 Task: Research Airbnb options in Piatykhatky, Ukraine from 1st December, 2023 to 9th December, 2023 for 5 adults.3 bedrooms having 3 beds and 3 bathrooms. Property type can be house. Booking option can be shelf check-in. Look for 4 properties as per requirement.
Action: Mouse moved to (602, 135)
Screenshot: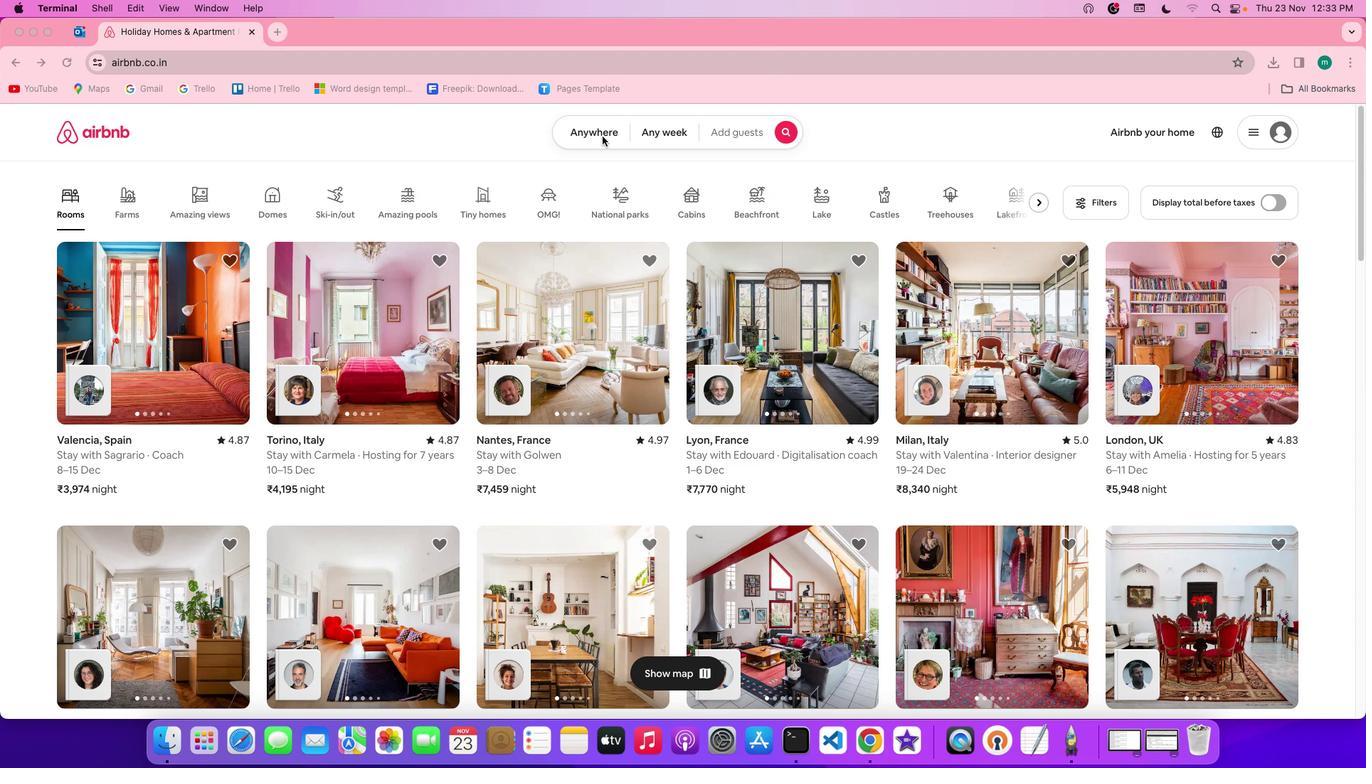 
Action: Mouse pressed left at (602, 135)
Screenshot: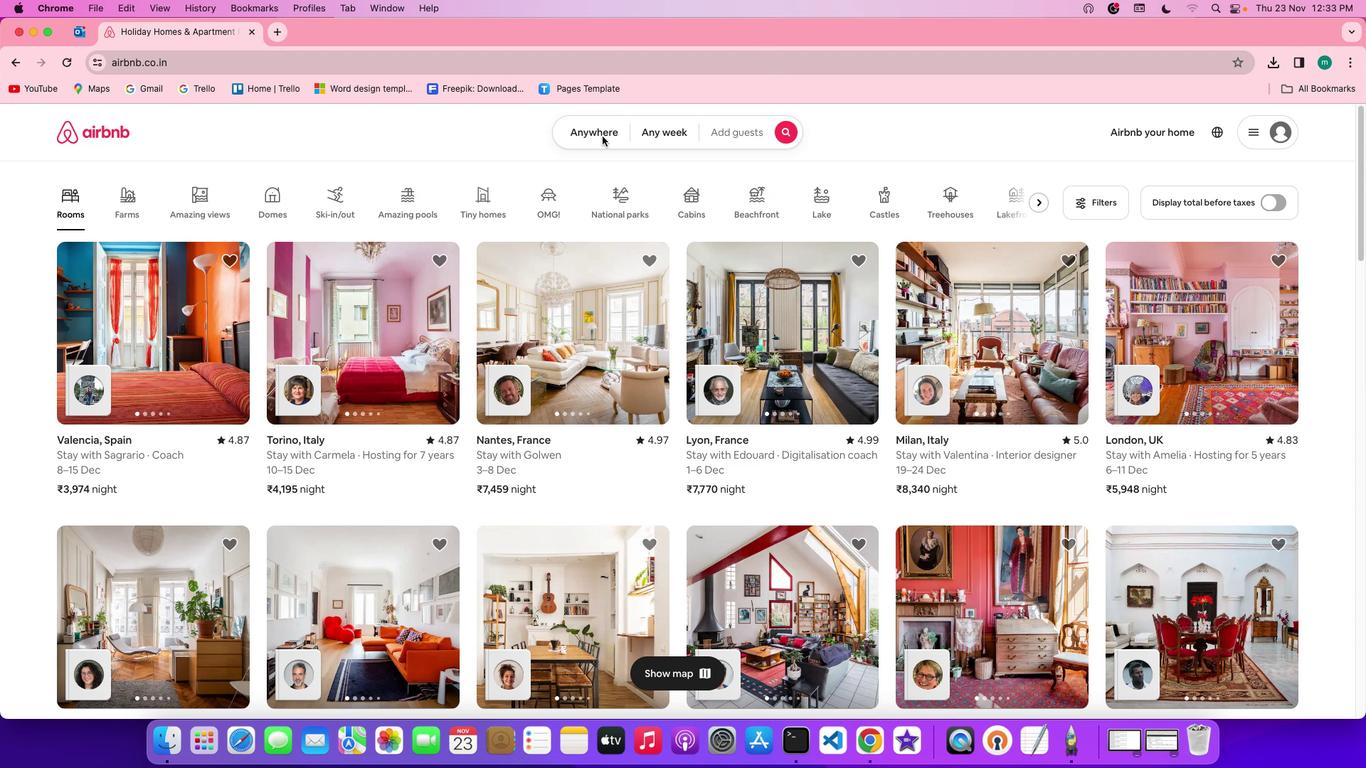 
Action: Mouse pressed left at (602, 135)
Screenshot: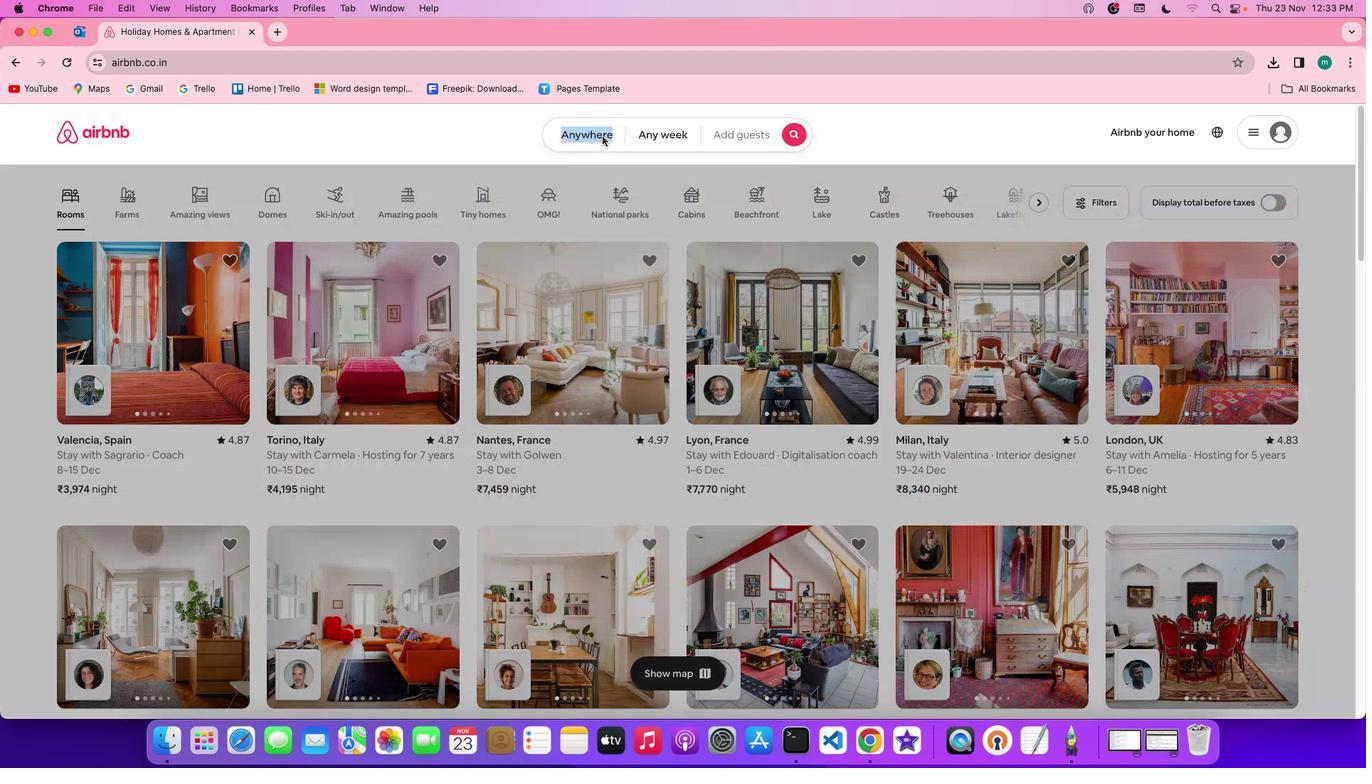 
Action: Mouse moved to (526, 180)
Screenshot: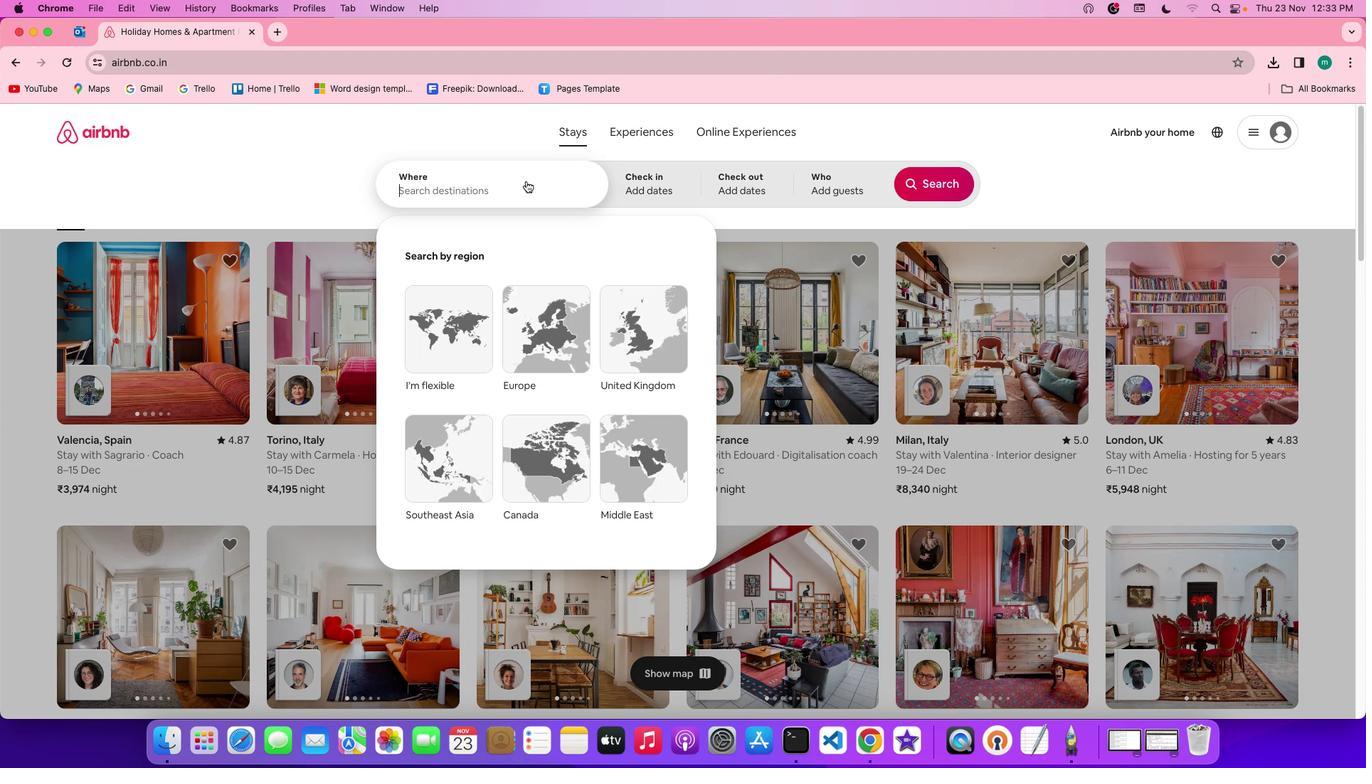 
Action: Mouse pressed left at (526, 180)
Screenshot: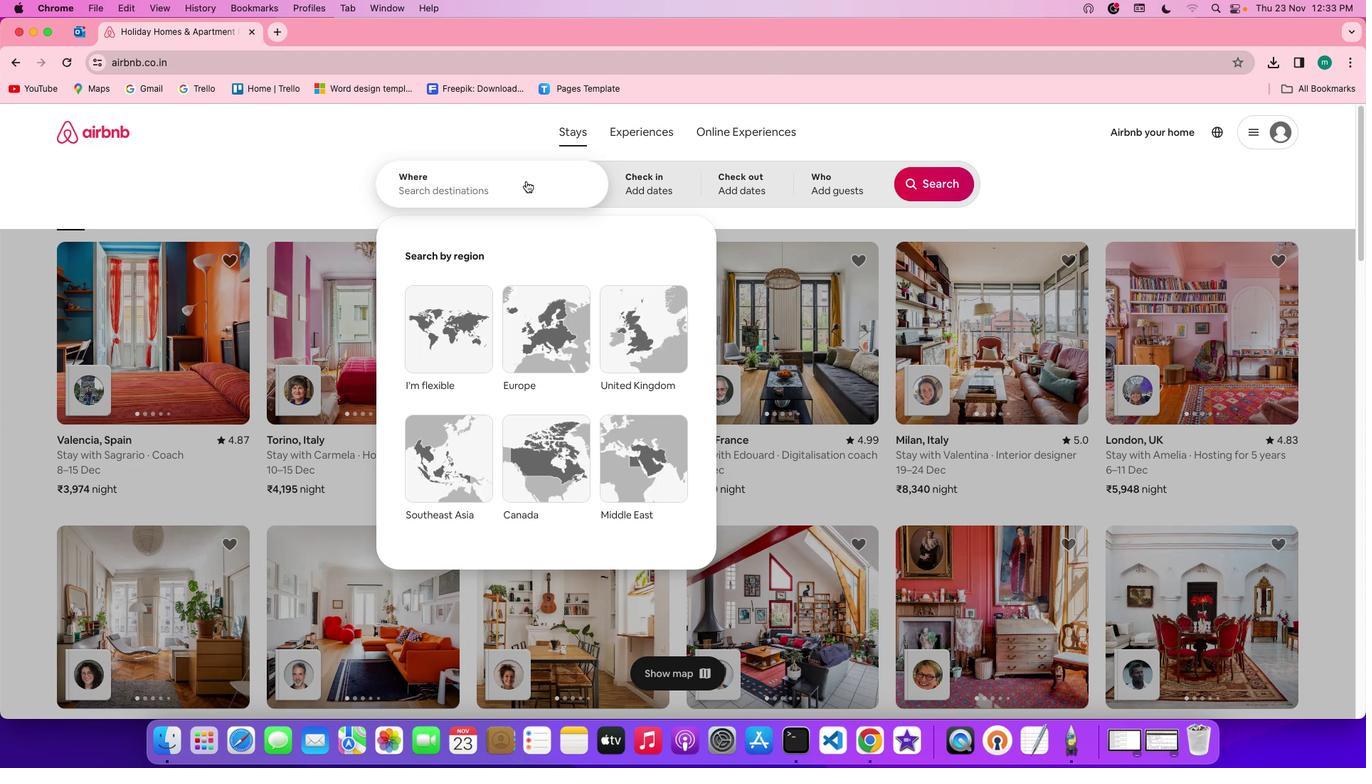 
Action: Mouse moved to (525, 180)
Screenshot: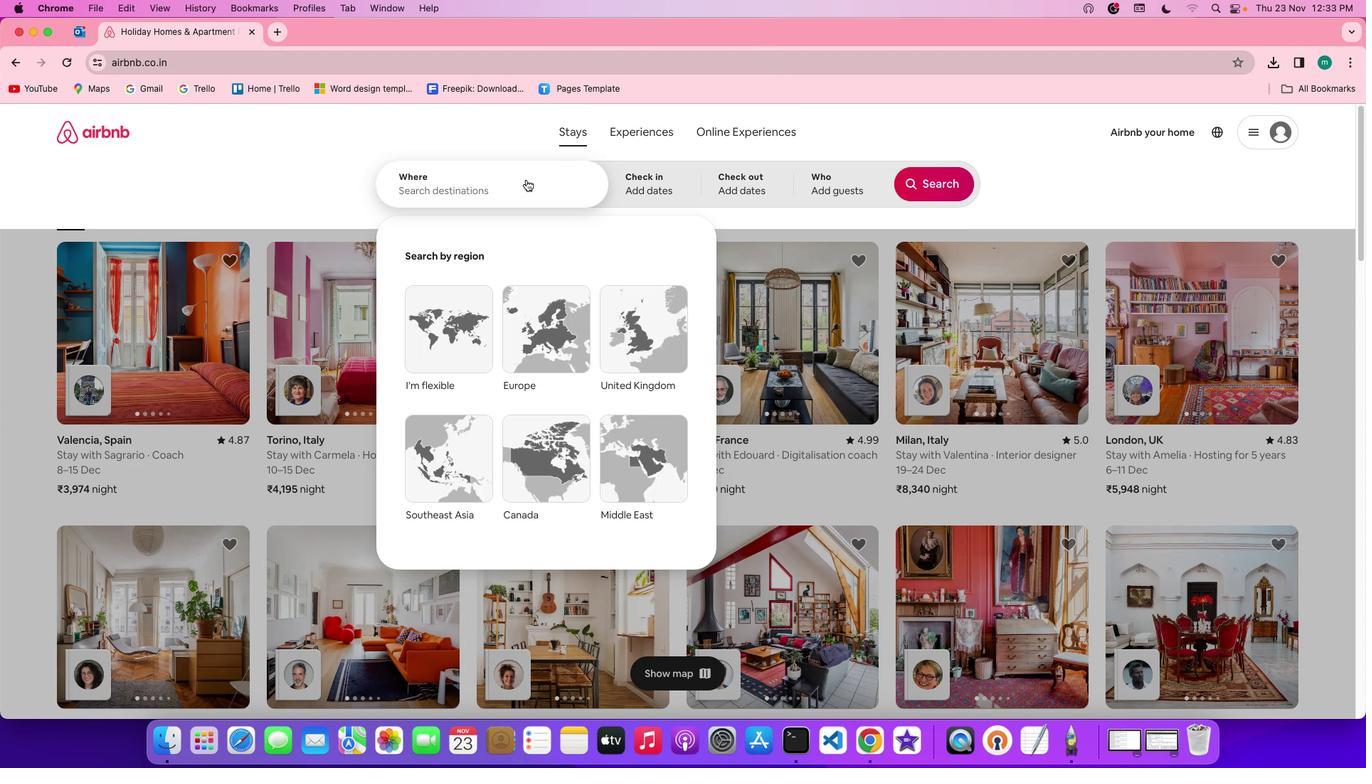 
Action: Key pressed Key.shift'P''i''a''t''y''k''h''a''t''k''y'','Key.spaceKey.shift'U''k''r''a''i''b'Key.backspace'n''e'
Screenshot: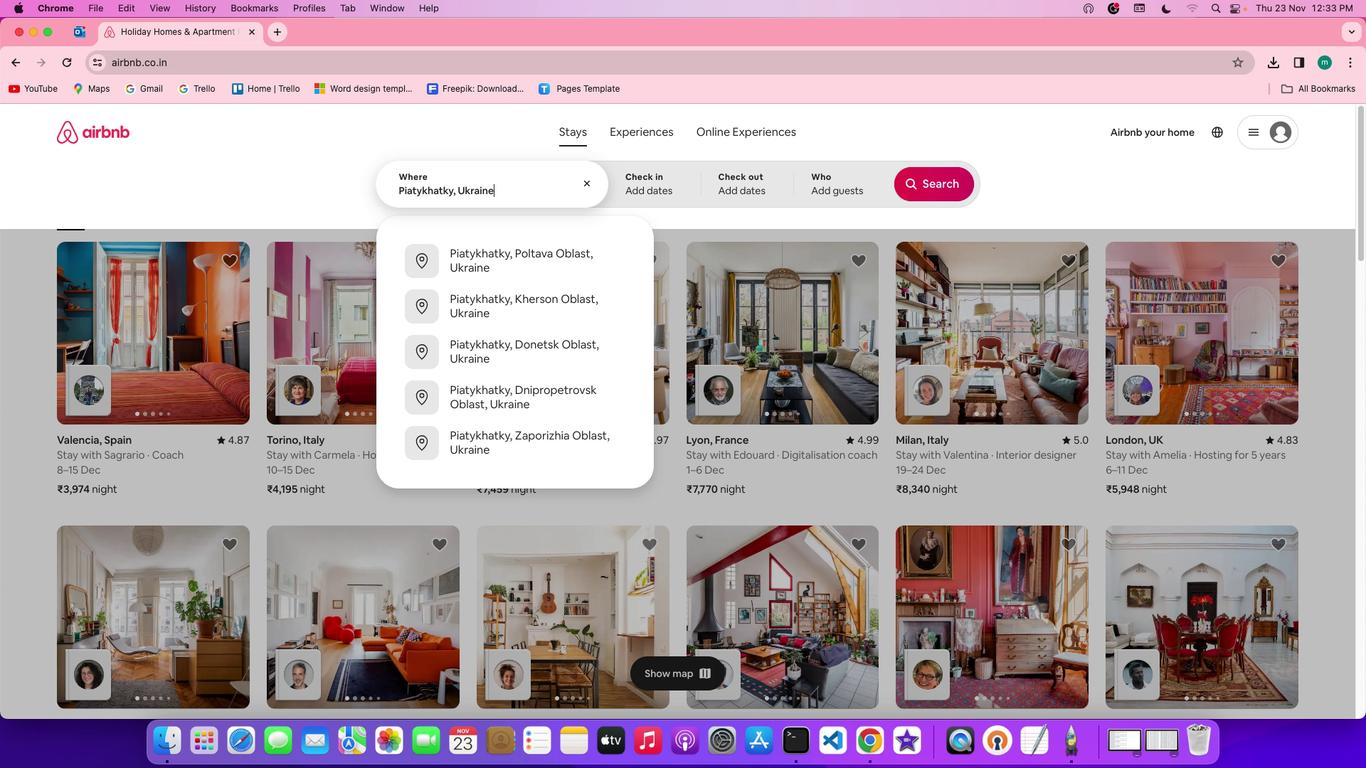 
Action: Mouse moved to (668, 186)
Screenshot: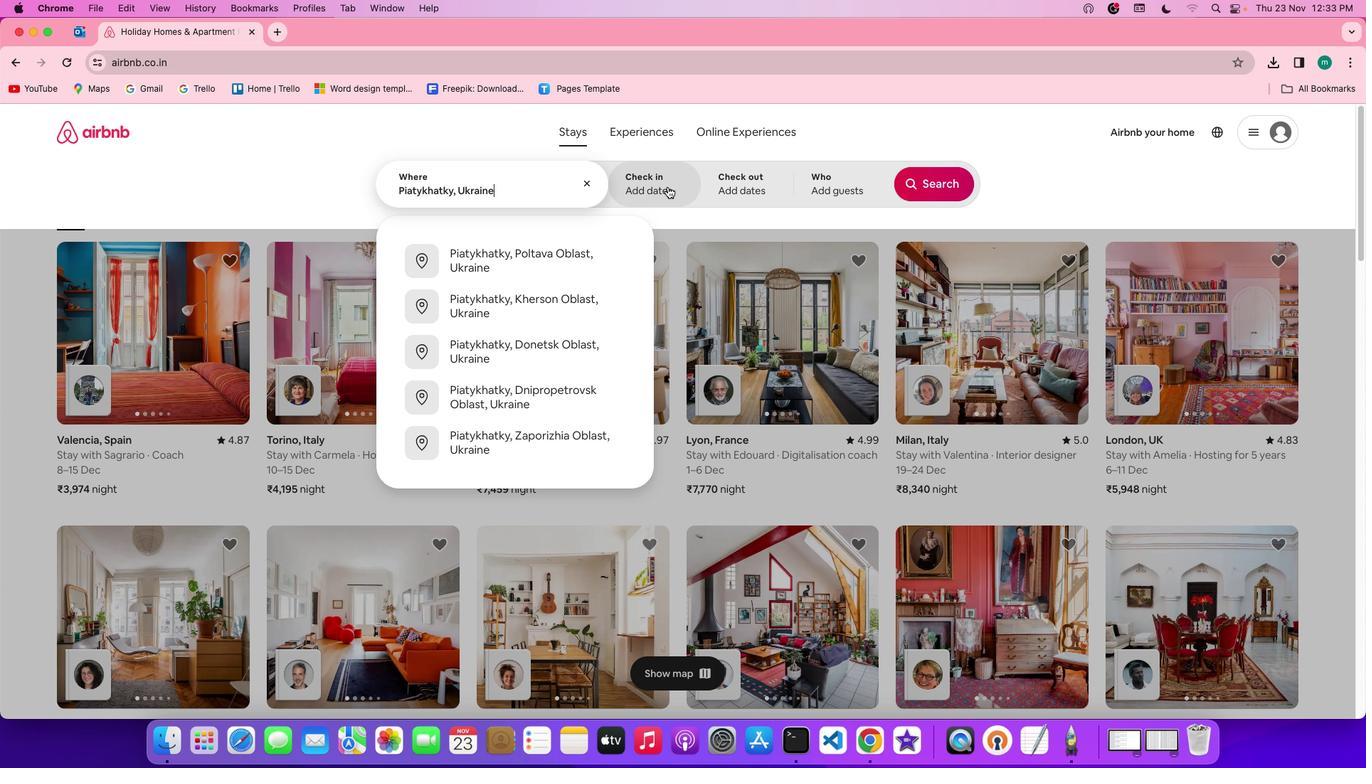 
Action: Mouse pressed left at (668, 186)
Screenshot: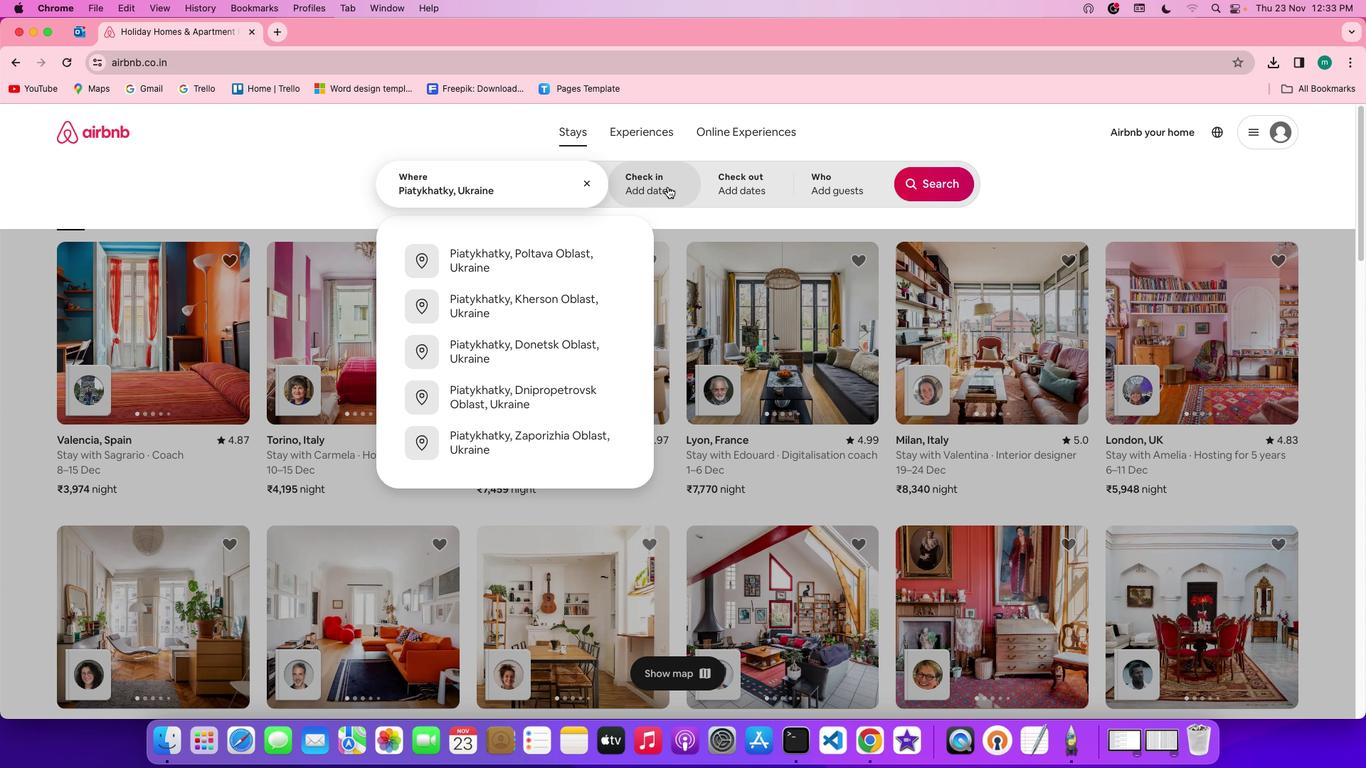 
Action: Mouse moved to (877, 360)
Screenshot: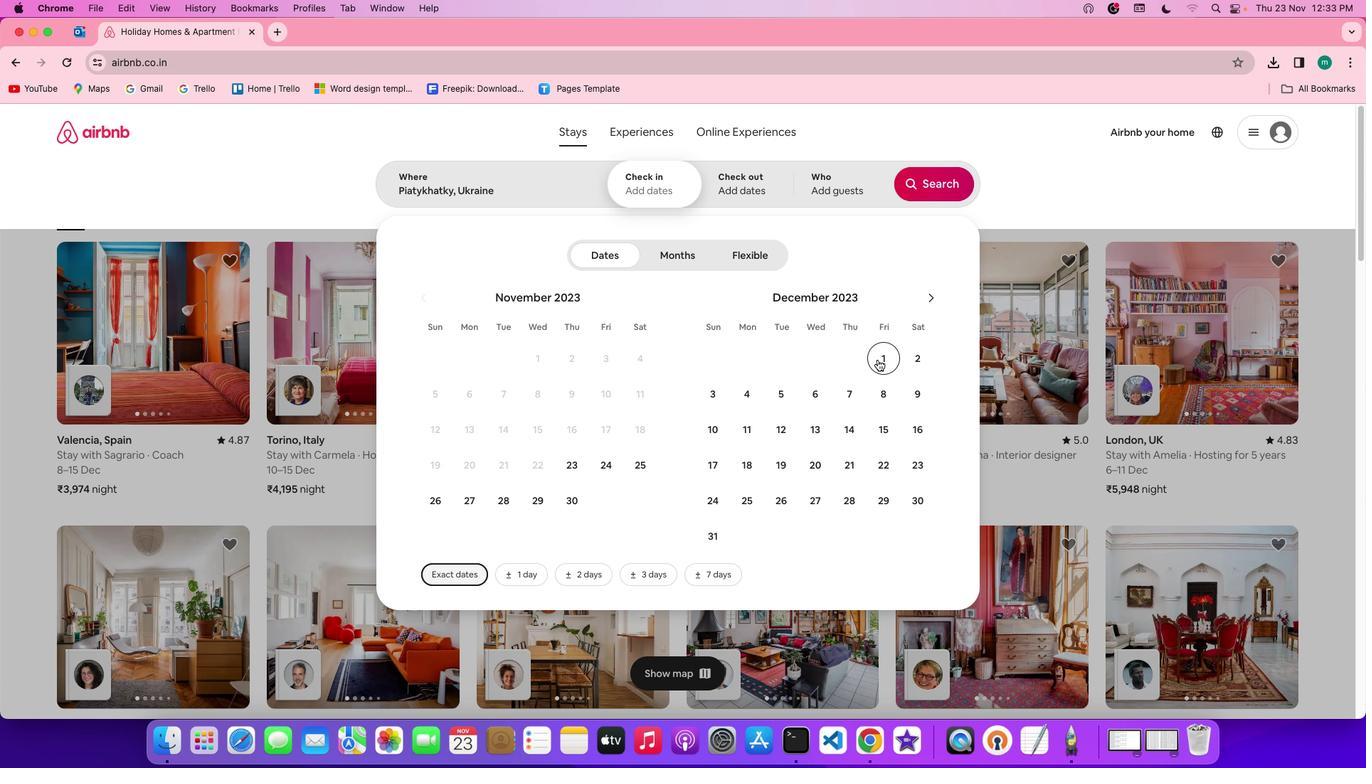 
Action: Mouse pressed left at (877, 360)
Screenshot: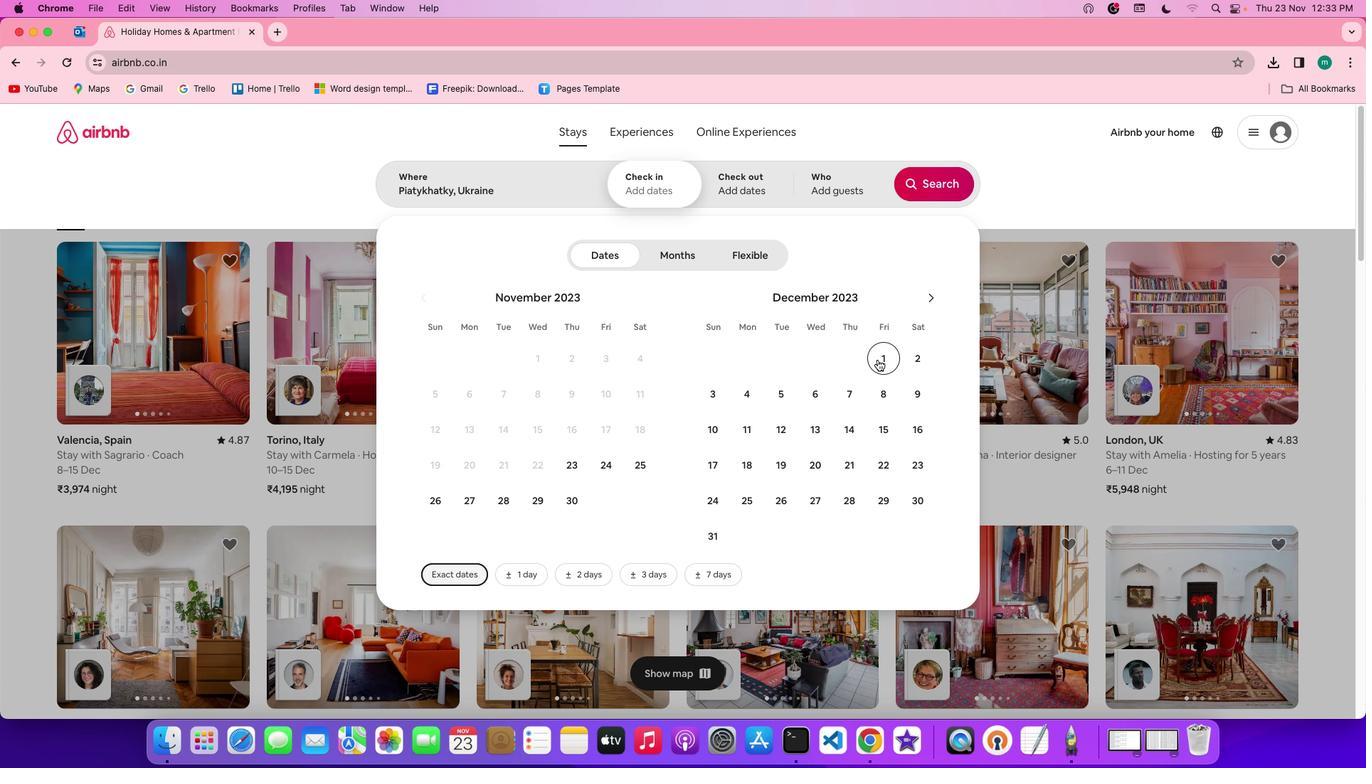 
Action: Mouse moved to (923, 405)
Screenshot: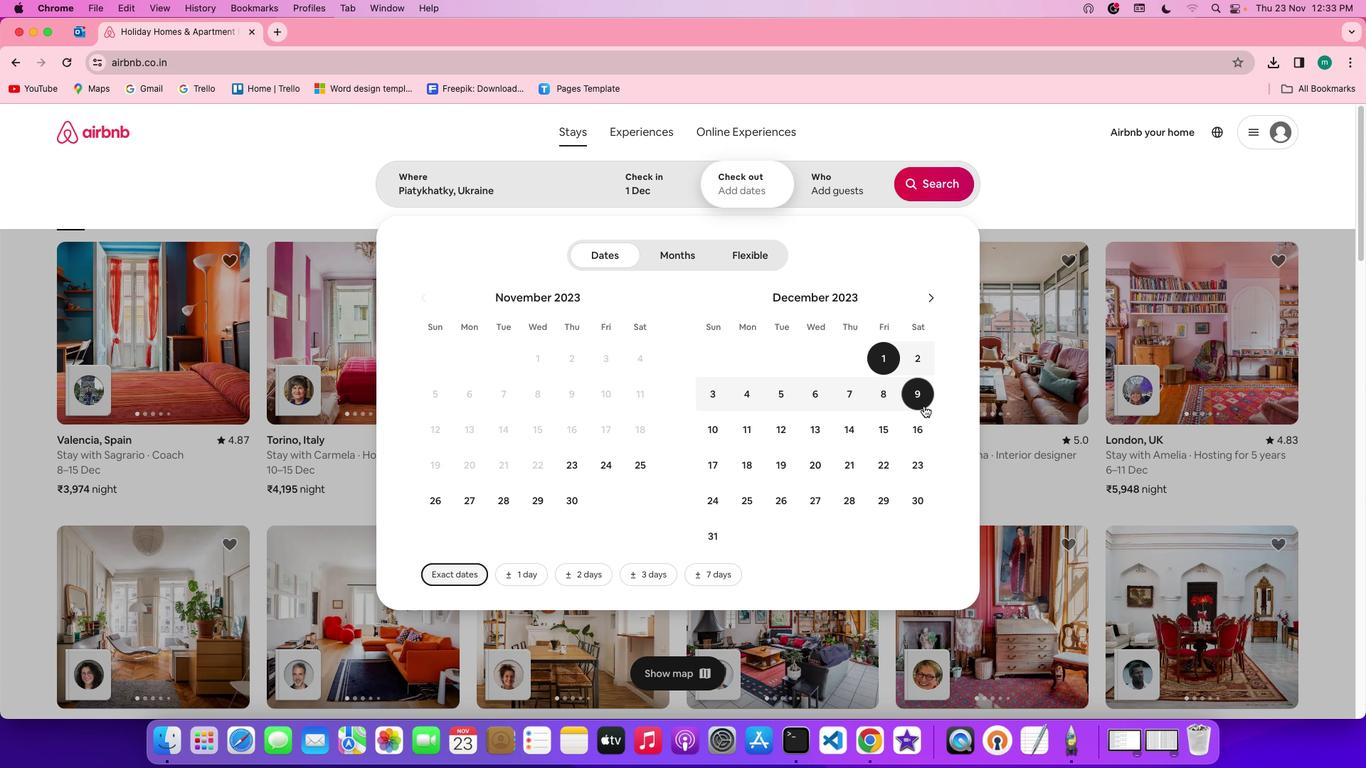 
Action: Mouse pressed left at (923, 405)
Screenshot: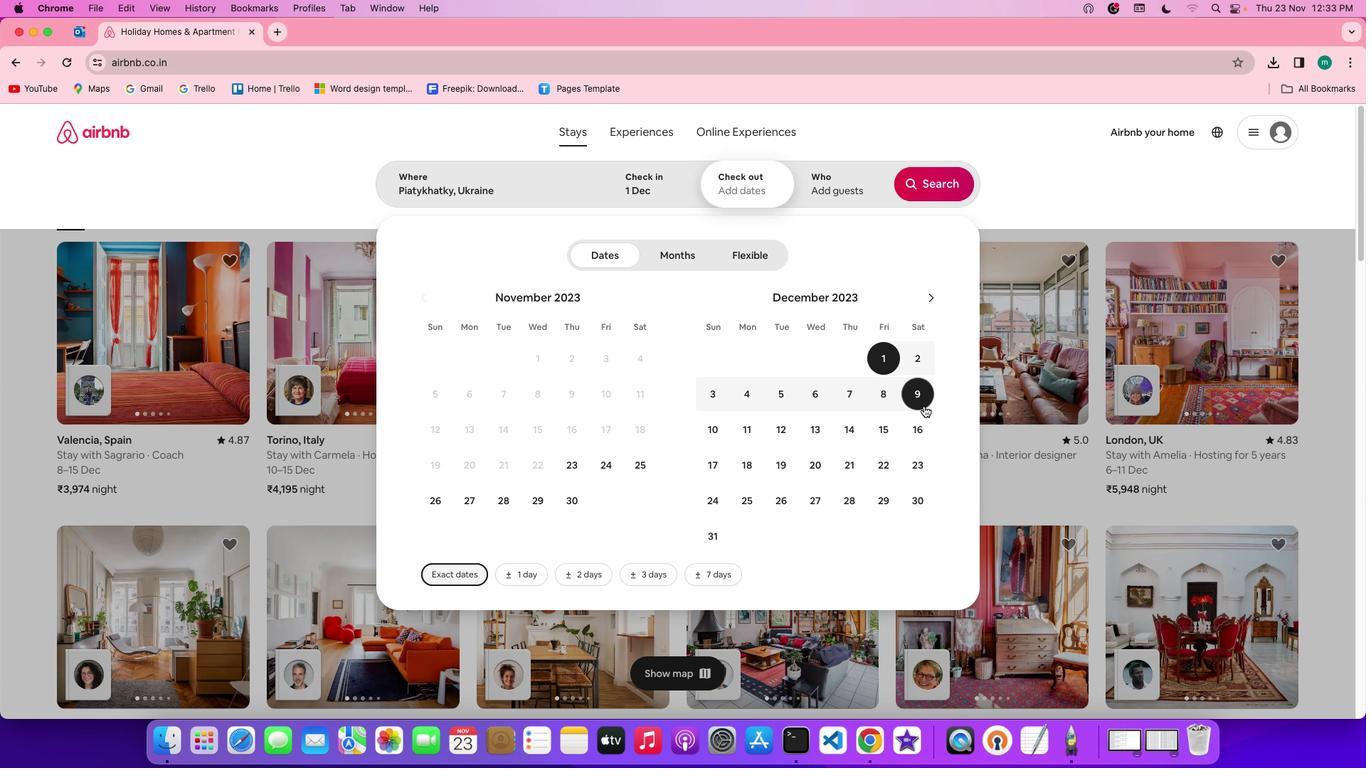 
Action: Mouse moved to (843, 186)
Screenshot: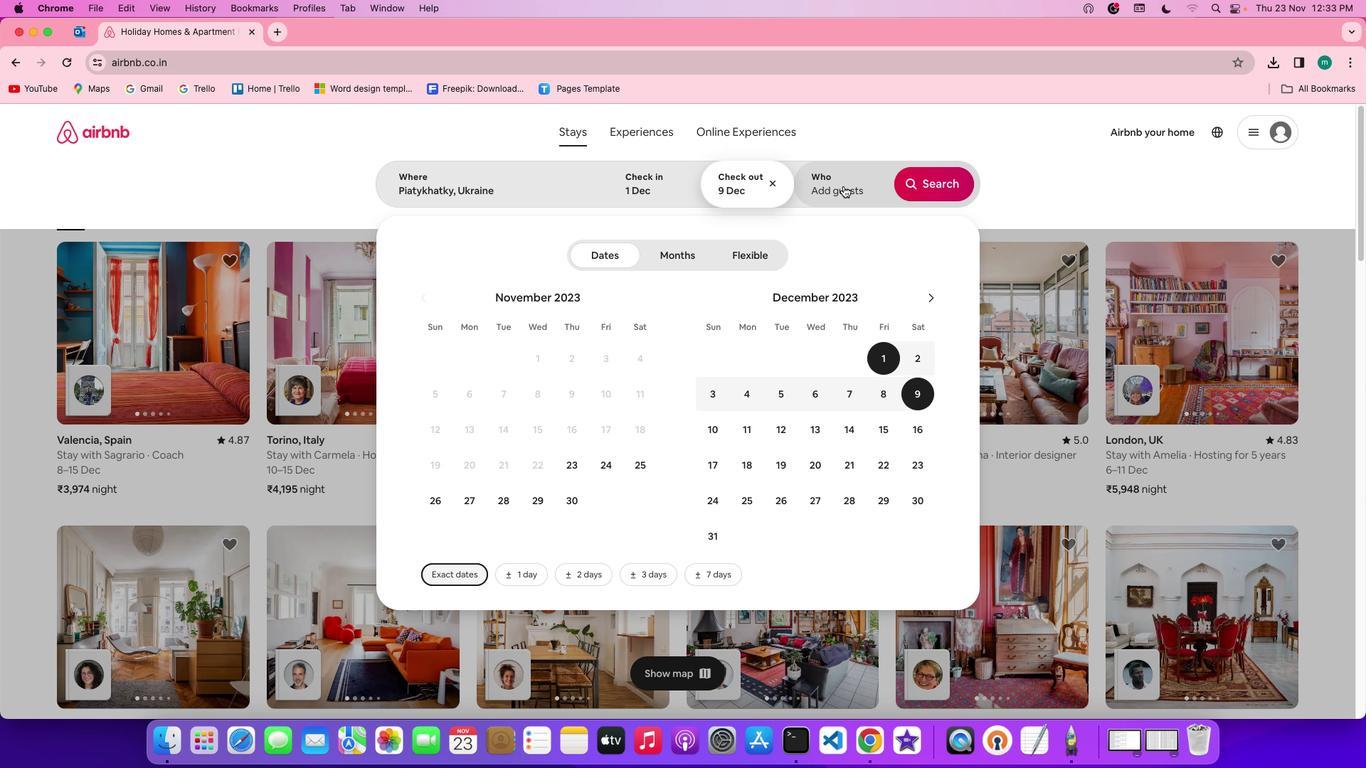 
Action: Mouse pressed left at (843, 186)
Screenshot: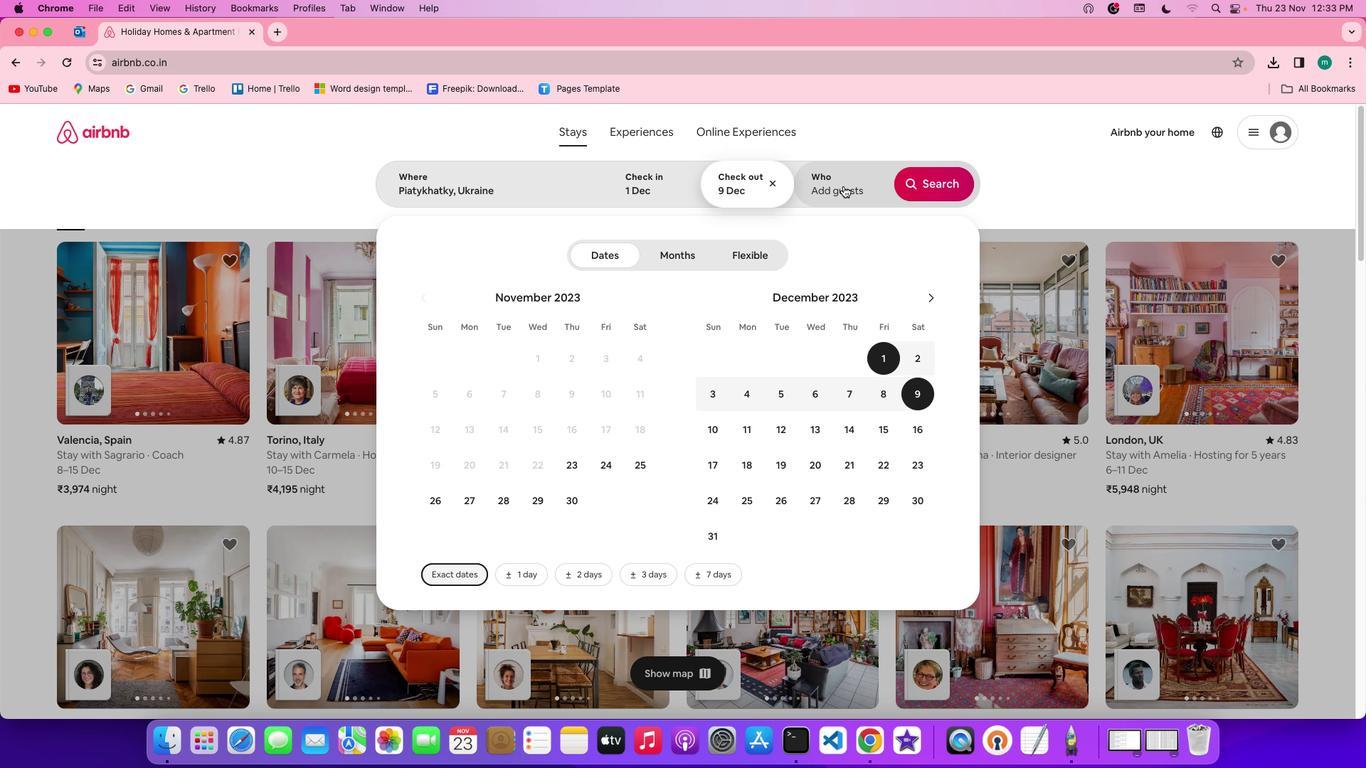 
Action: Mouse moved to (940, 264)
Screenshot: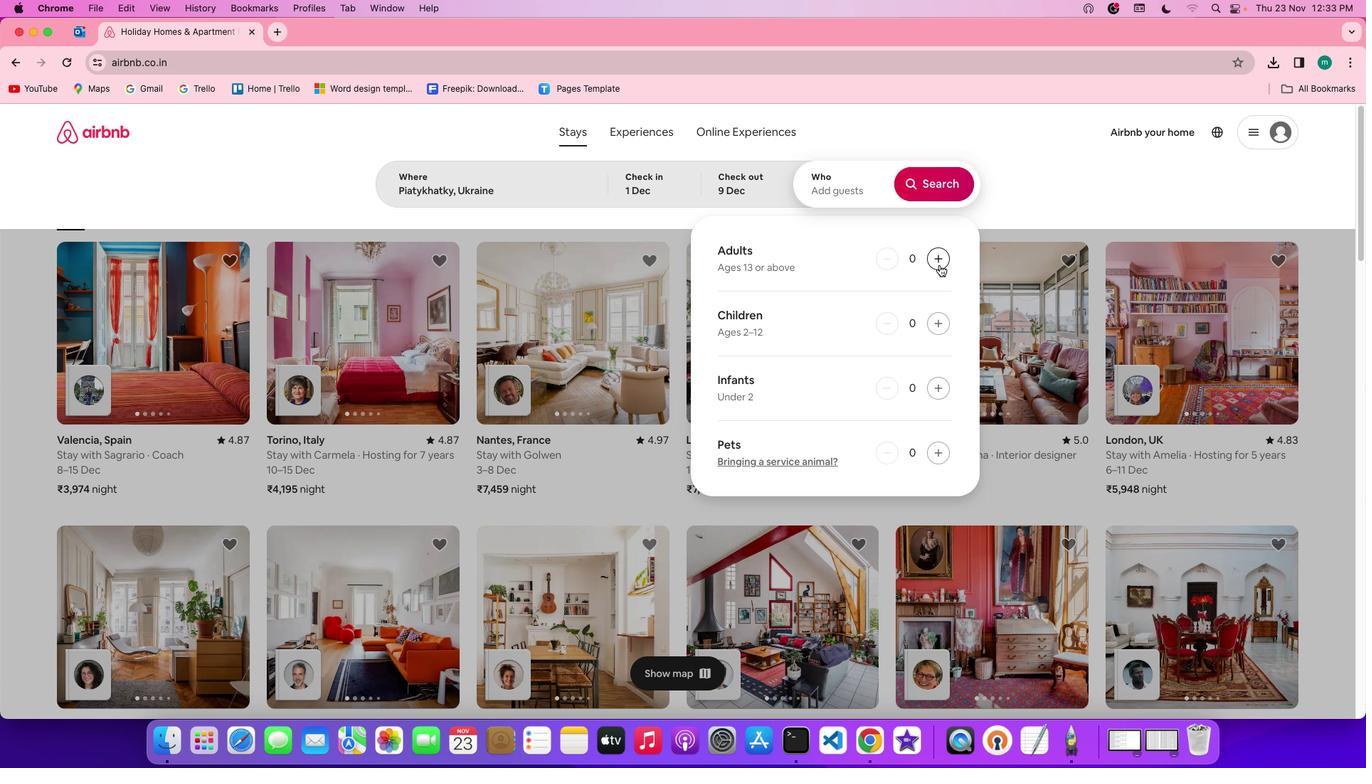 
Action: Mouse pressed left at (940, 264)
Screenshot: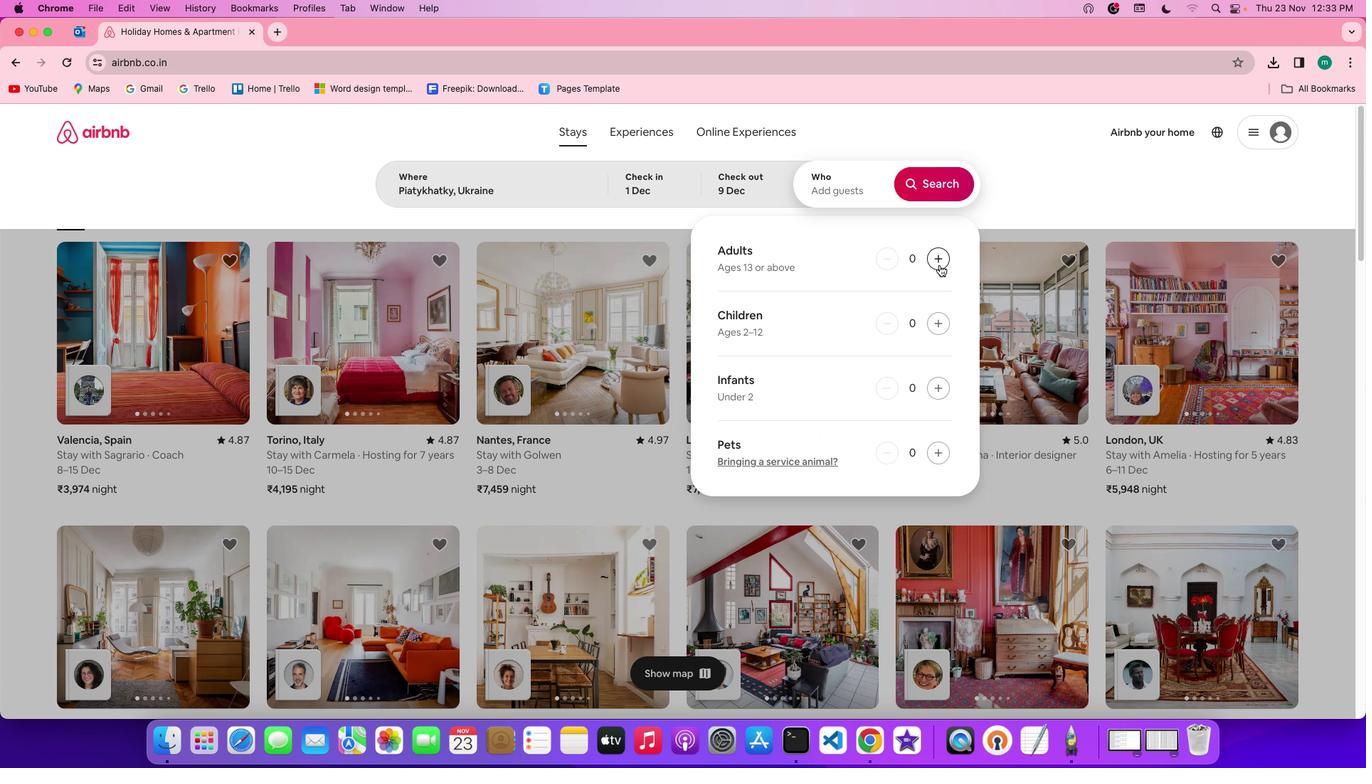 
Action: Mouse pressed left at (940, 264)
Screenshot: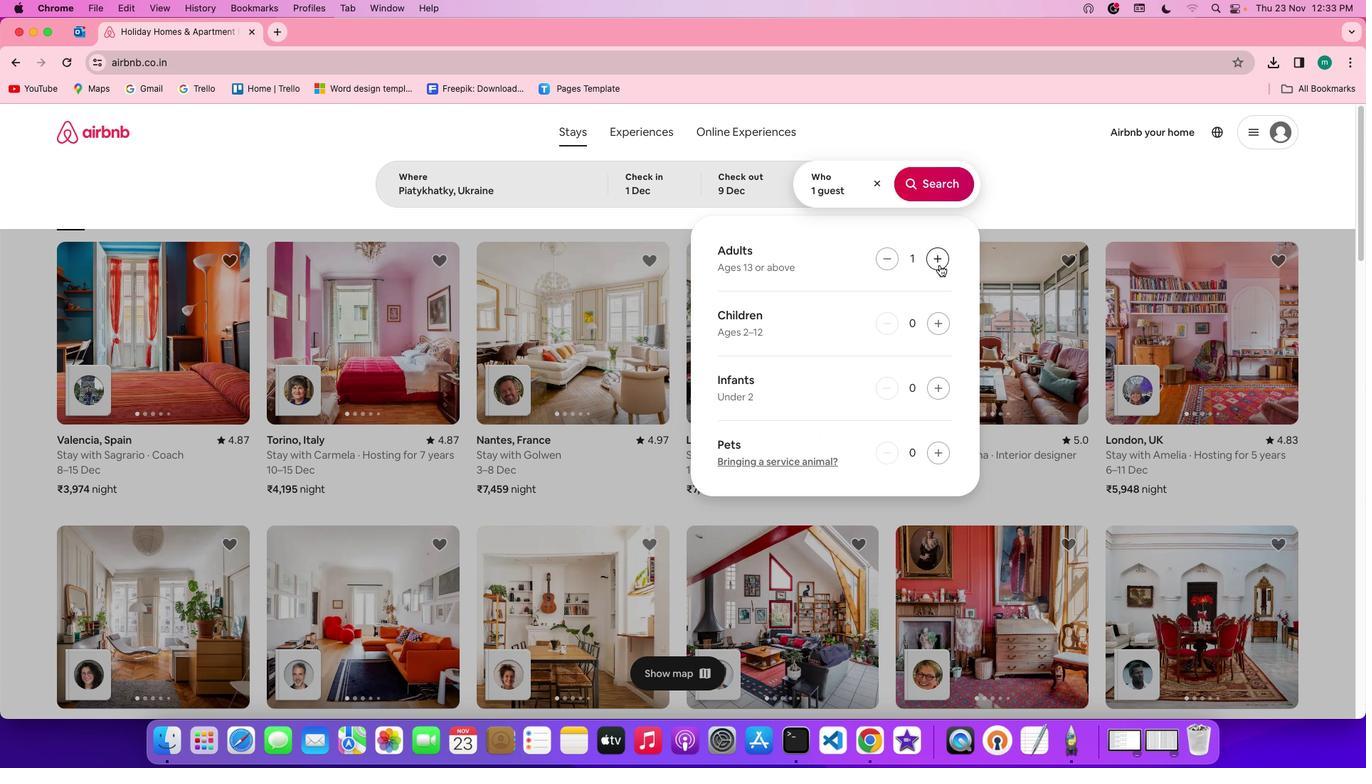 
Action: Mouse pressed left at (940, 264)
Screenshot: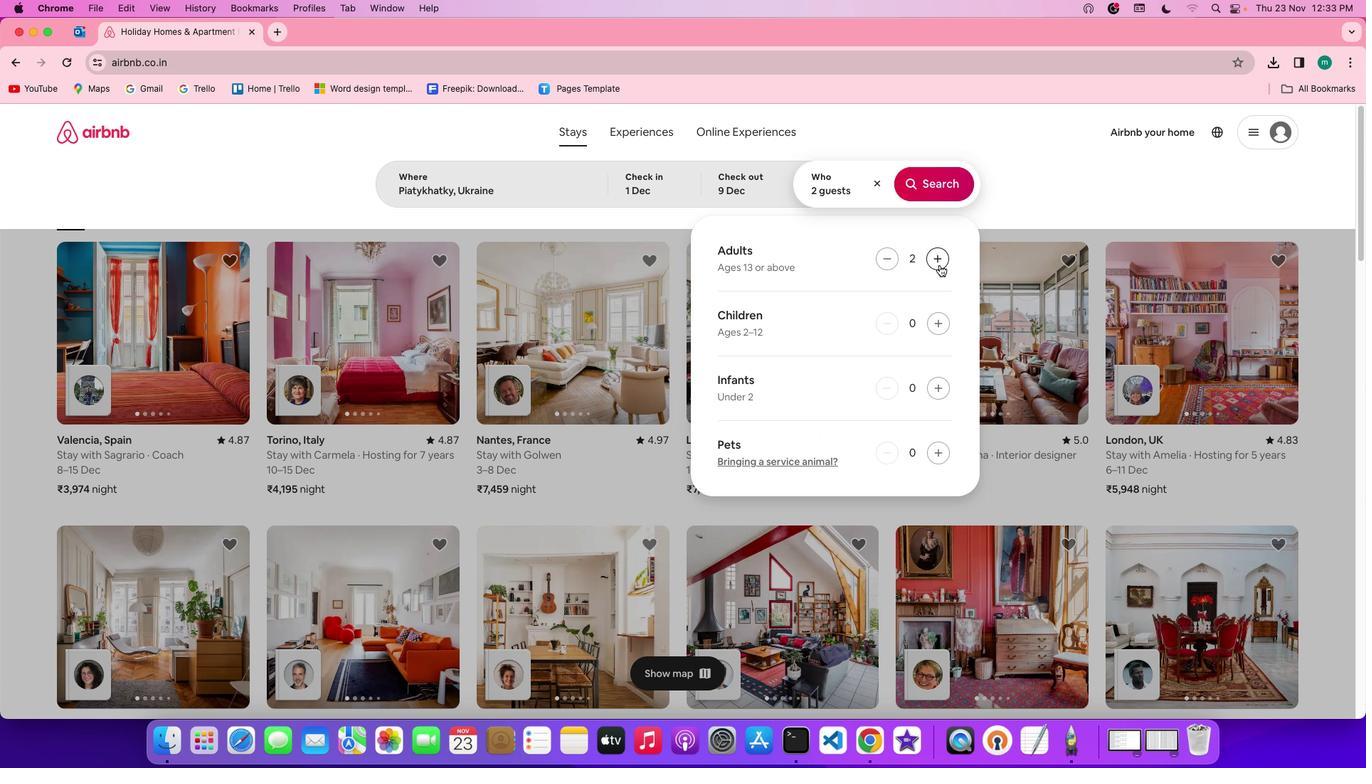 
Action: Mouse pressed left at (940, 264)
Screenshot: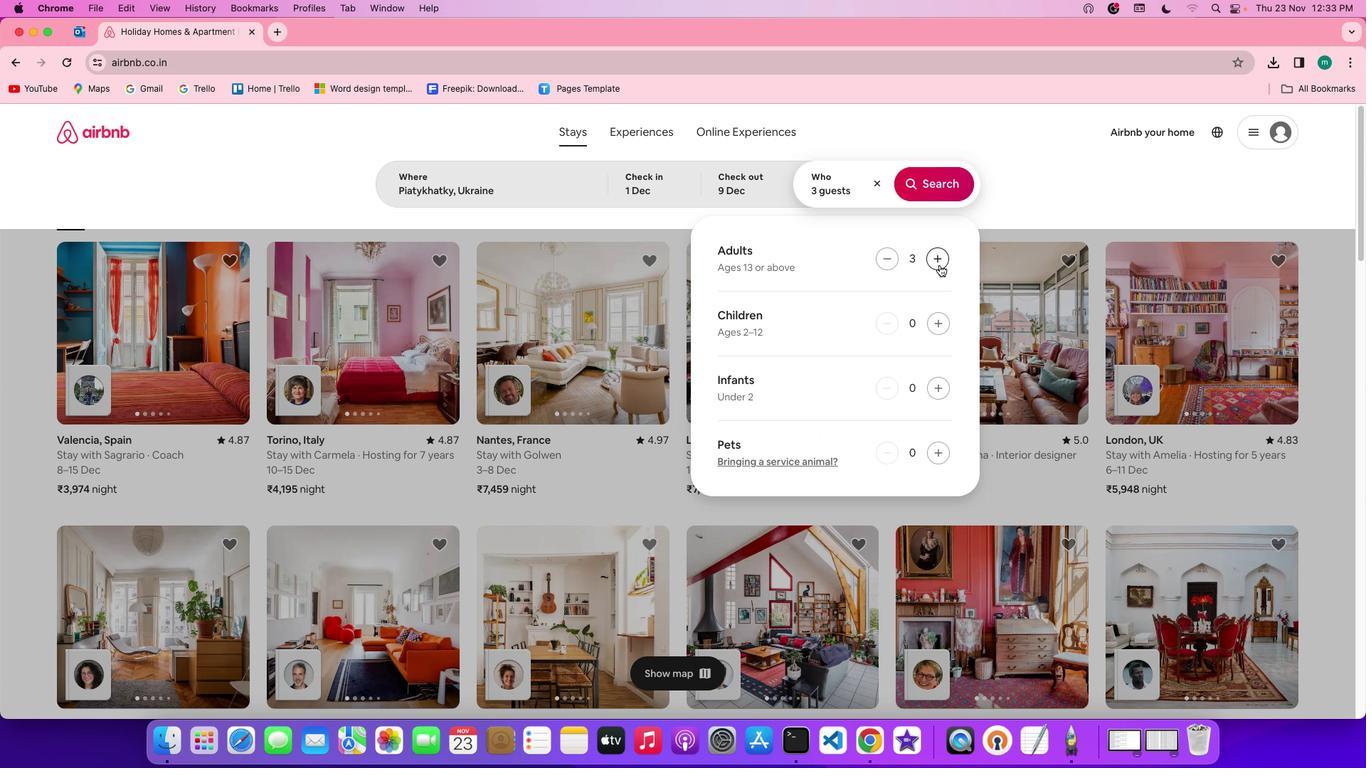 
Action: Mouse pressed left at (940, 264)
Screenshot: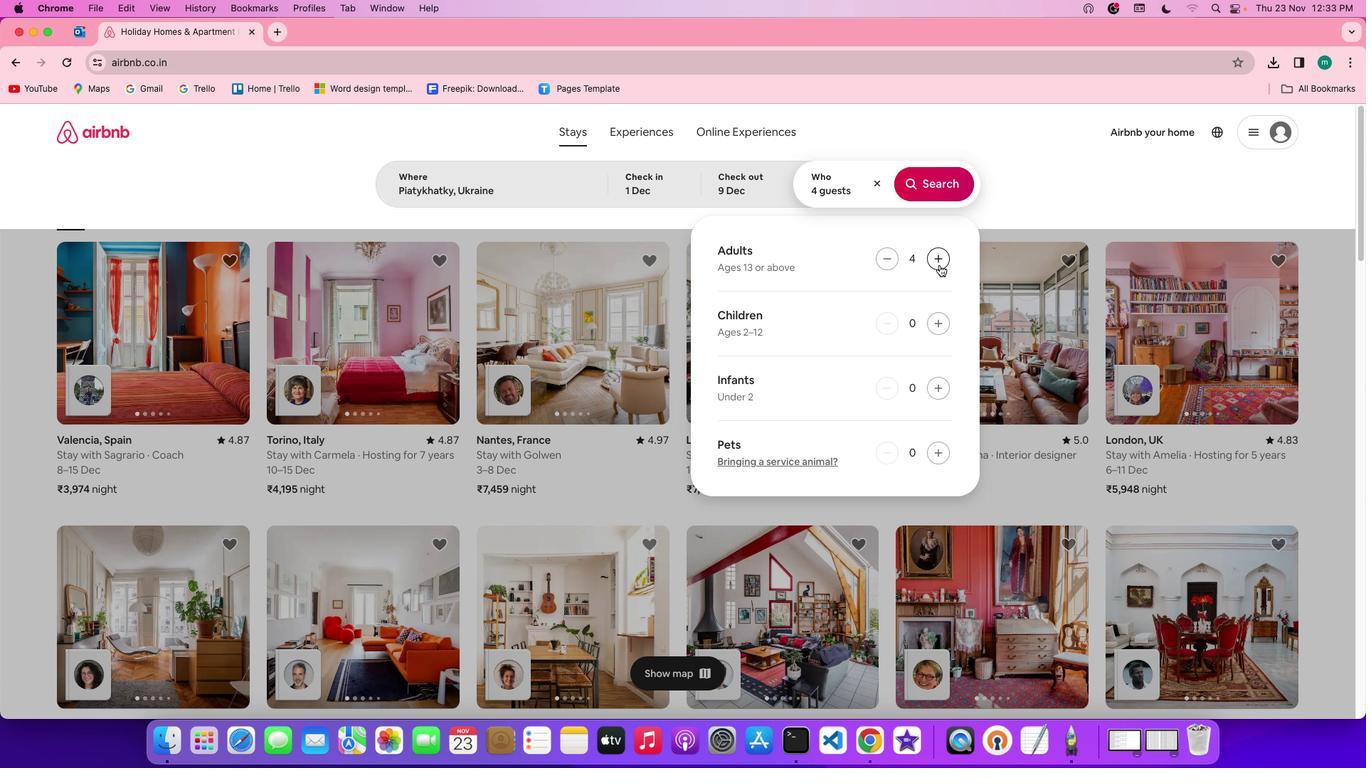 
Action: Mouse moved to (937, 177)
Screenshot: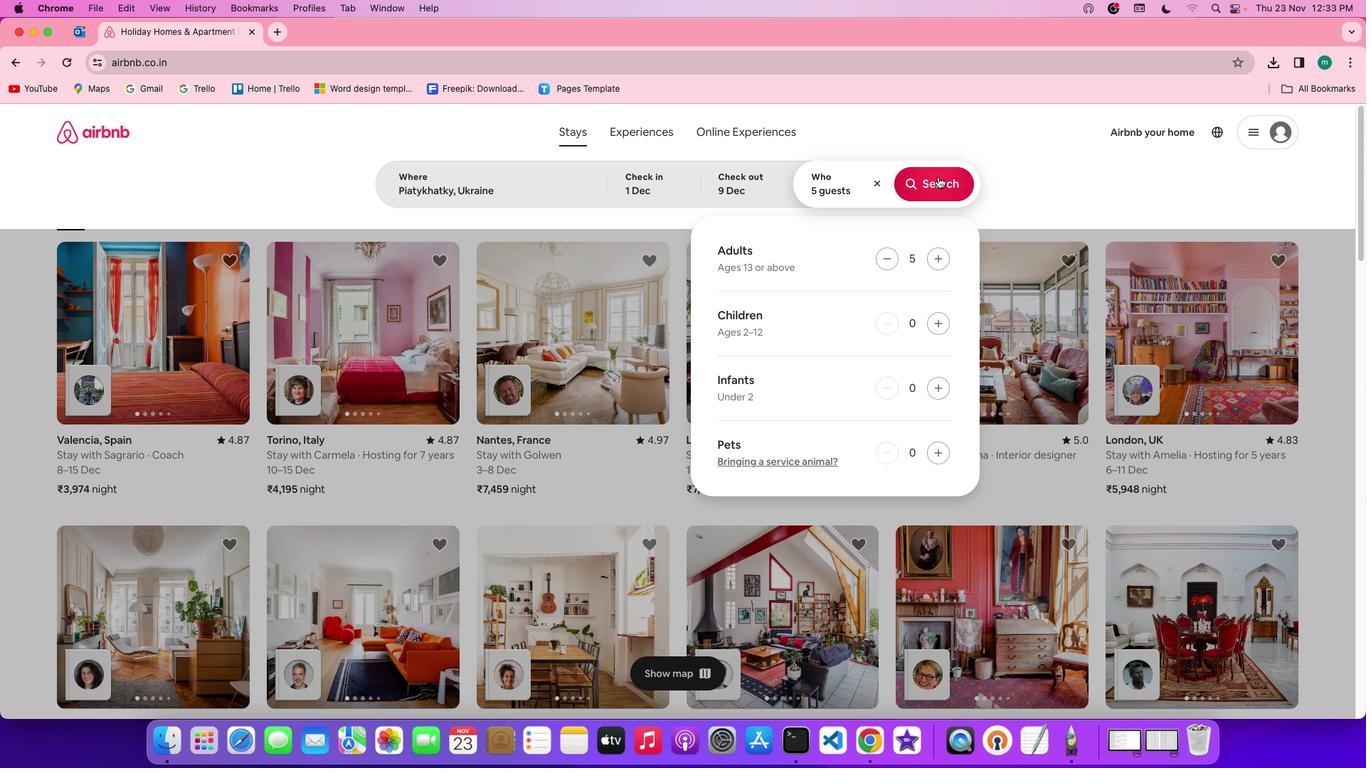 
Action: Mouse pressed left at (937, 177)
Screenshot: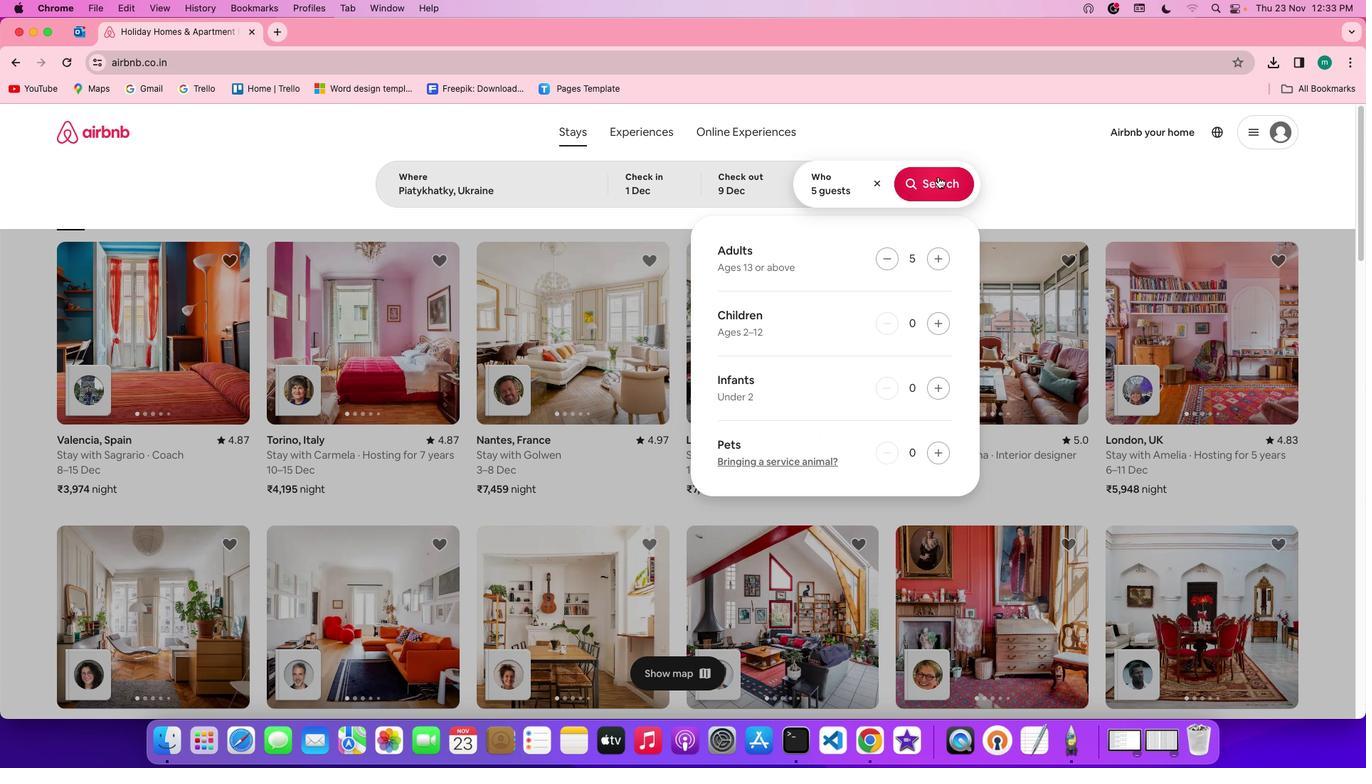 
Action: Mouse moved to (1159, 189)
Screenshot: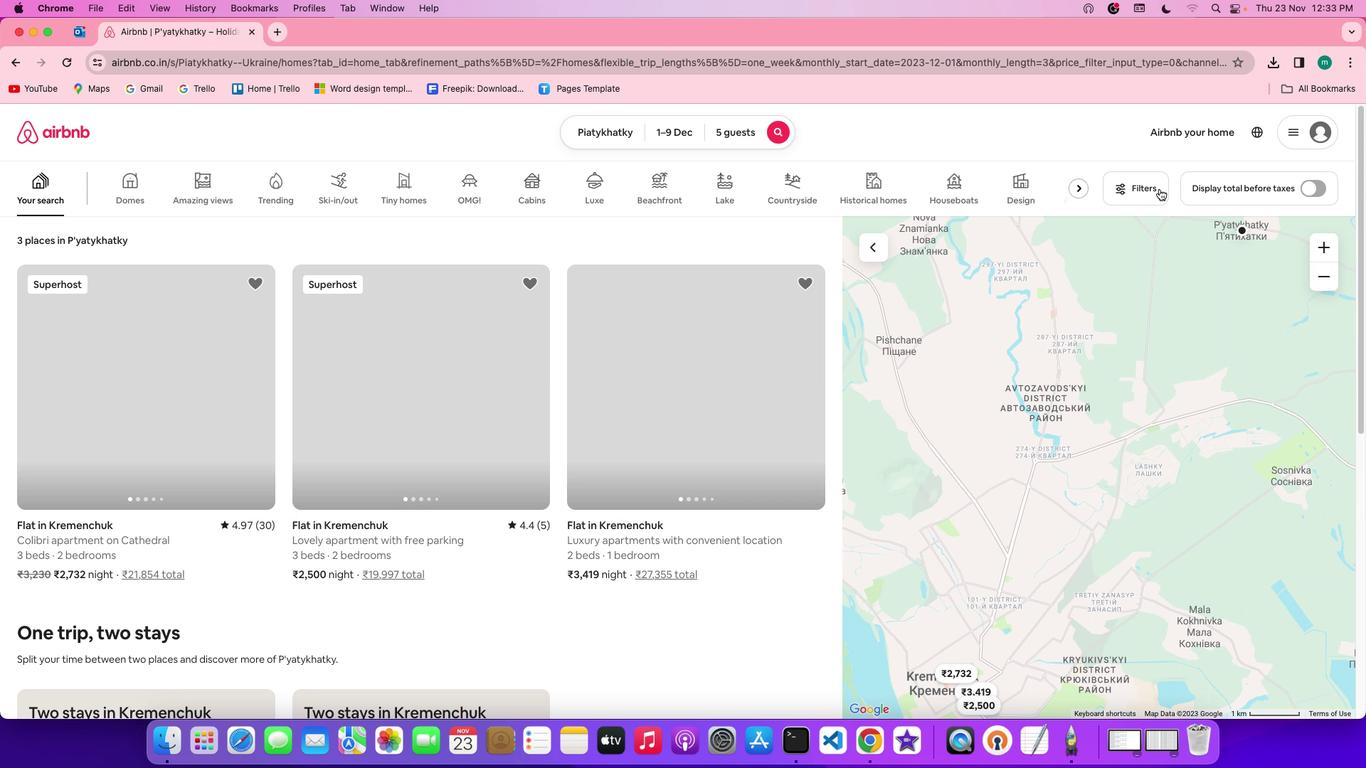 
Action: Mouse pressed left at (1159, 189)
Screenshot: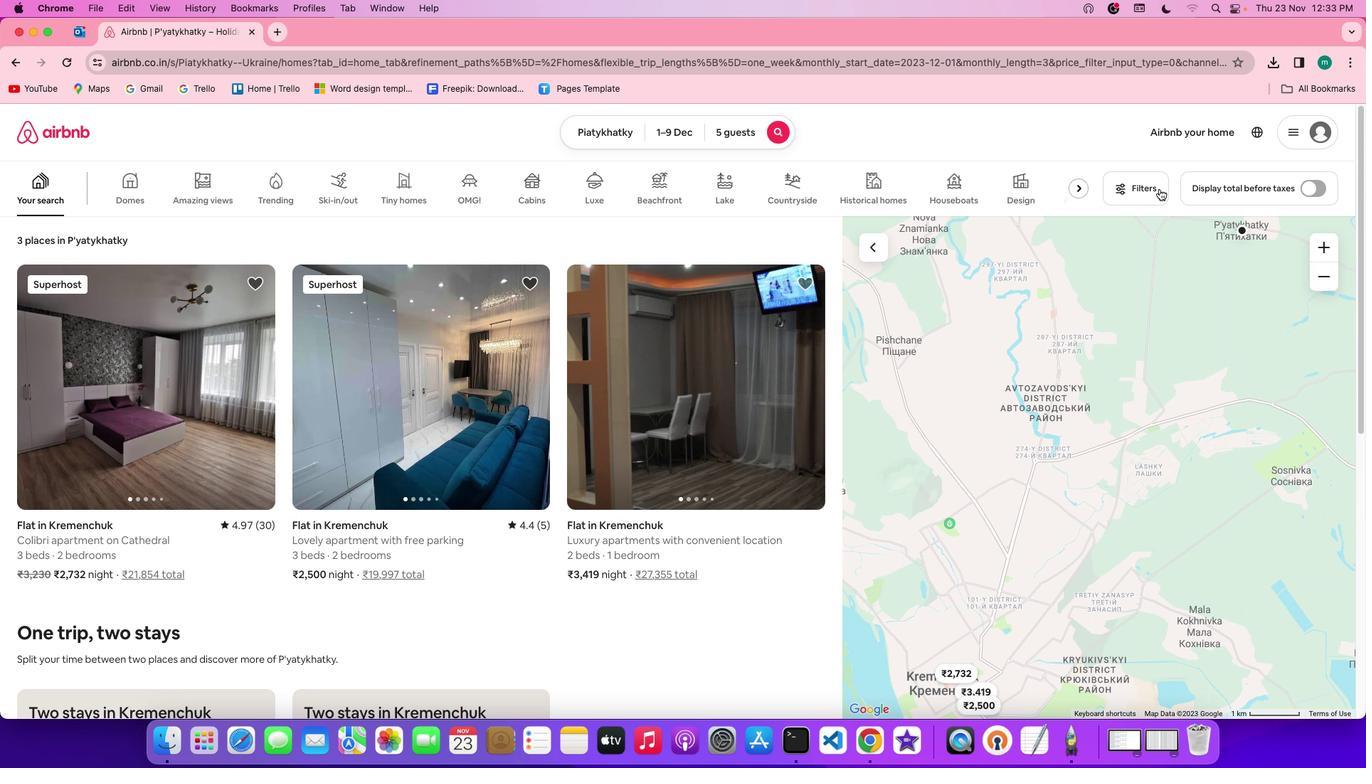 
Action: Mouse moved to (771, 389)
Screenshot: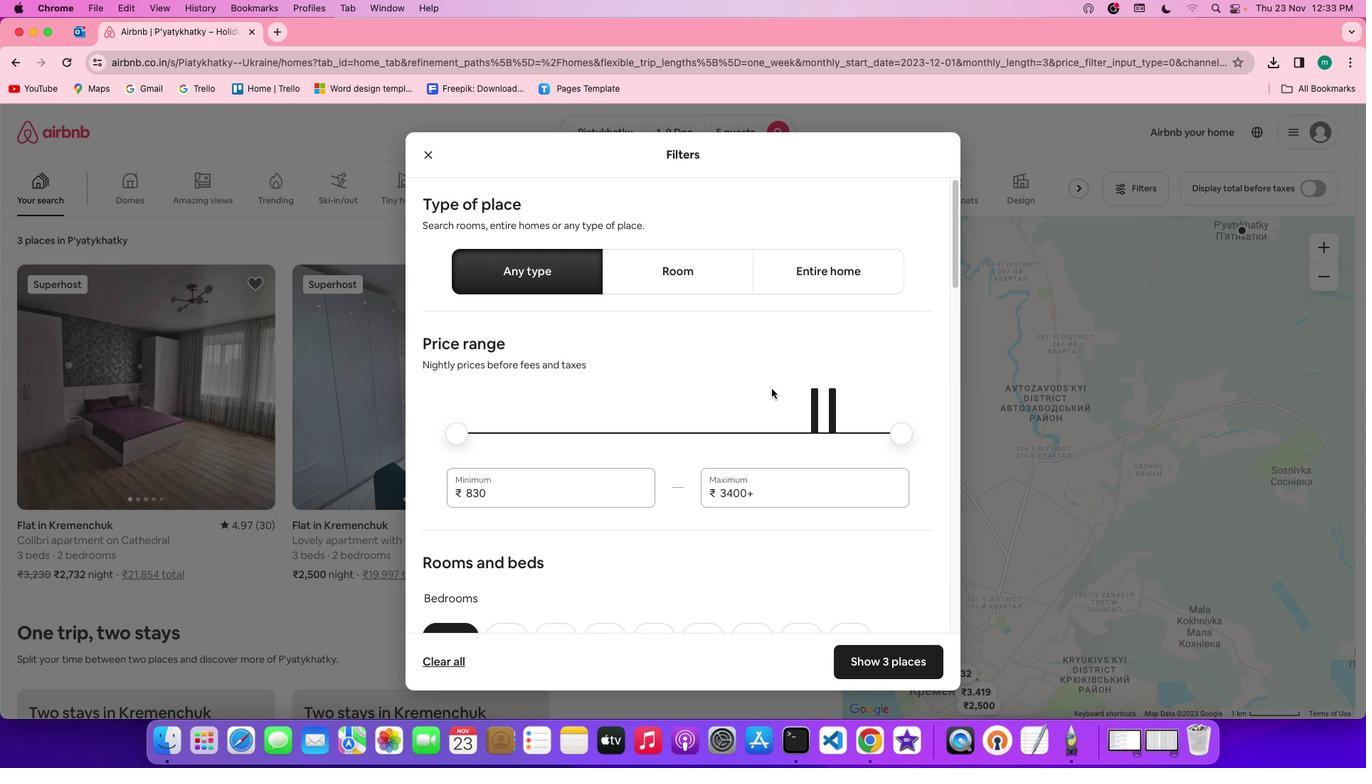 
Action: Mouse scrolled (771, 389) with delta (0, 0)
Screenshot: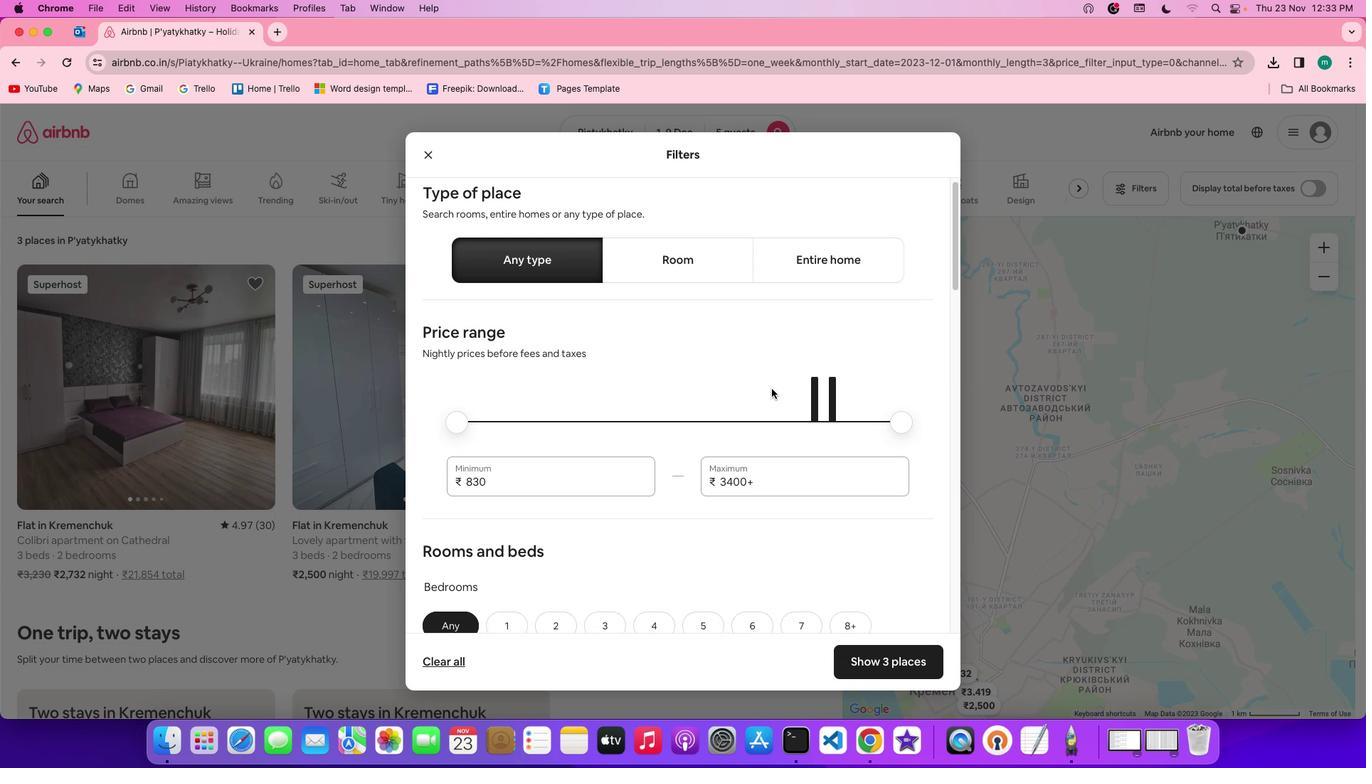 
Action: Mouse scrolled (771, 389) with delta (0, 0)
Screenshot: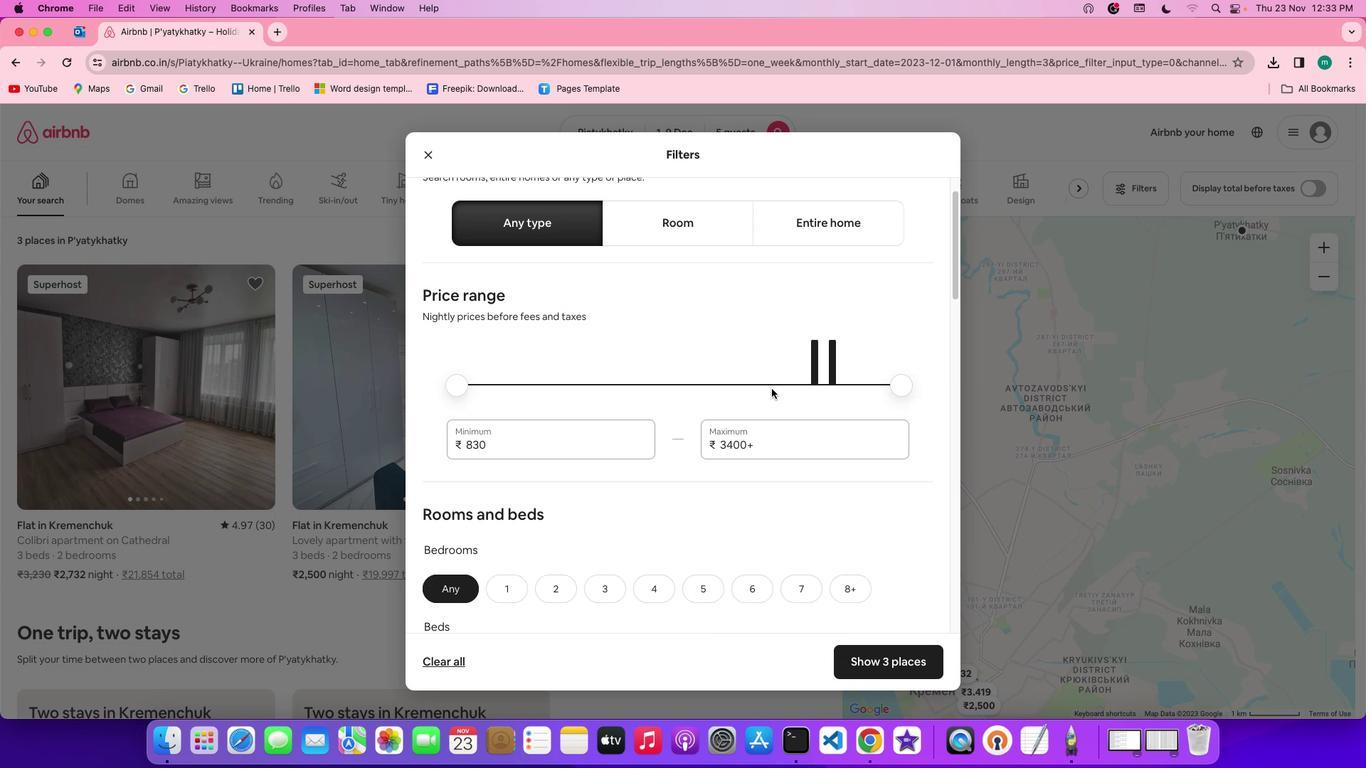 
Action: Mouse scrolled (771, 389) with delta (0, -2)
Screenshot: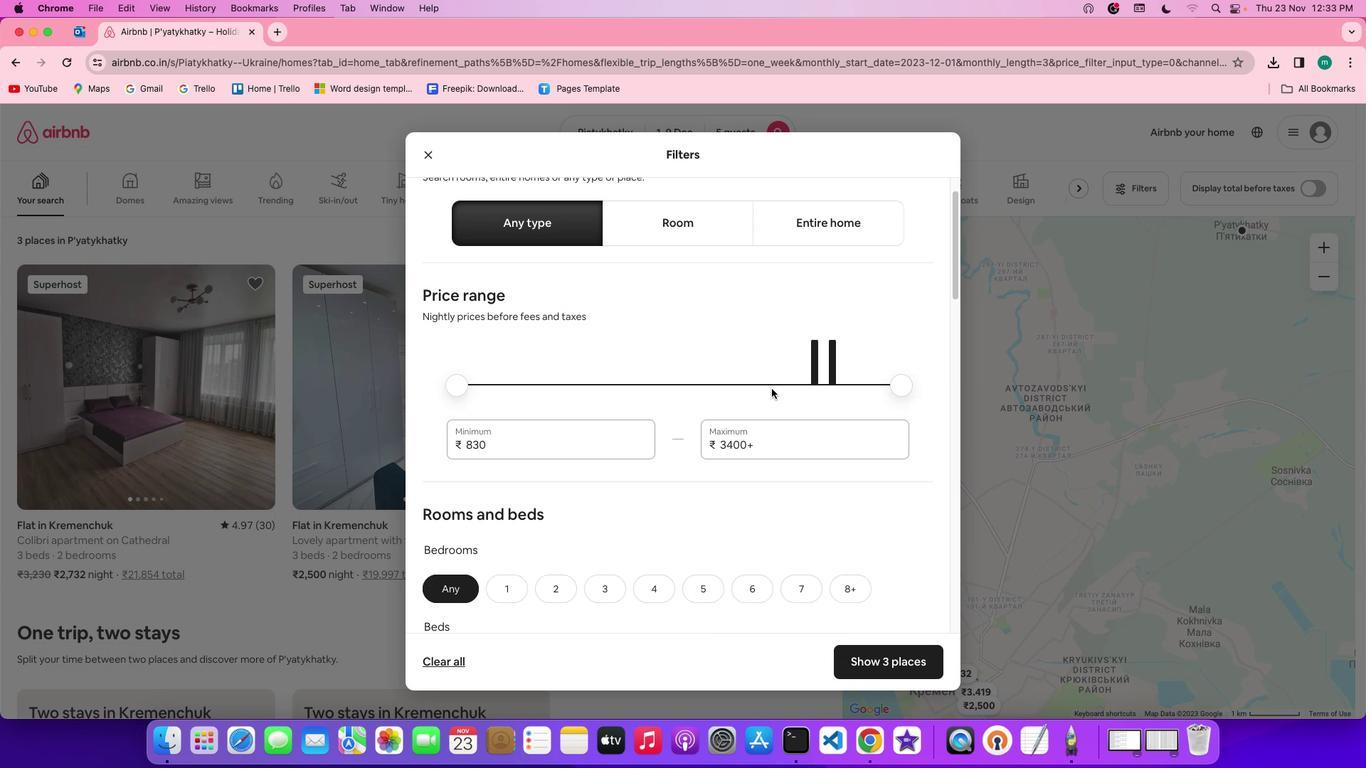 
Action: Mouse scrolled (771, 389) with delta (0, -2)
Screenshot: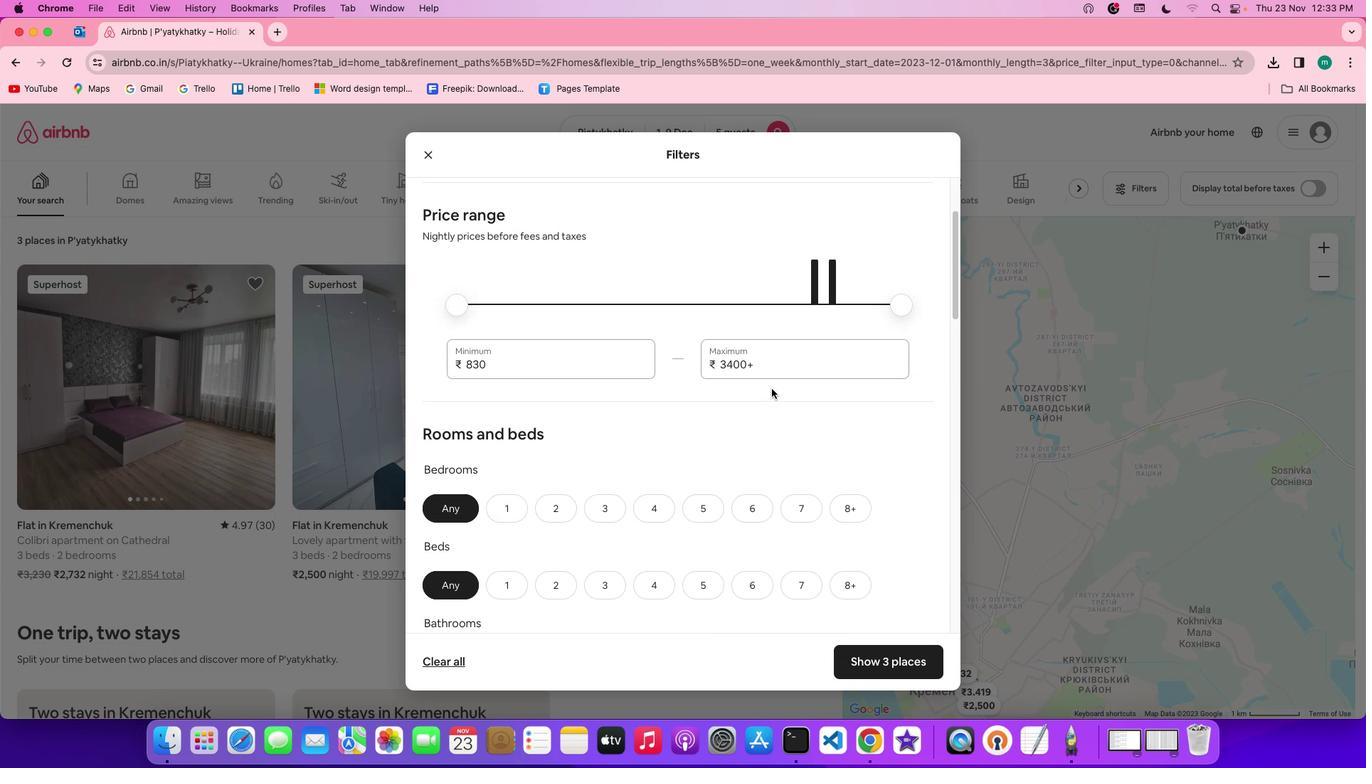 
Action: Mouse moved to (592, 377)
Screenshot: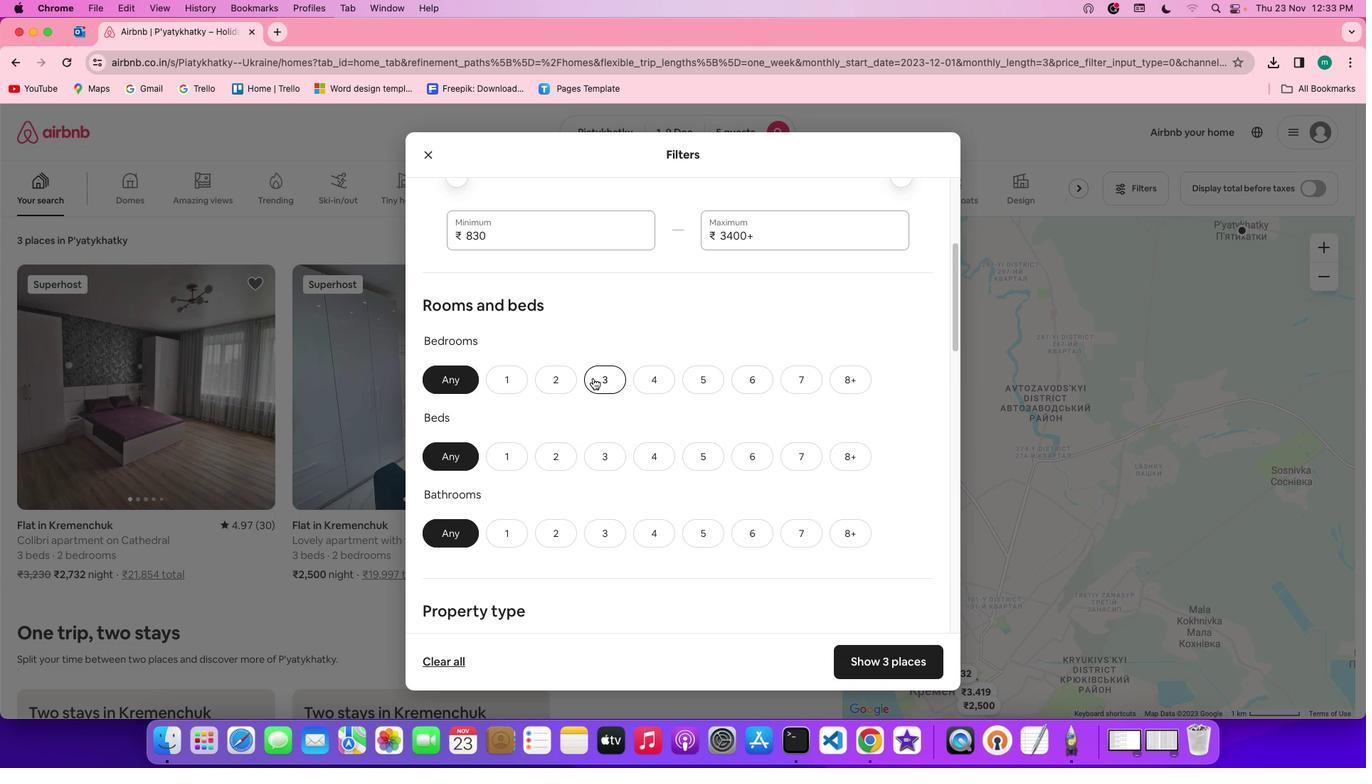 
Action: Mouse pressed left at (592, 377)
Screenshot: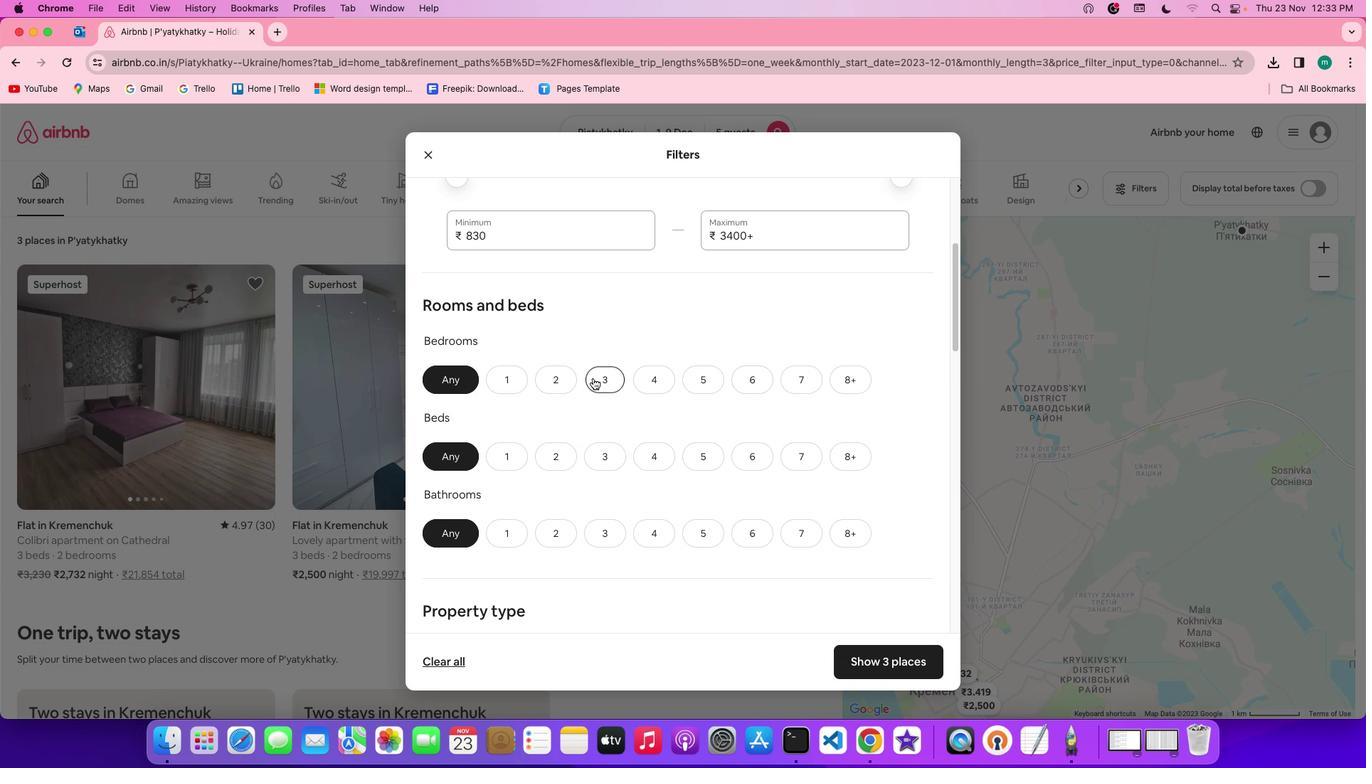 
Action: Mouse moved to (616, 471)
Screenshot: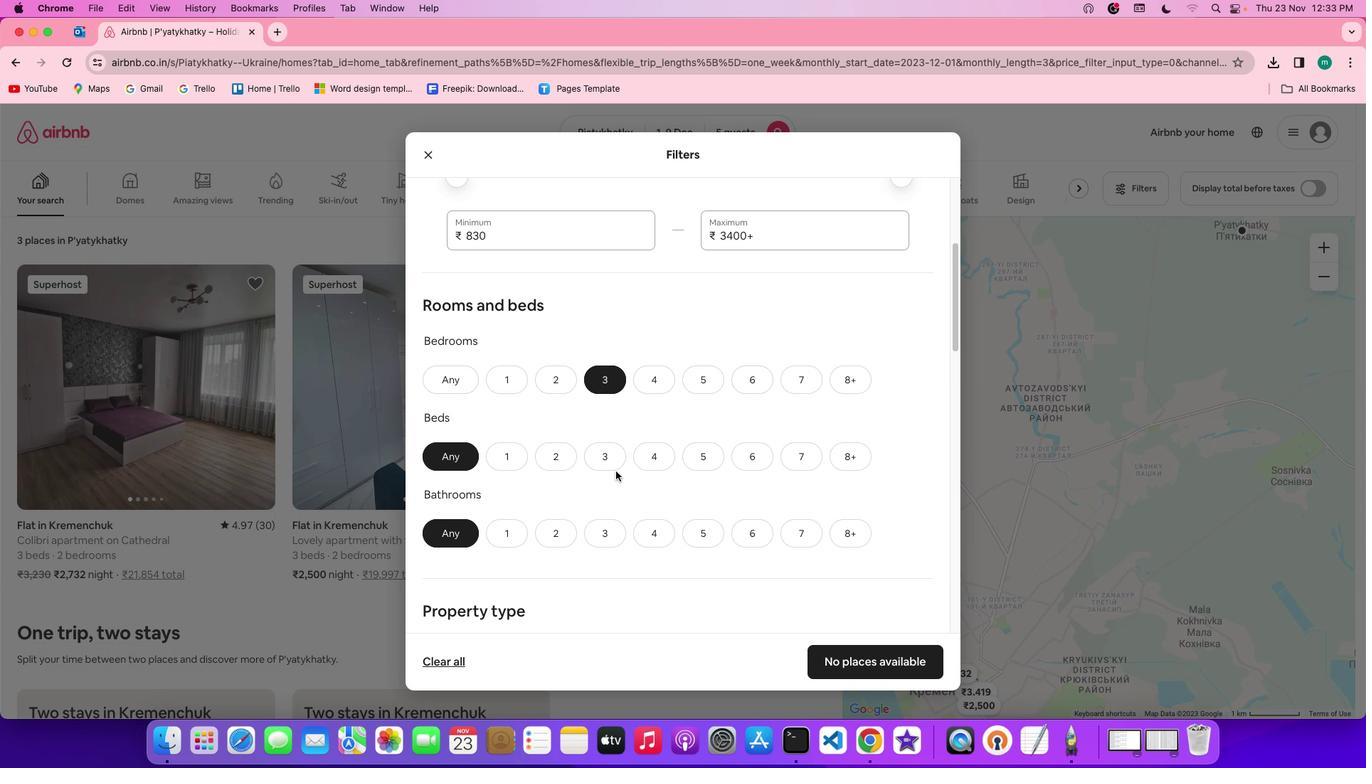 
Action: Mouse pressed left at (616, 471)
Screenshot: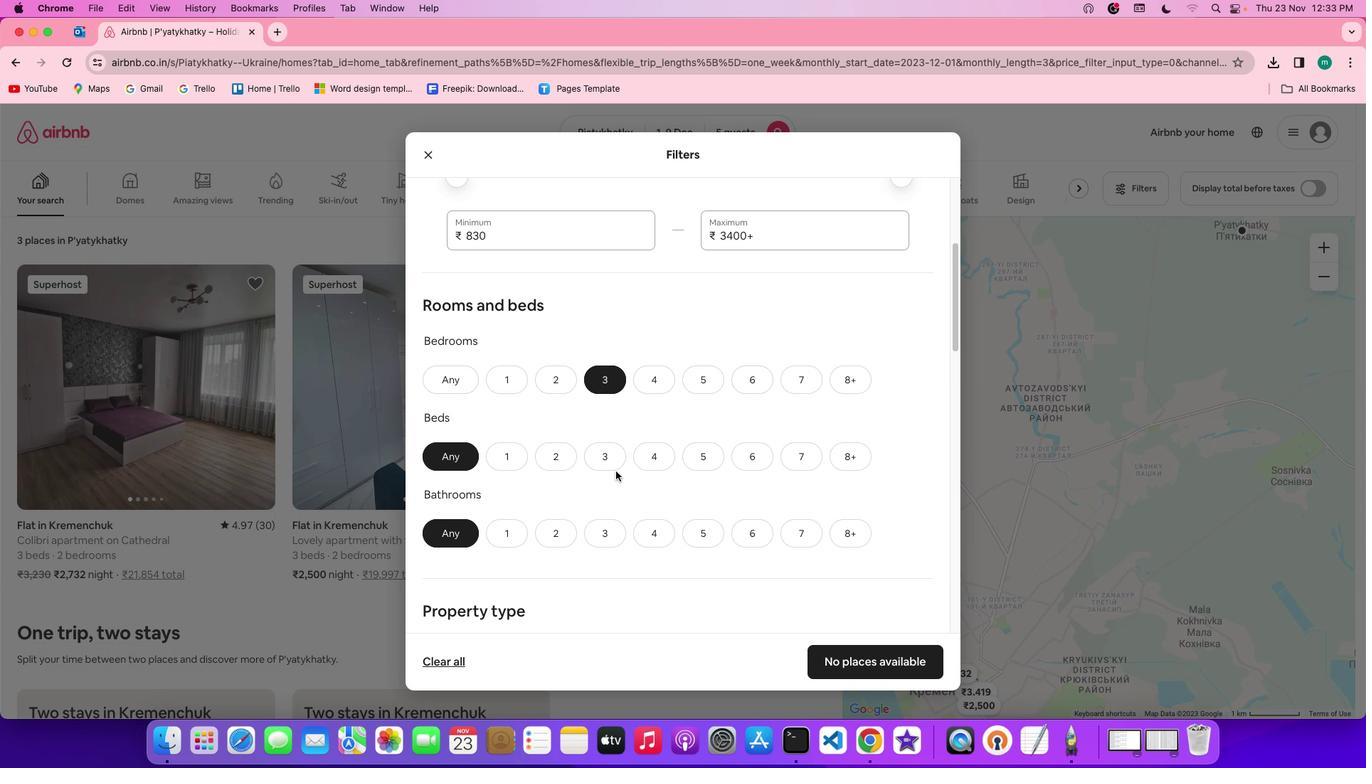 
Action: Mouse moved to (614, 466)
Screenshot: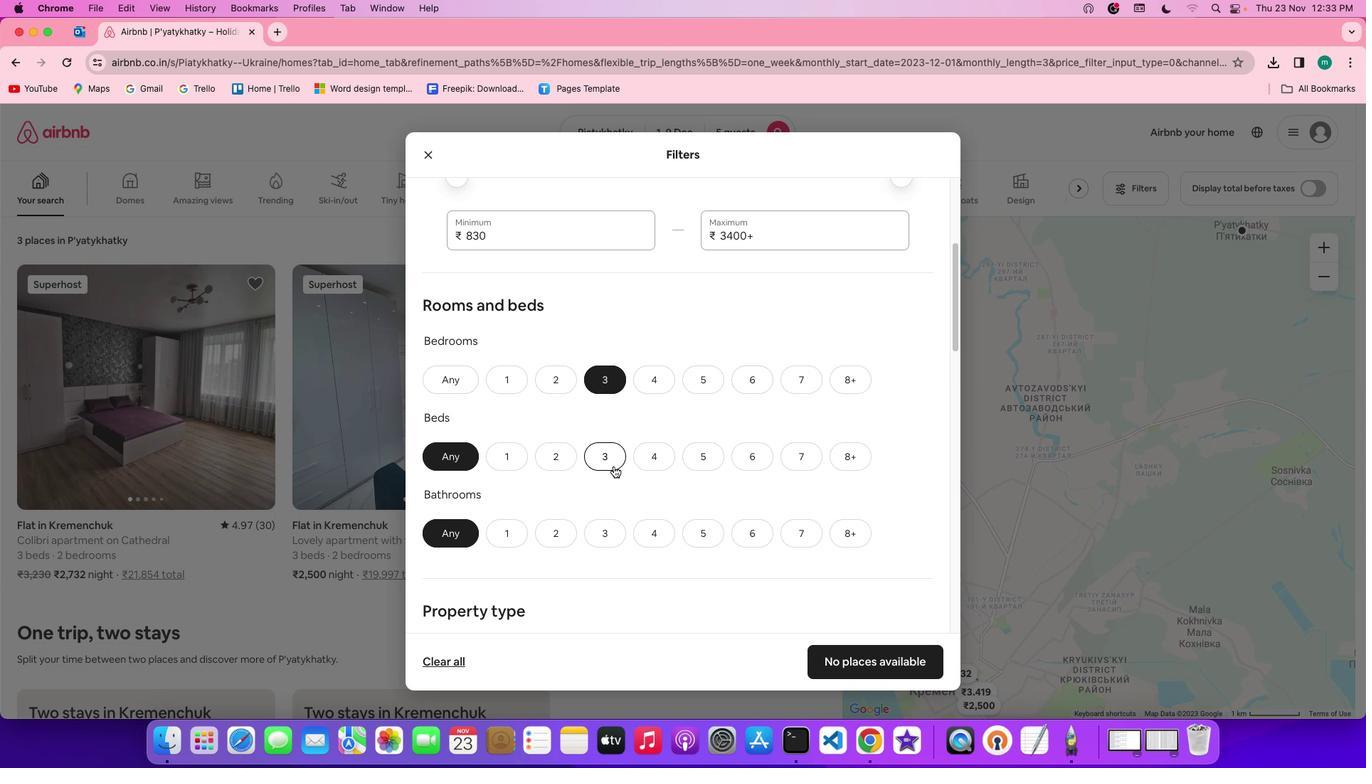 
Action: Mouse pressed left at (614, 466)
Screenshot: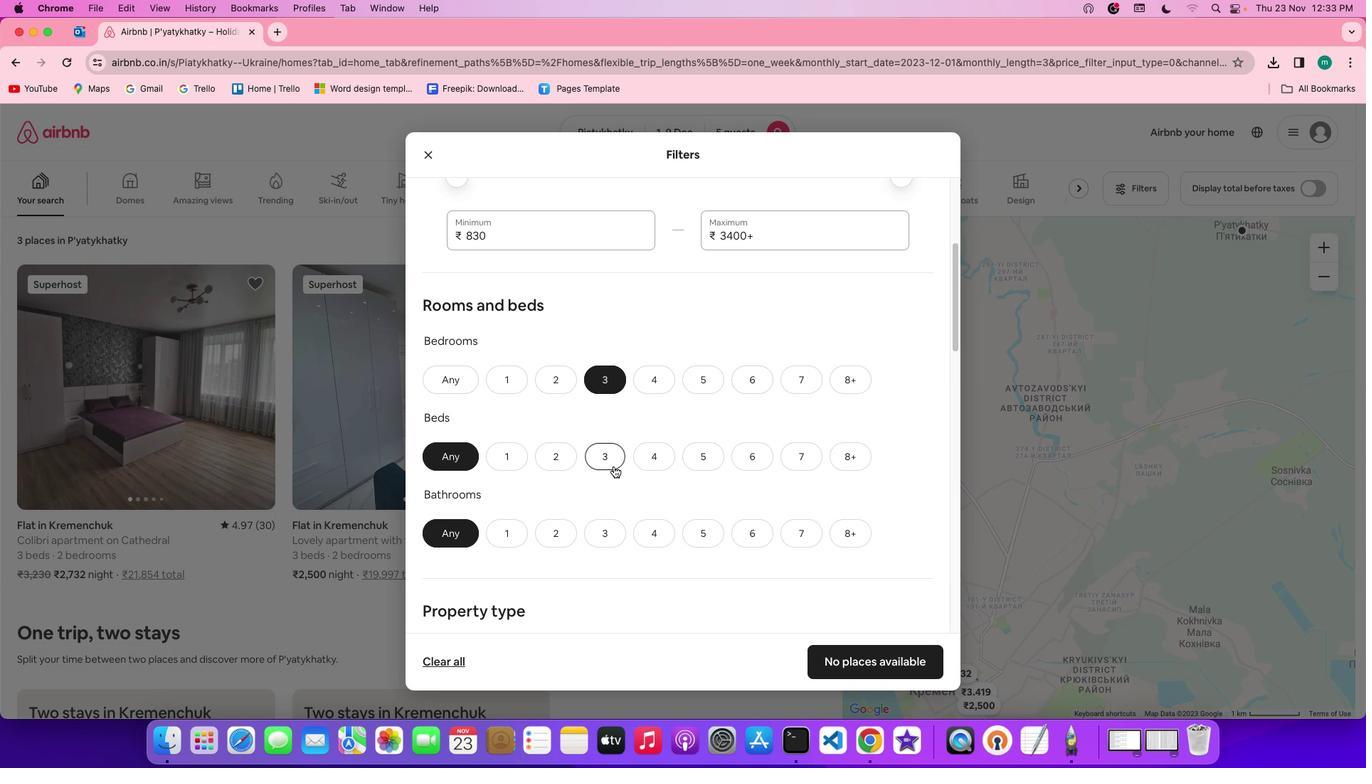 
Action: Mouse moved to (611, 526)
Screenshot: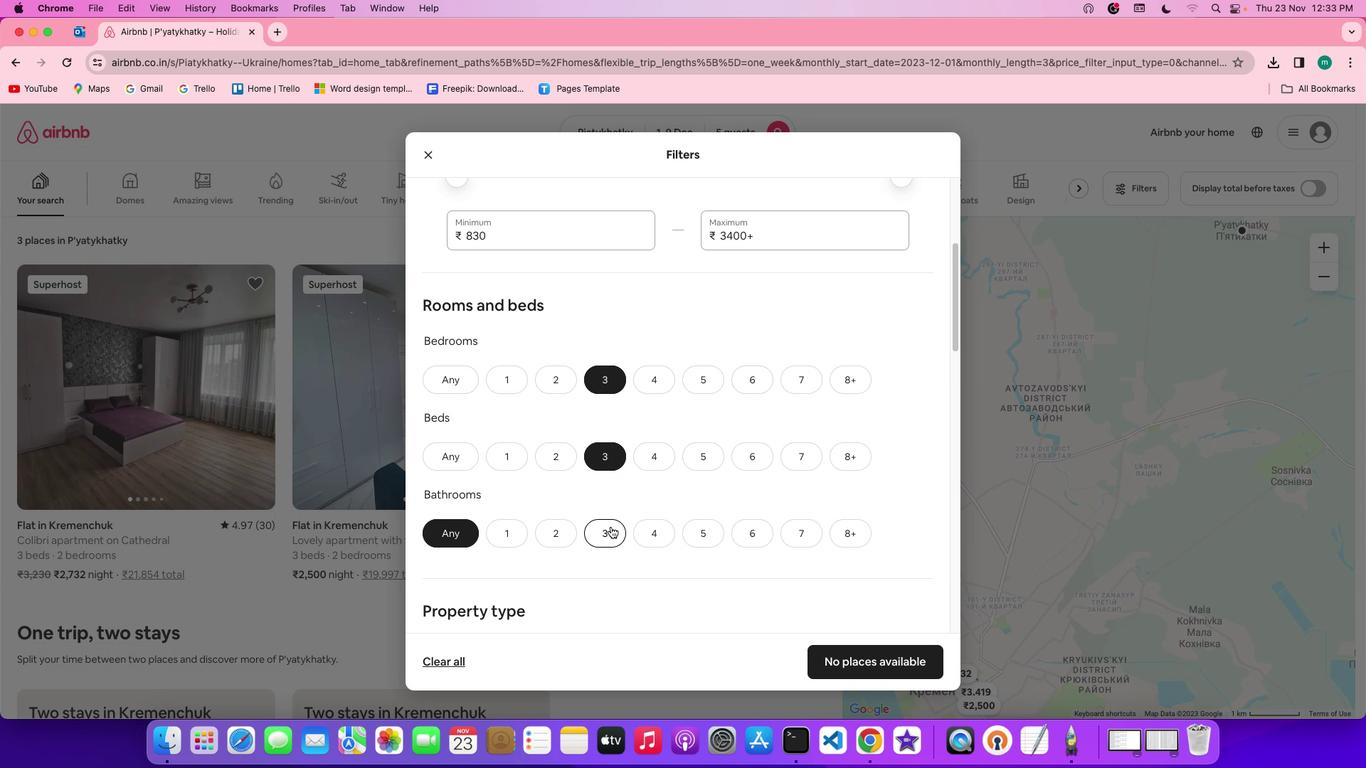 
Action: Mouse pressed left at (611, 526)
Screenshot: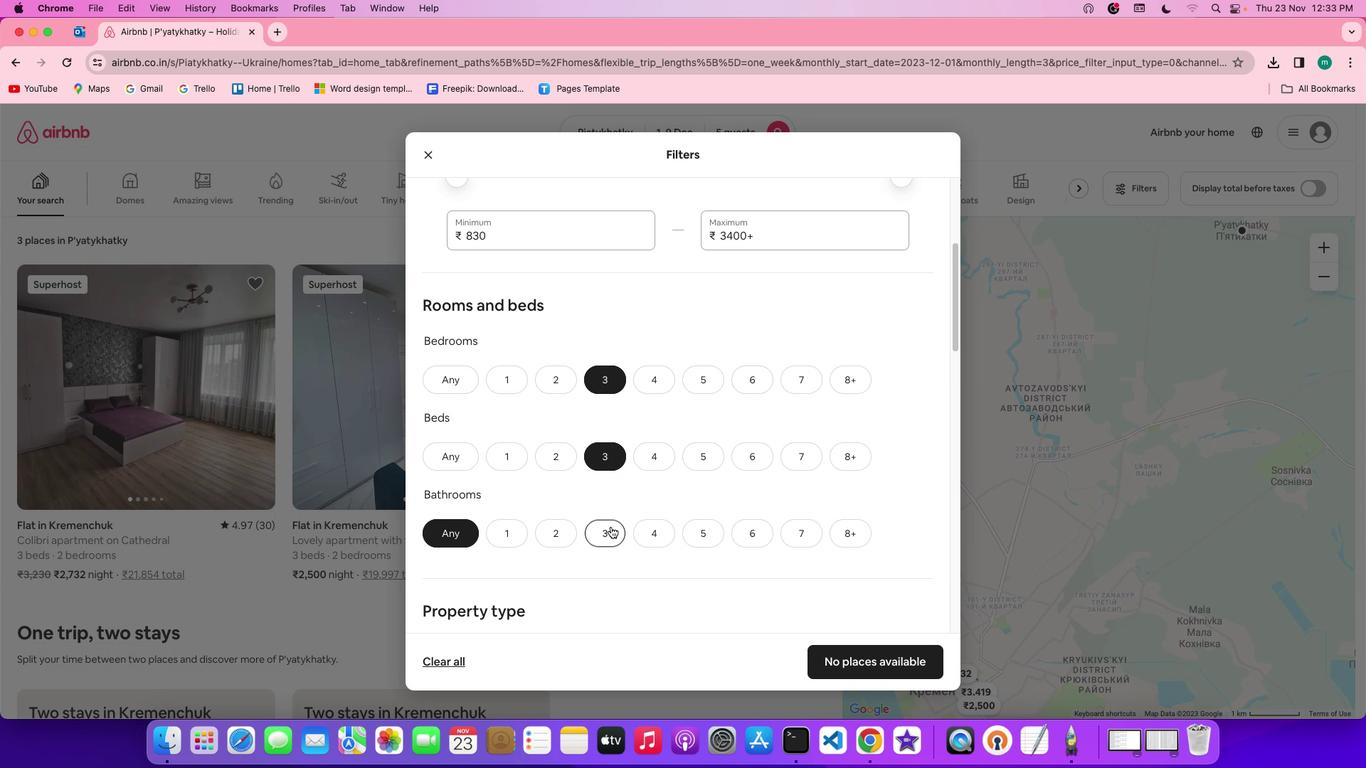 
Action: Mouse moved to (753, 479)
Screenshot: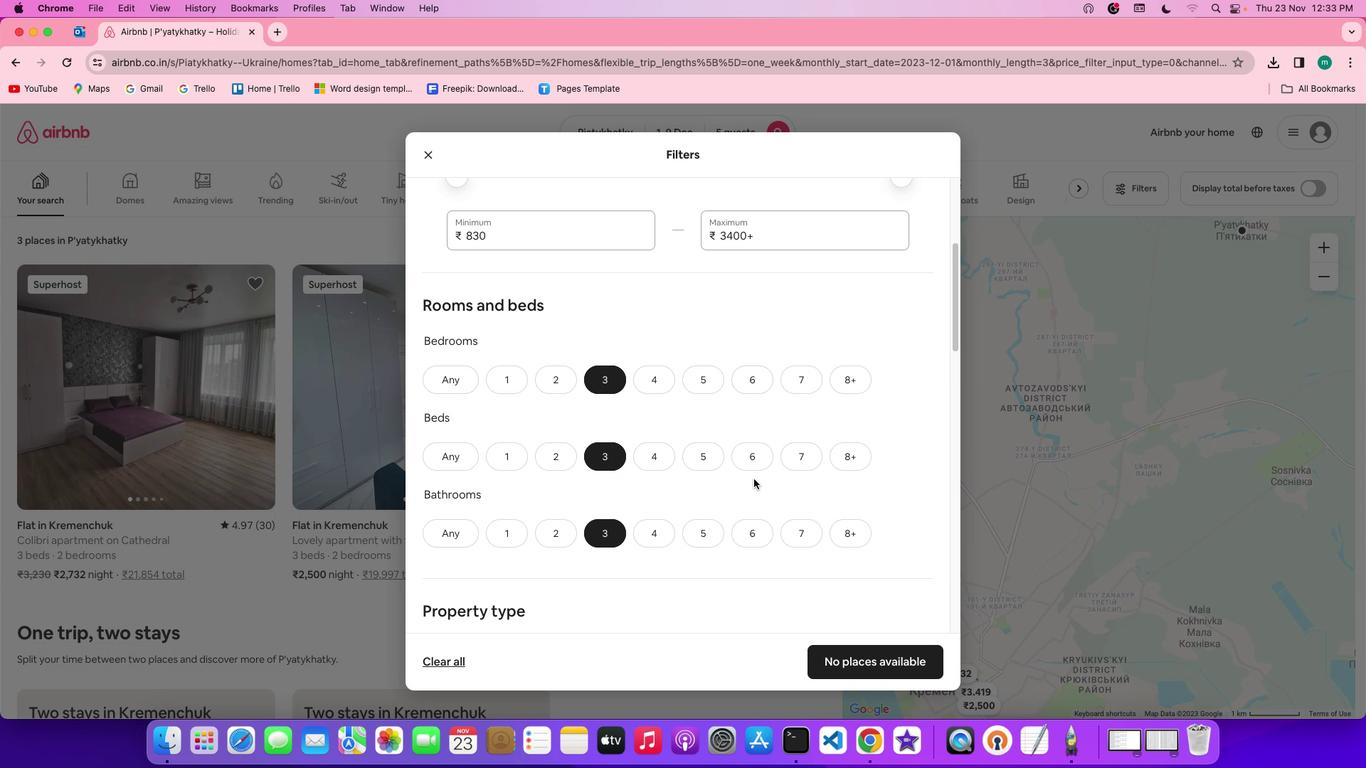 
Action: Mouse scrolled (753, 479) with delta (0, 0)
Screenshot: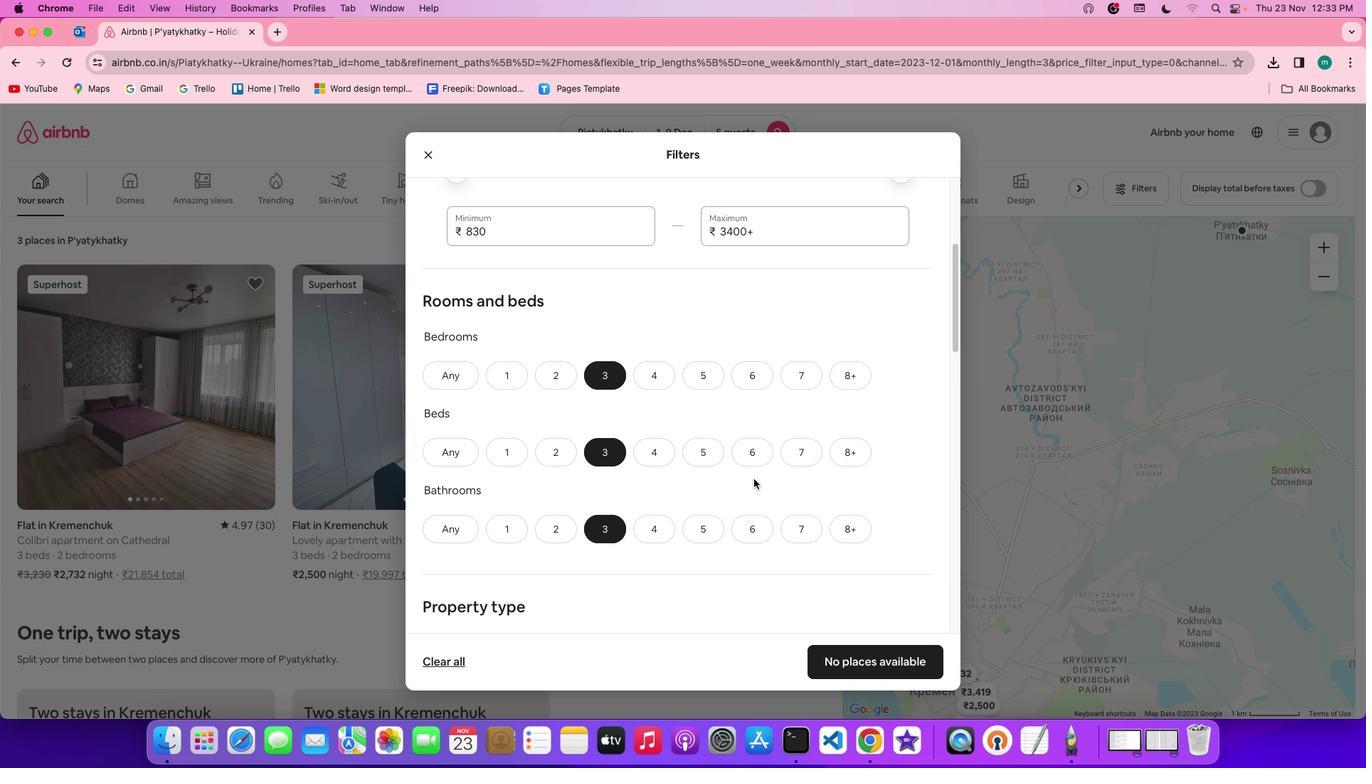 
Action: Mouse scrolled (753, 479) with delta (0, 0)
Screenshot: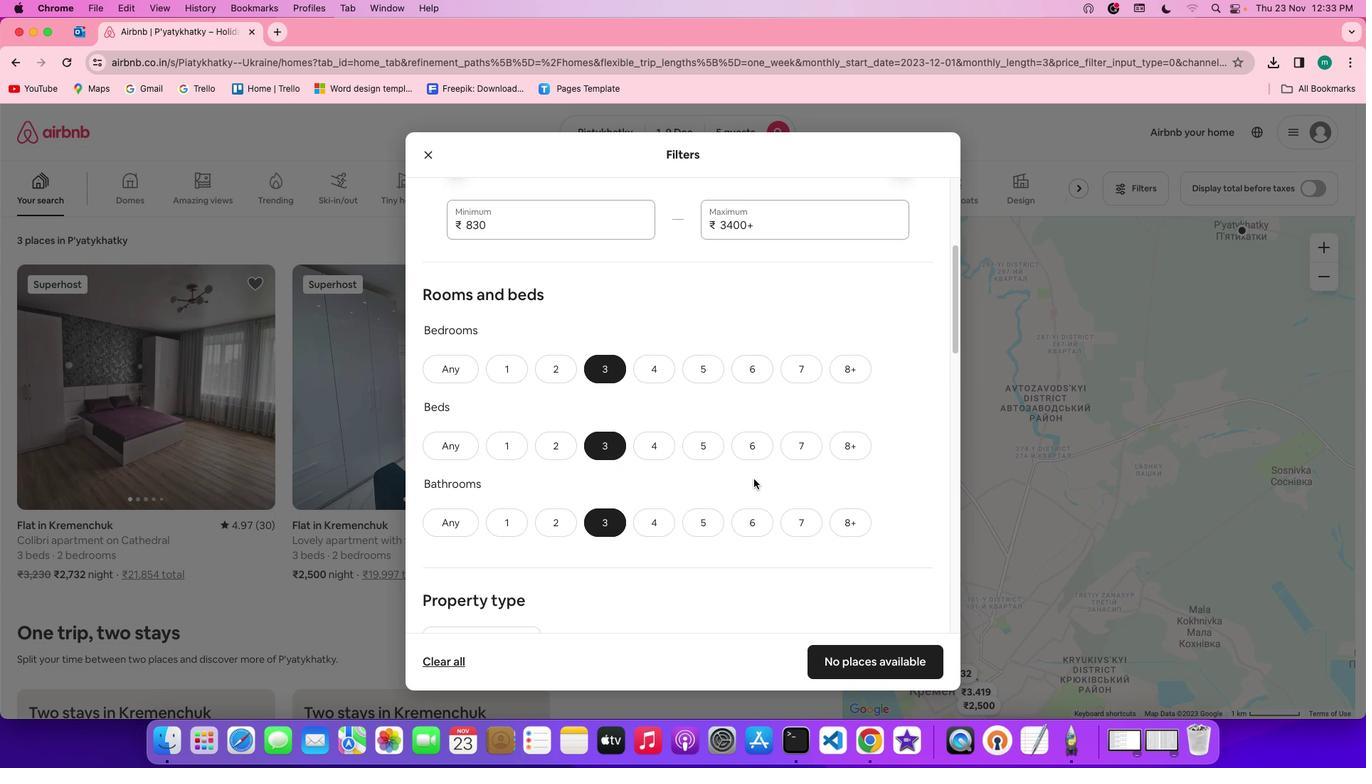 
Action: Mouse scrolled (753, 479) with delta (0, -1)
Screenshot: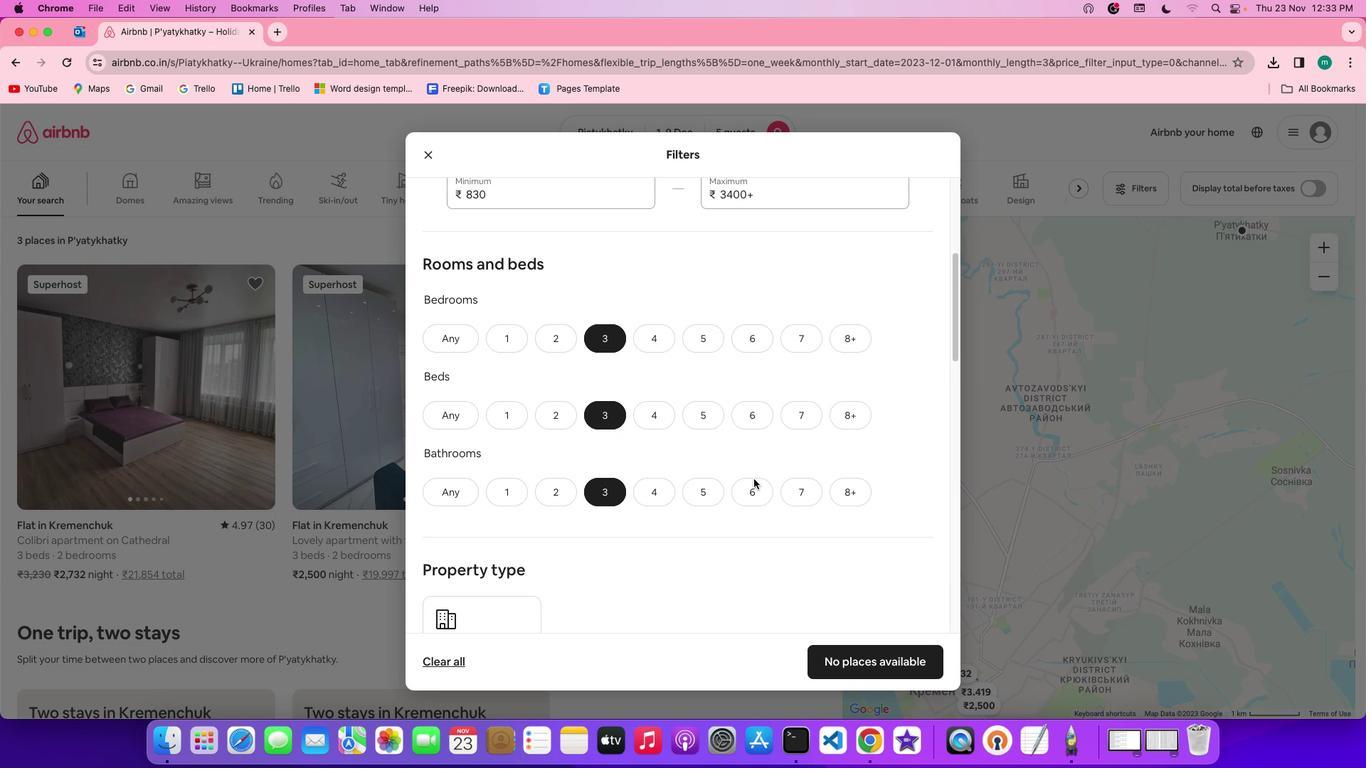 
Action: Mouse scrolled (753, 479) with delta (0, 0)
Screenshot: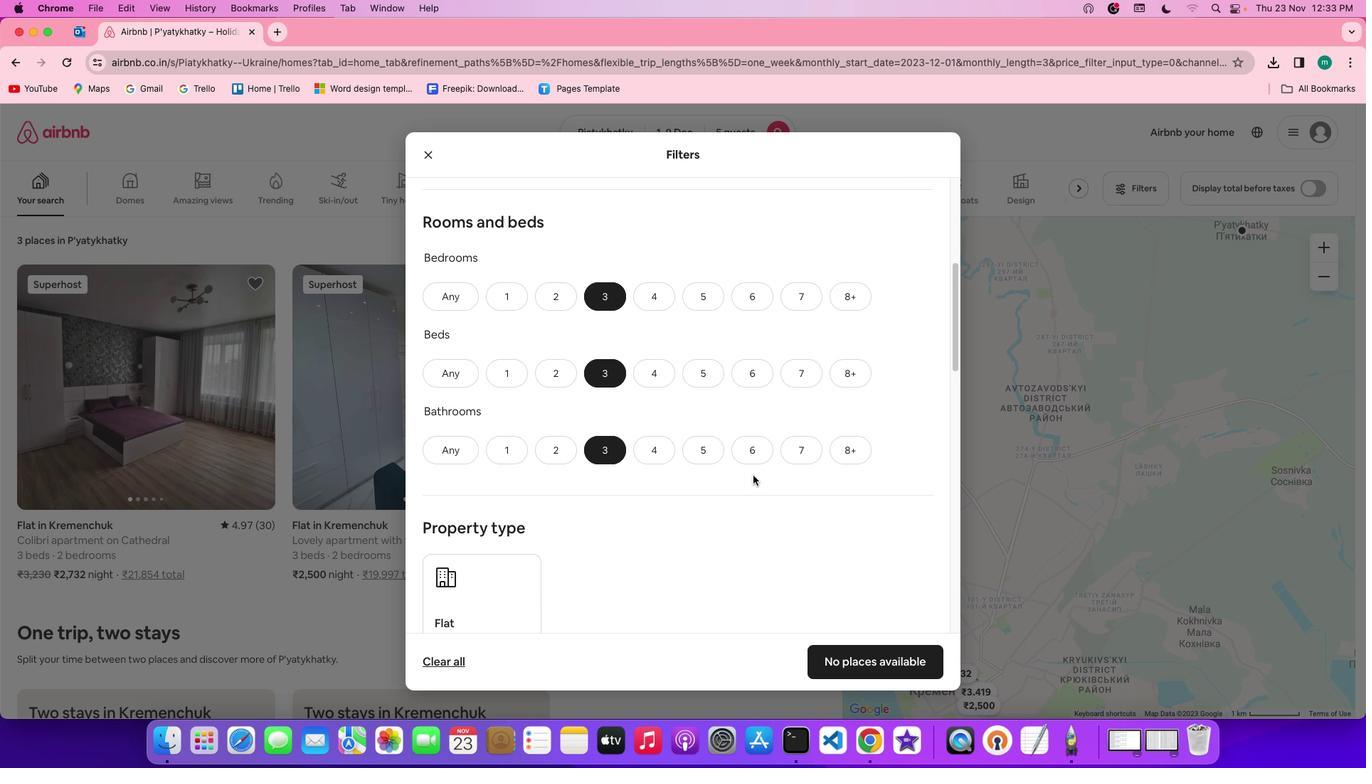 
Action: Mouse moved to (752, 472)
Screenshot: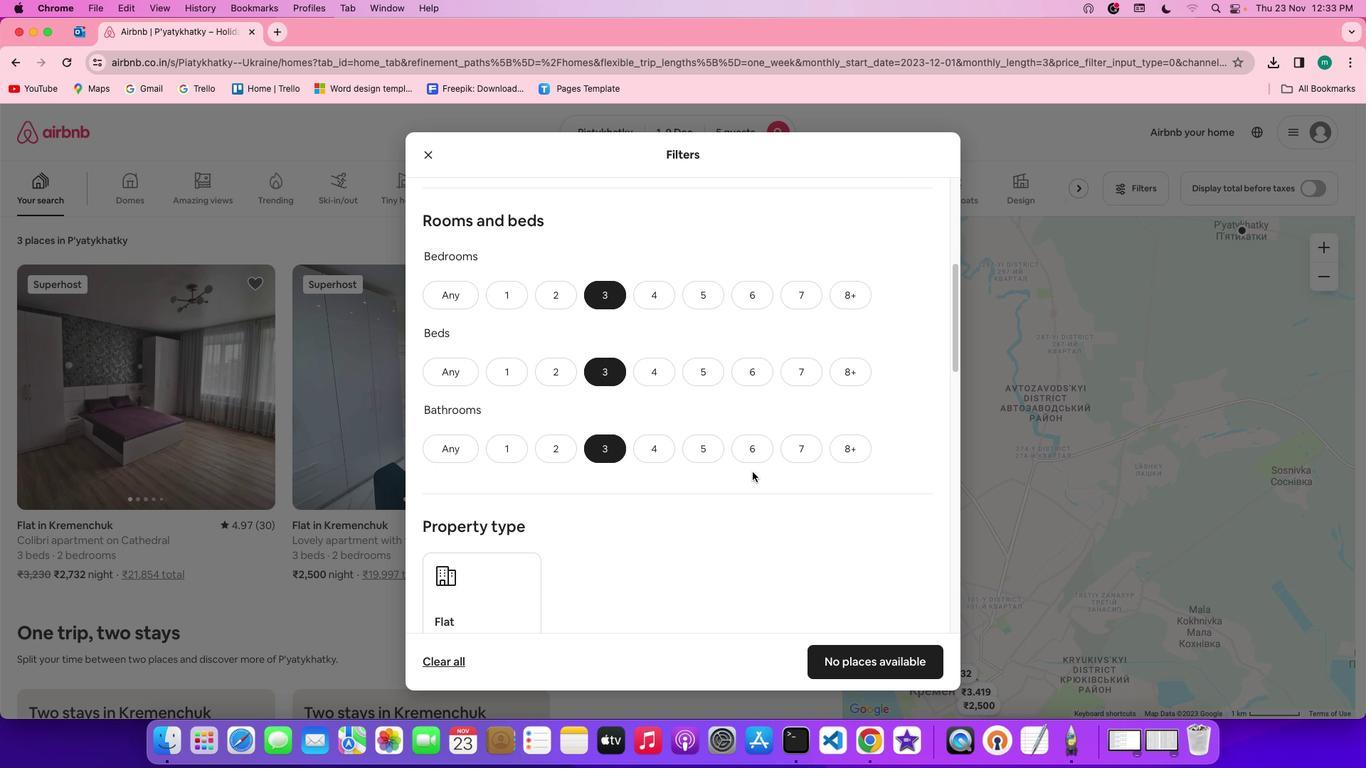
Action: Mouse scrolled (752, 472) with delta (0, 0)
Screenshot: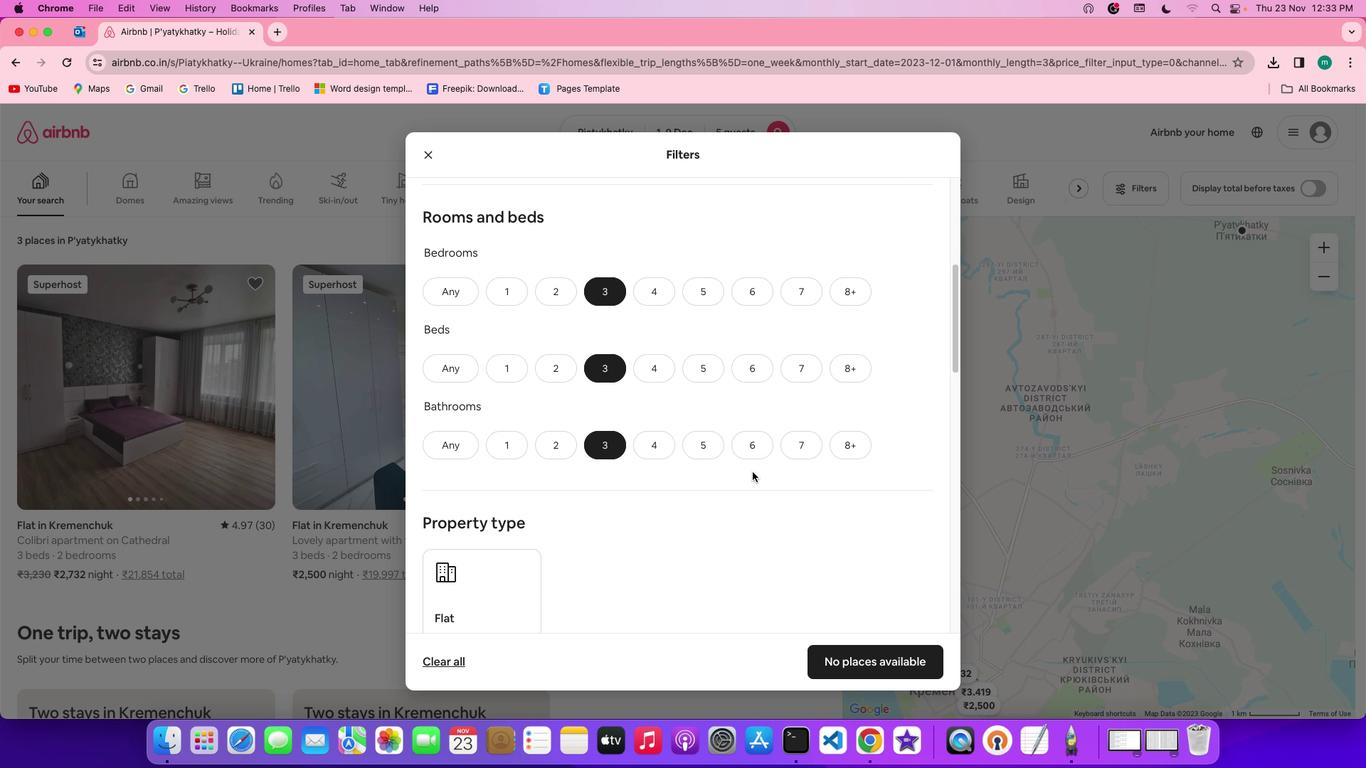 
Action: Mouse scrolled (752, 472) with delta (0, 0)
Screenshot: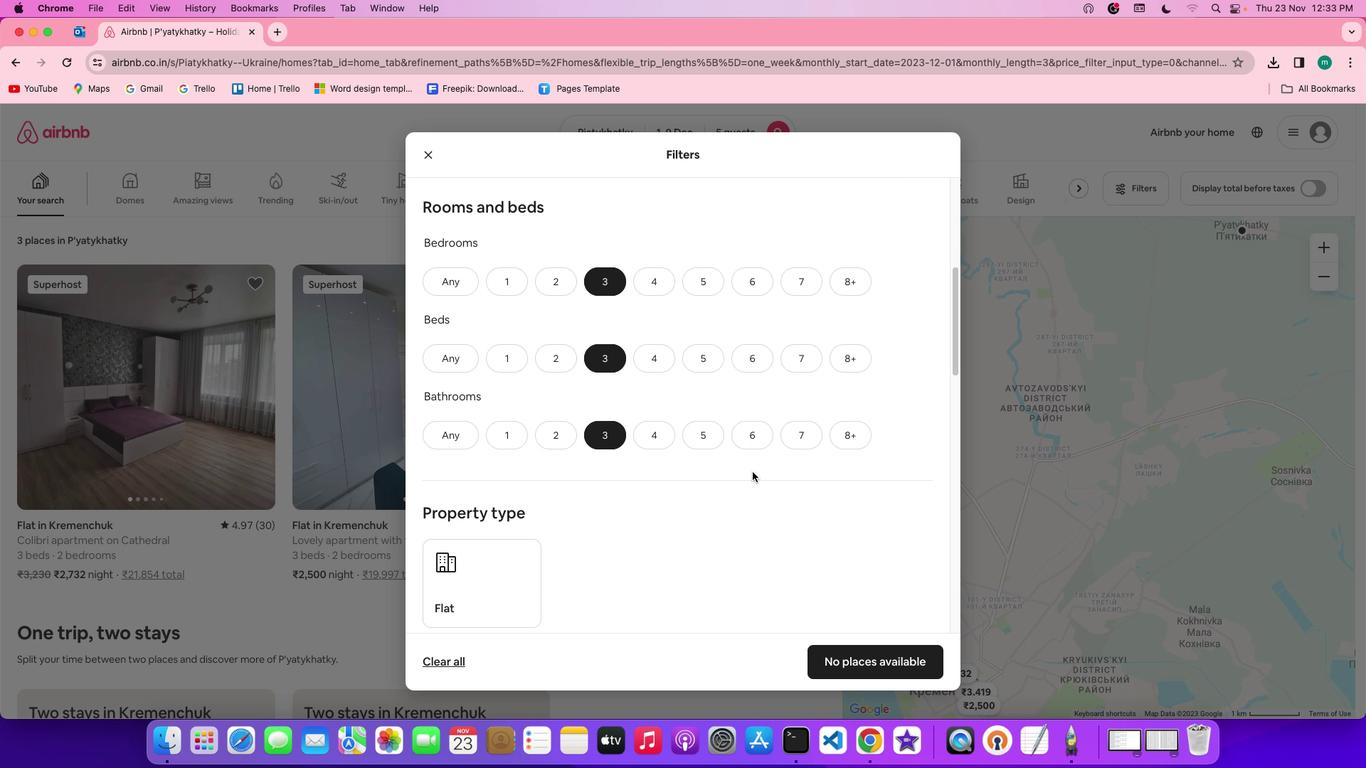 
Action: Mouse scrolled (752, 472) with delta (0, -1)
Screenshot: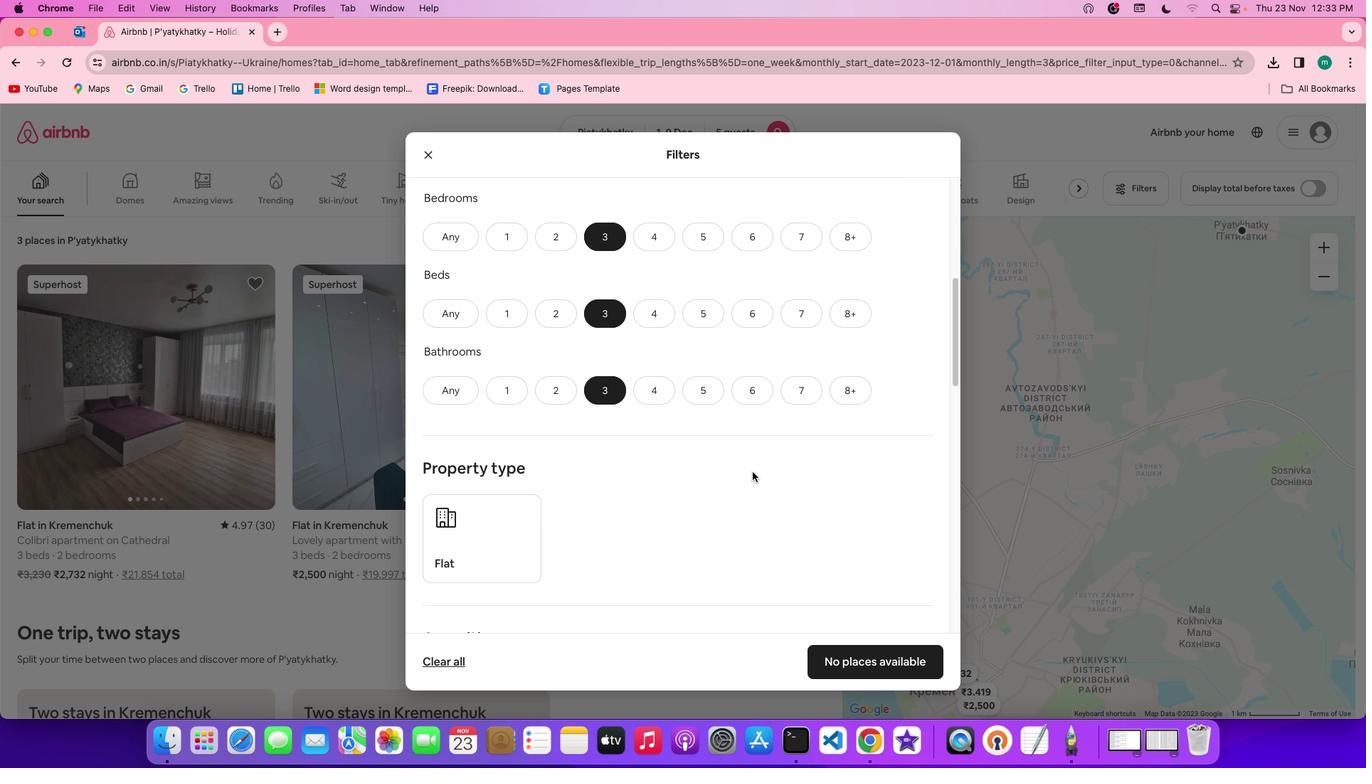 
Action: Mouse scrolled (752, 472) with delta (0, -1)
Screenshot: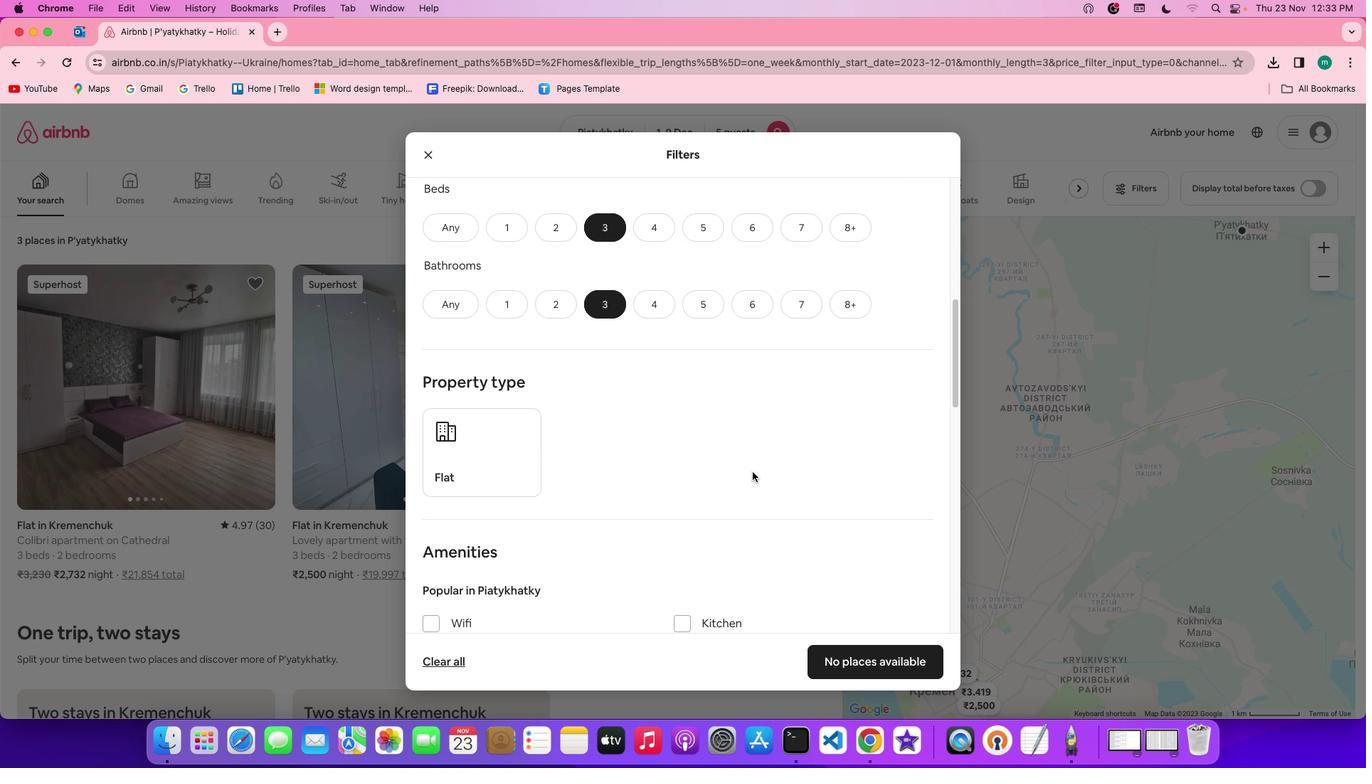 
Action: Mouse scrolled (752, 472) with delta (0, 0)
Screenshot: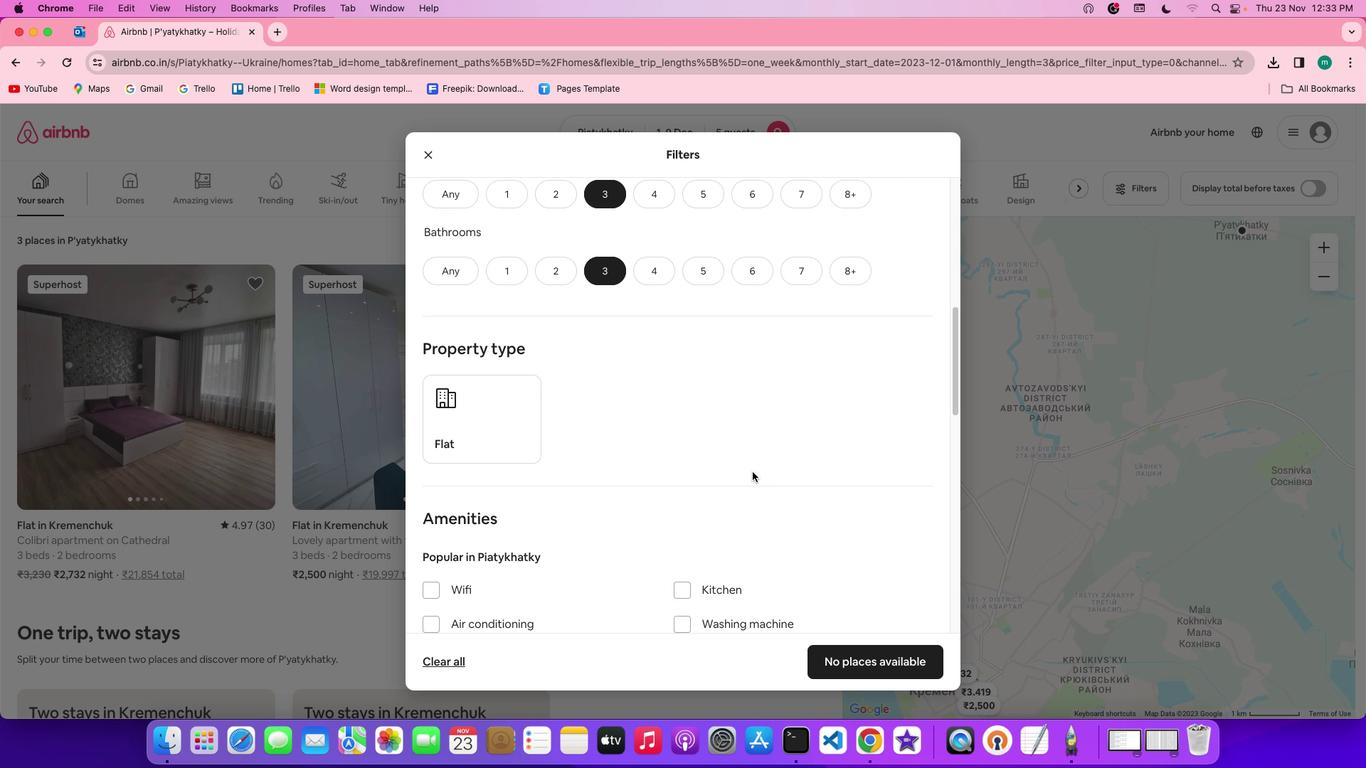 
Action: Mouse scrolled (752, 472) with delta (0, 0)
Screenshot: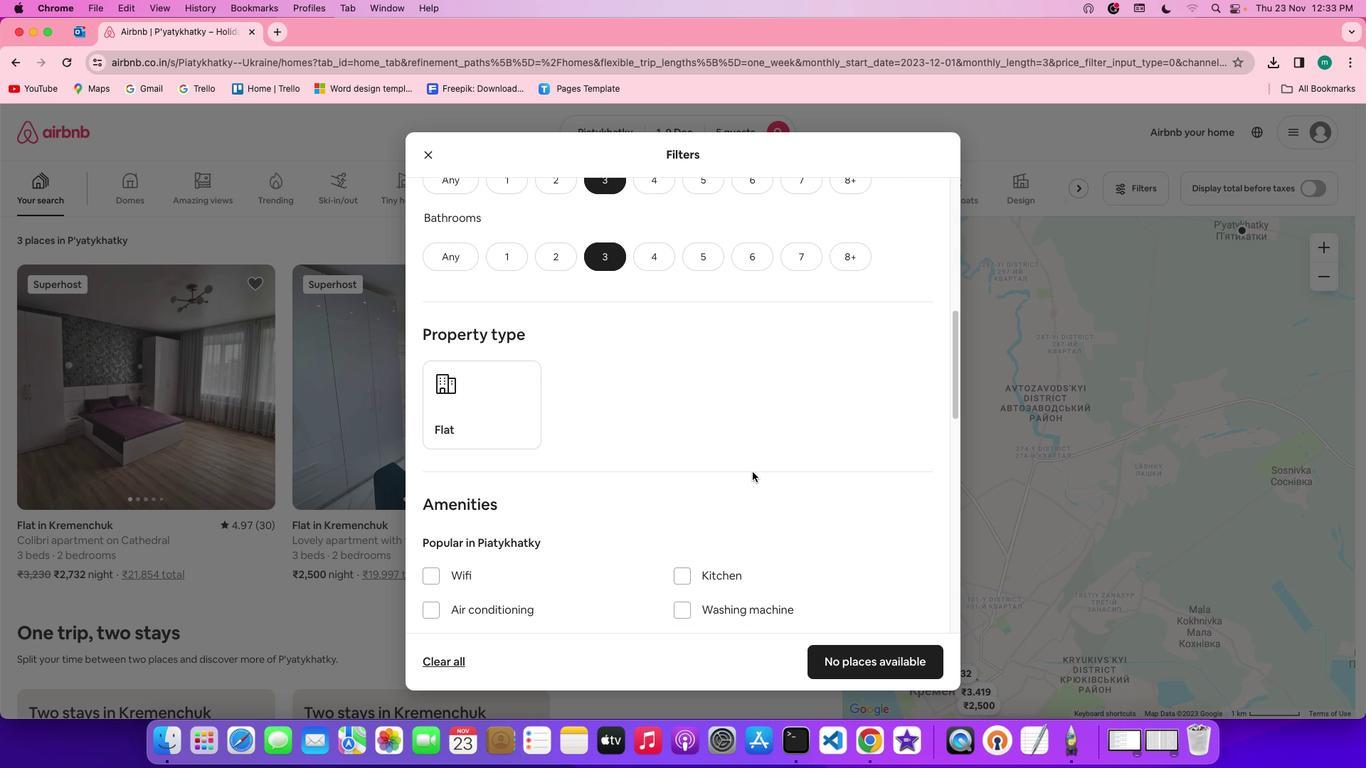 
Action: Mouse scrolled (752, 472) with delta (0, -1)
Screenshot: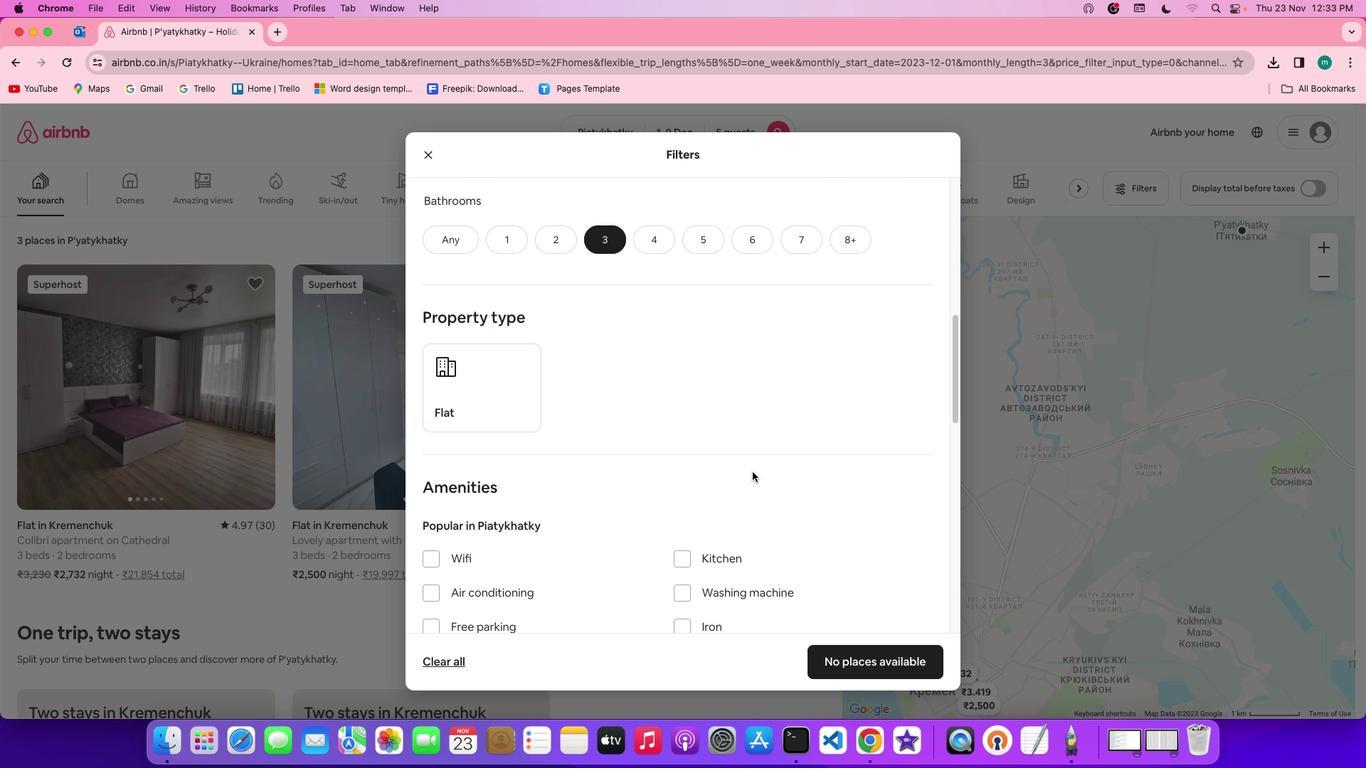 
Action: Mouse scrolled (752, 472) with delta (0, 0)
Screenshot: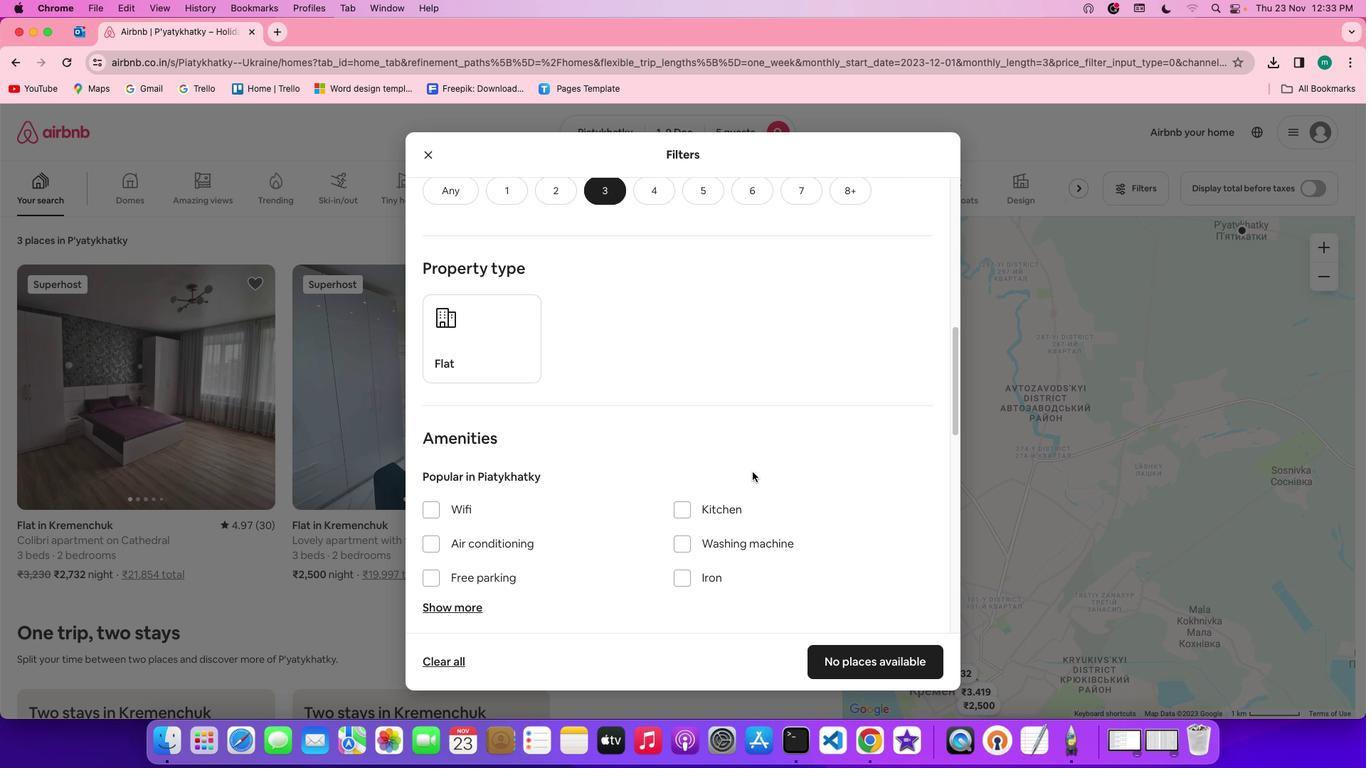 
Action: Mouse scrolled (752, 472) with delta (0, 0)
Screenshot: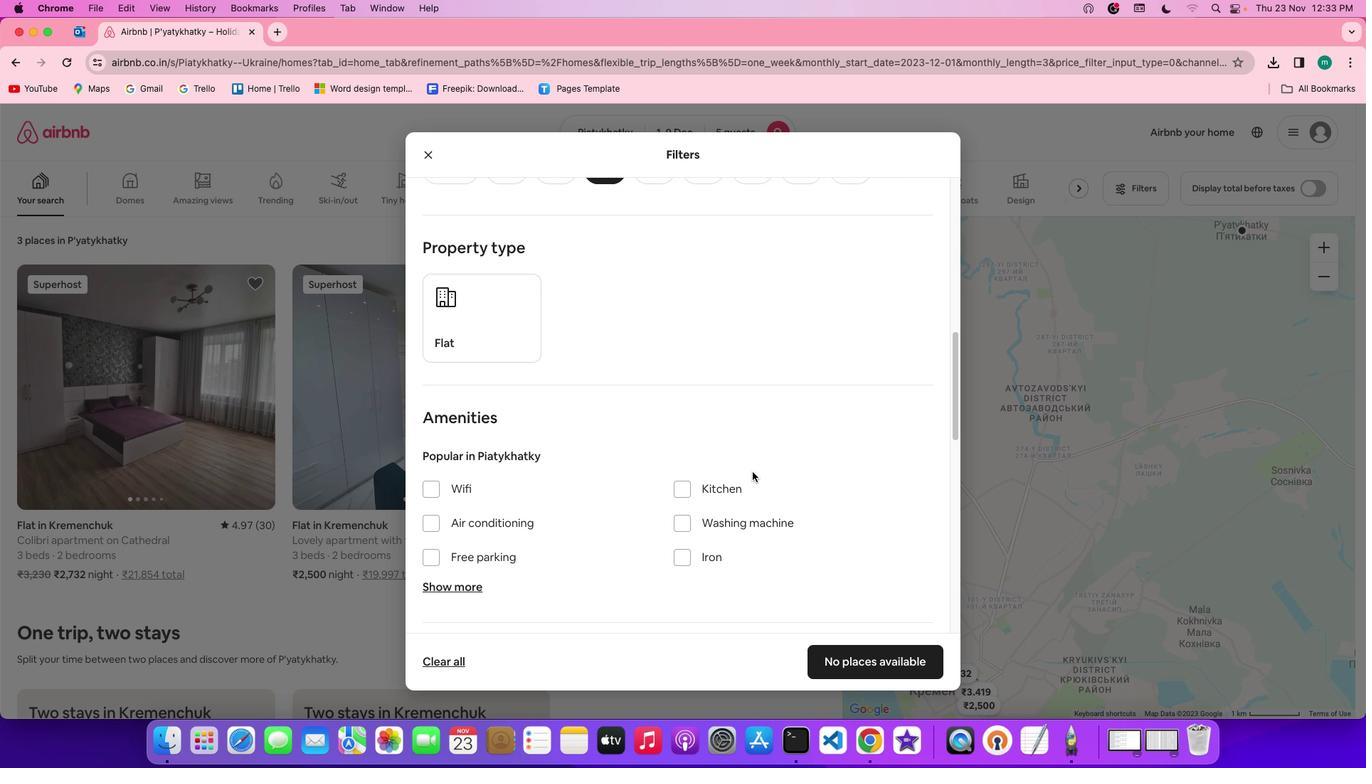 
Action: Mouse scrolled (752, 472) with delta (0, -1)
Screenshot: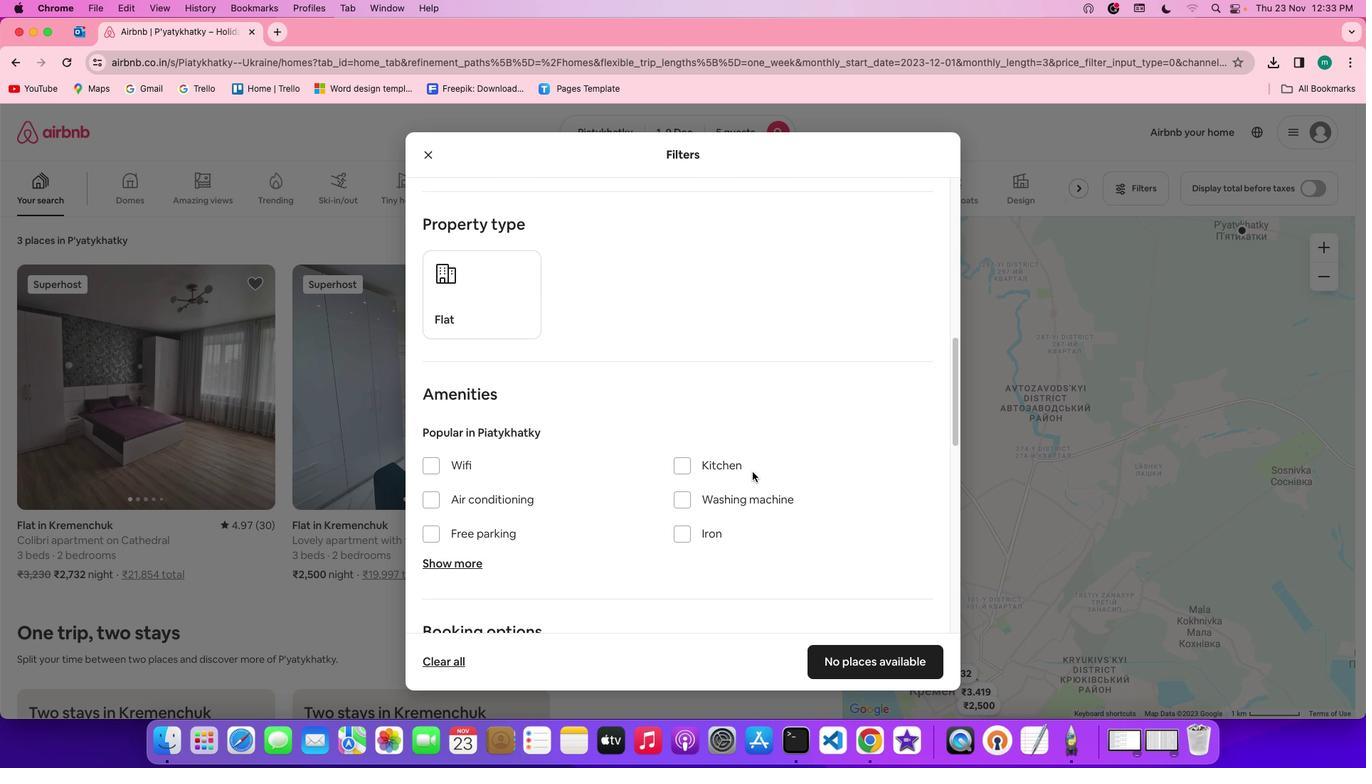 
Action: Mouse scrolled (752, 472) with delta (0, -1)
Screenshot: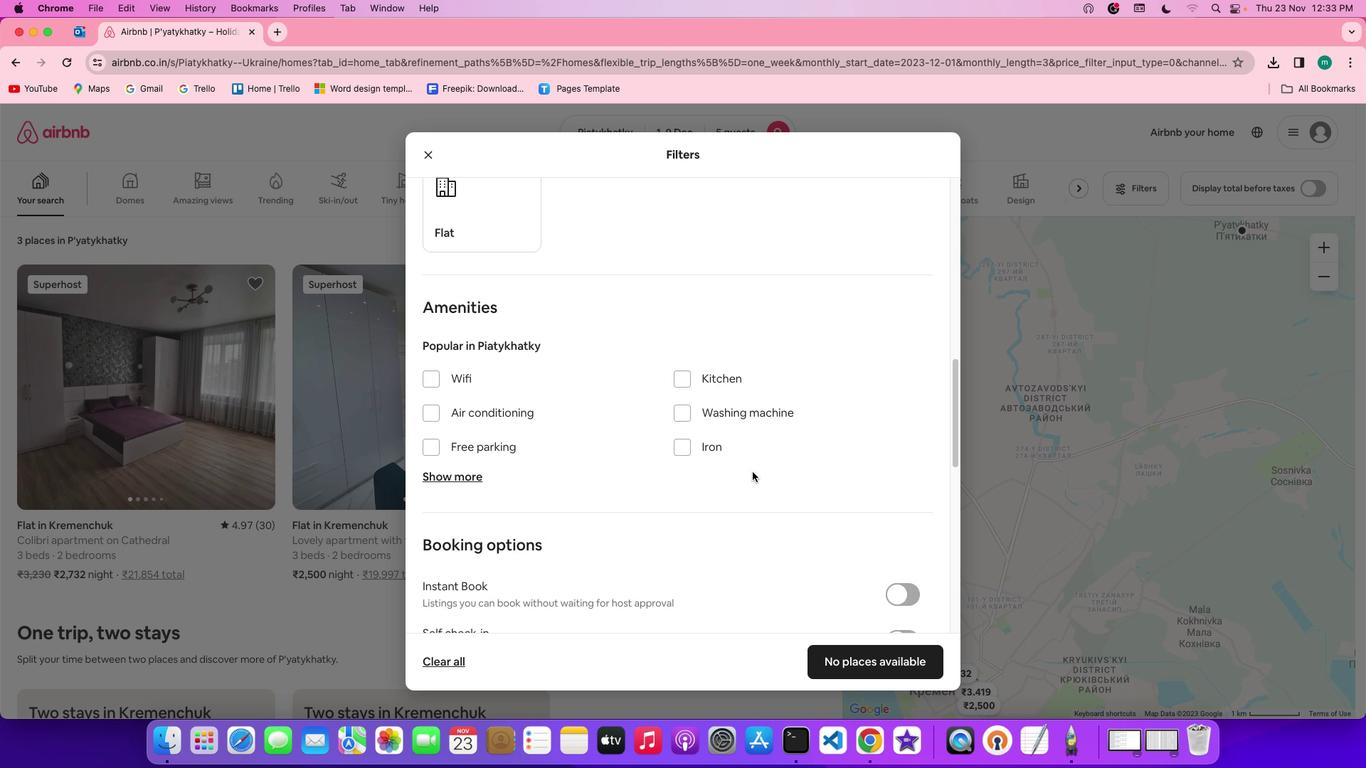 
Action: Mouse scrolled (752, 472) with delta (0, 0)
Screenshot: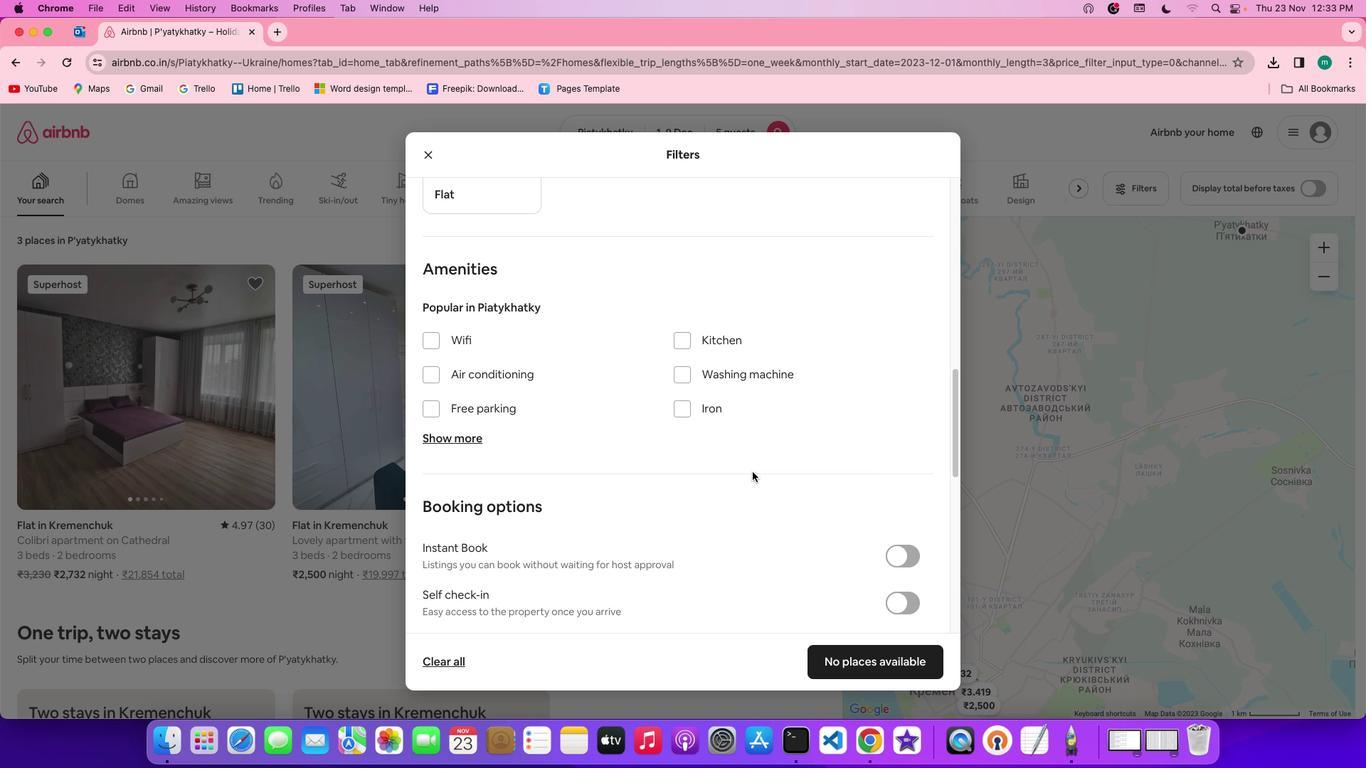 
Action: Mouse scrolled (752, 472) with delta (0, 0)
Screenshot: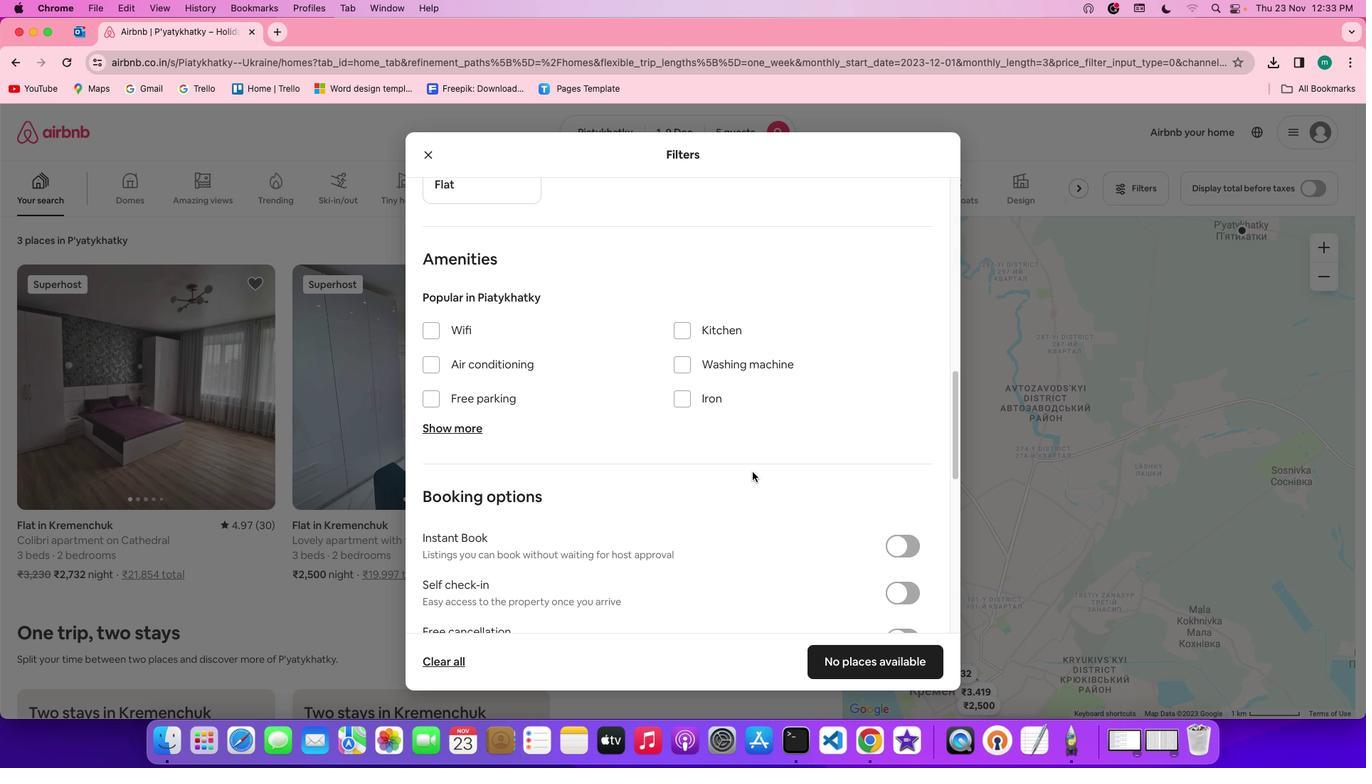 
Action: Mouse scrolled (752, 472) with delta (0, -1)
Screenshot: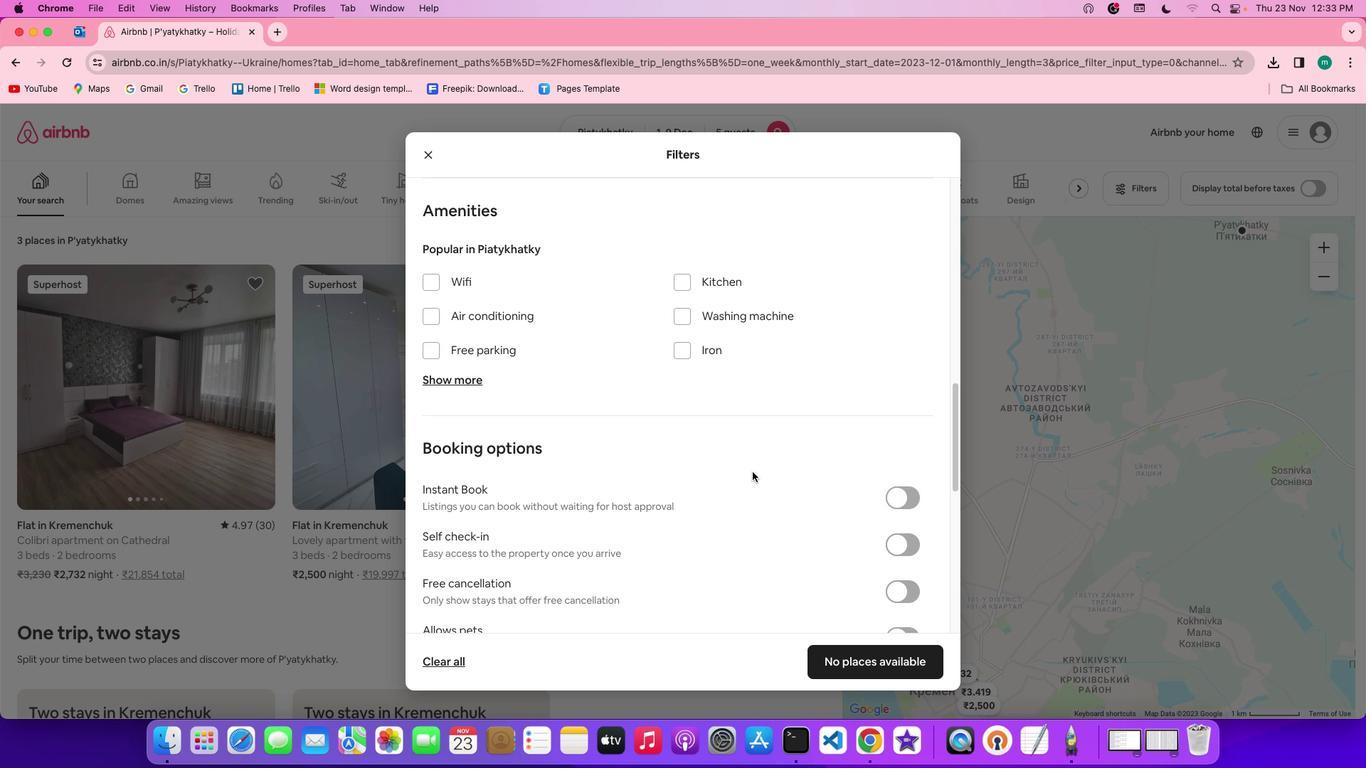 
Action: Mouse scrolled (752, 472) with delta (0, -1)
Screenshot: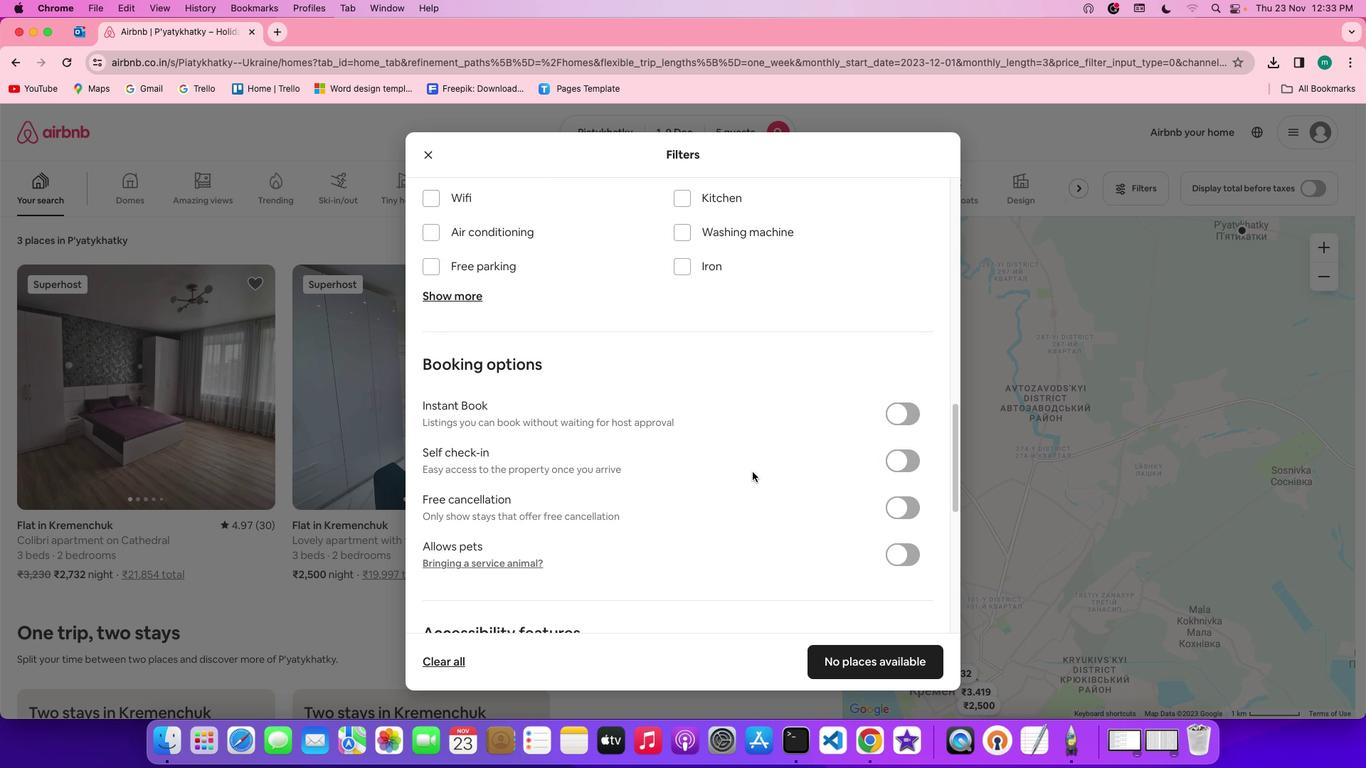 
Action: Mouse moved to (910, 424)
Screenshot: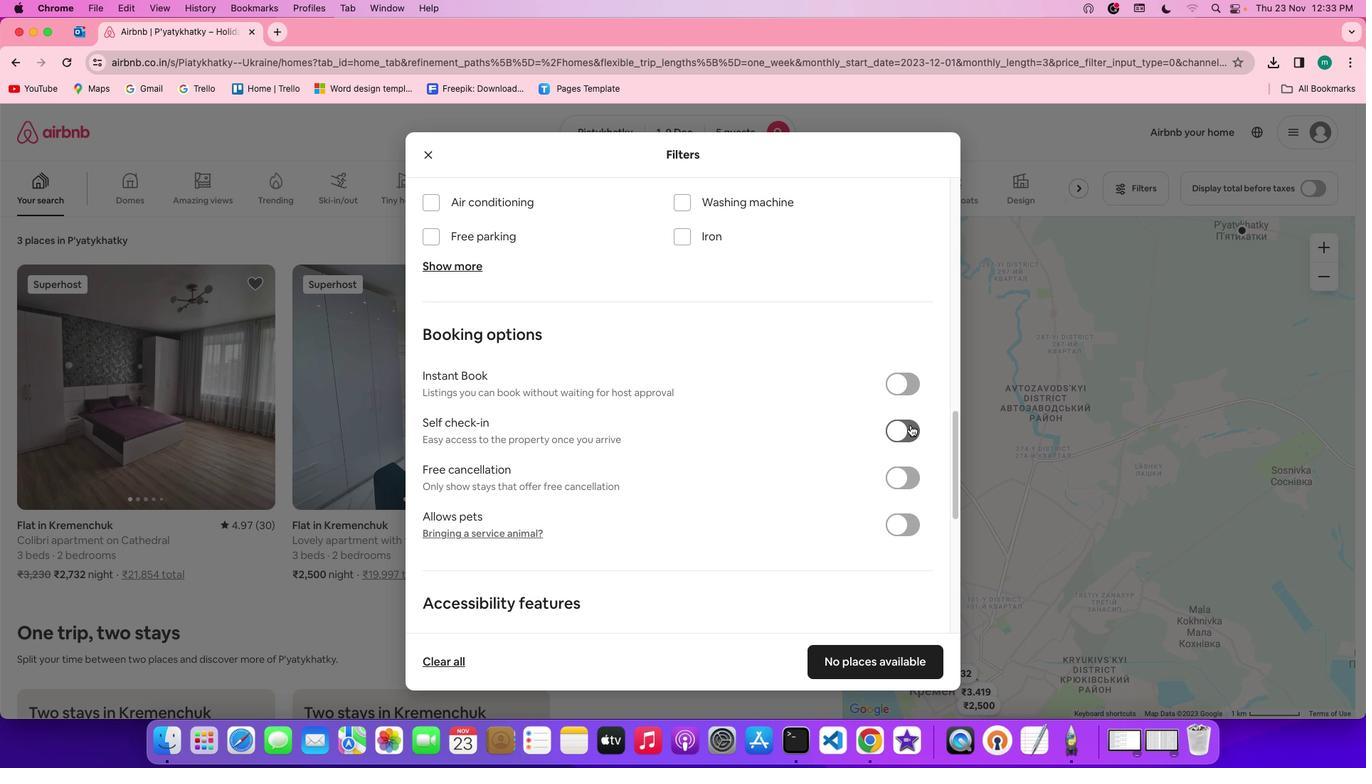 
Action: Mouse pressed left at (910, 424)
Screenshot: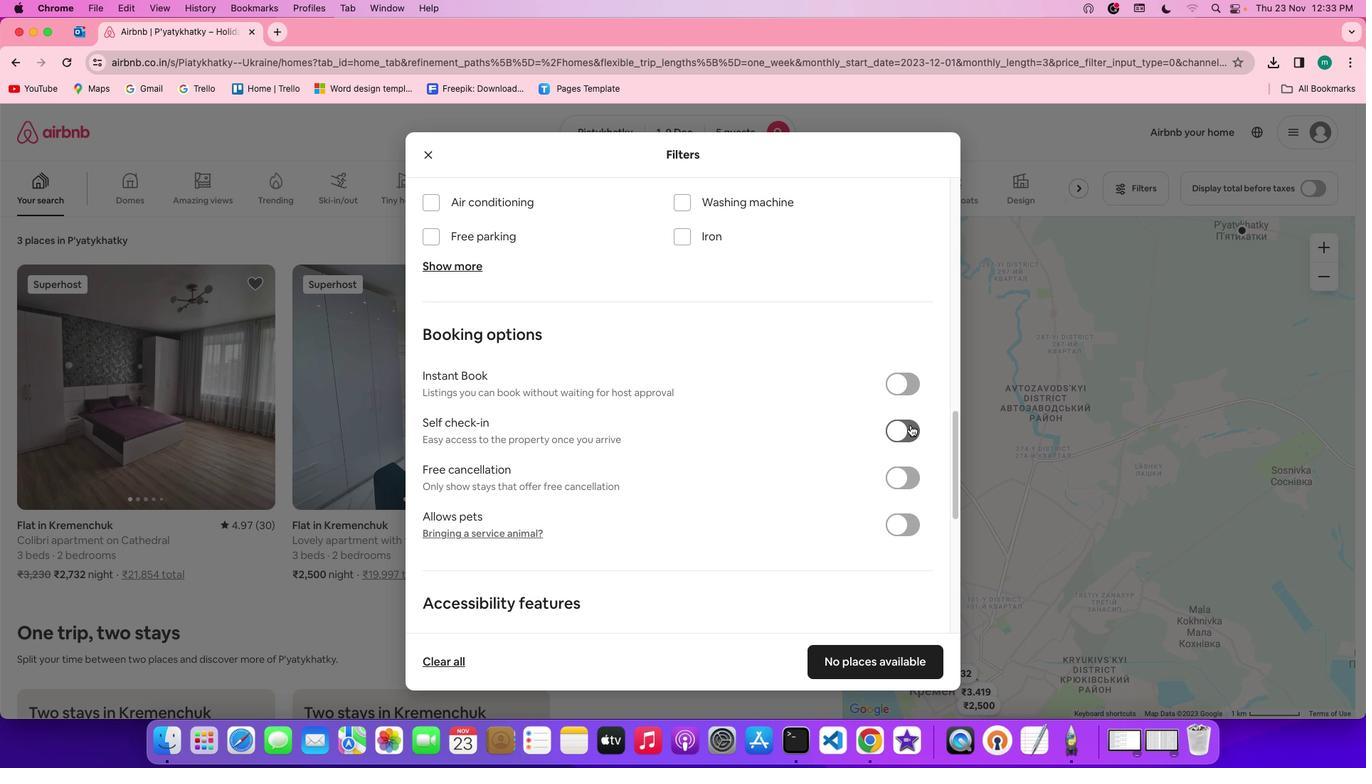 
Action: Mouse moved to (782, 472)
Screenshot: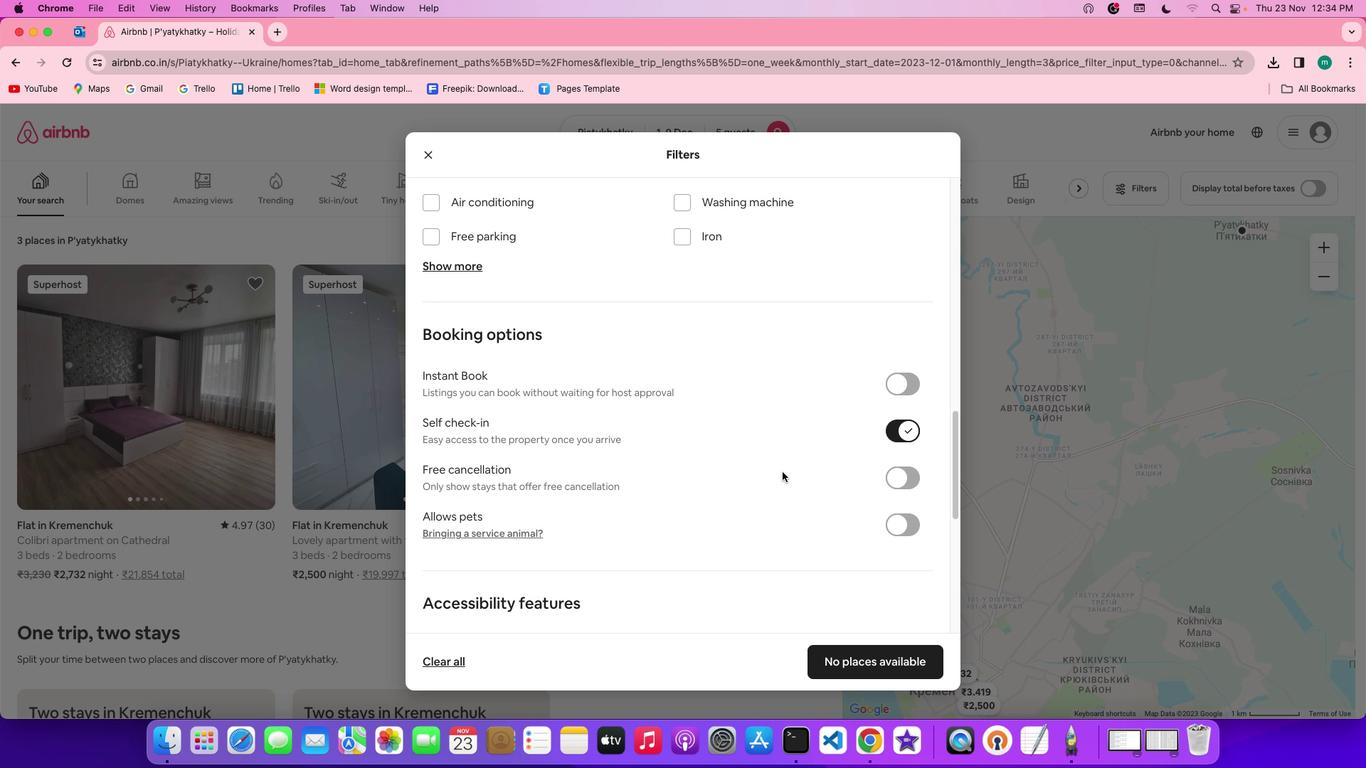 
Action: Mouse scrolled (782, 472) with delta (0, 0)
Screenshot: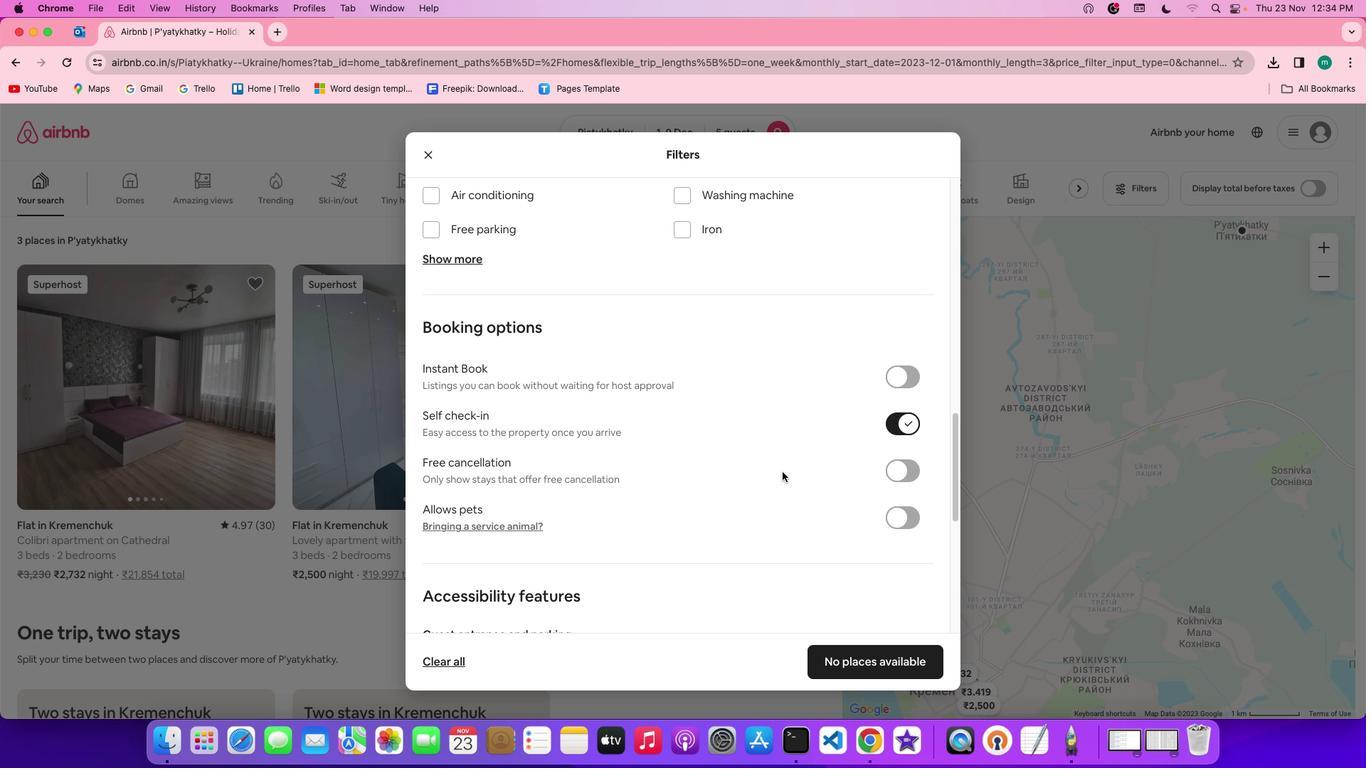 
Action: Mouse scrolled (782, 472) with delta (0, 0)
Screenshot: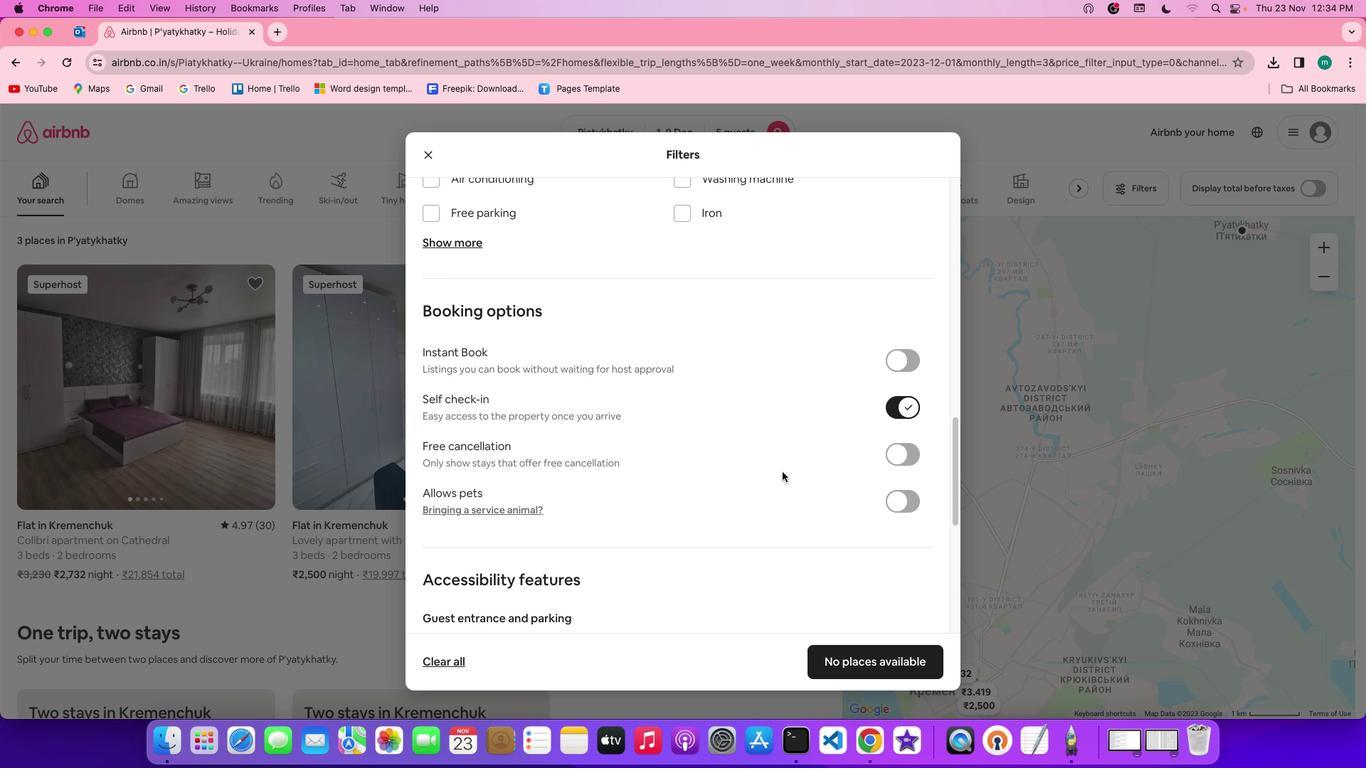 
Action: Mouse scrolled (782, 472) with delta (0, -1)
Screenshot: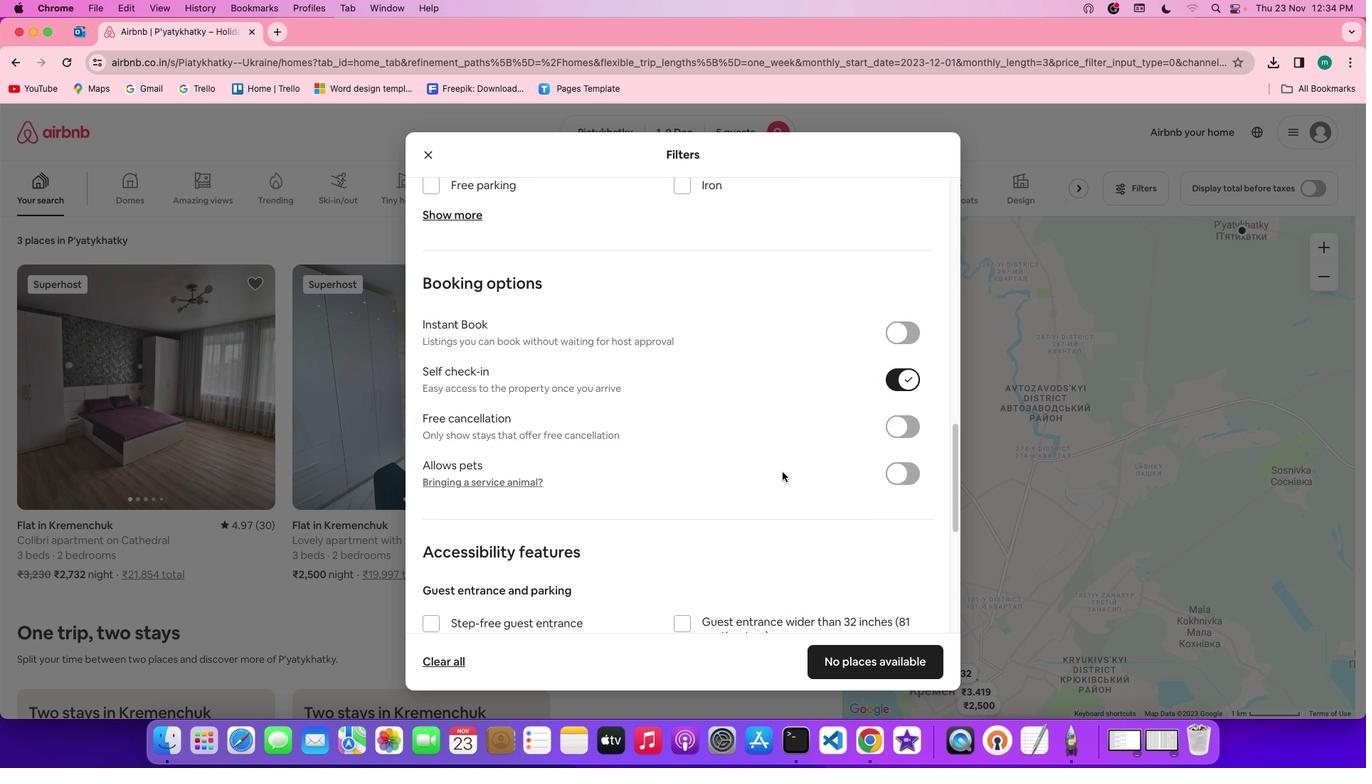 
Action: Mouse scrolled (782, 472) with delta (0, -2)
Screenshot: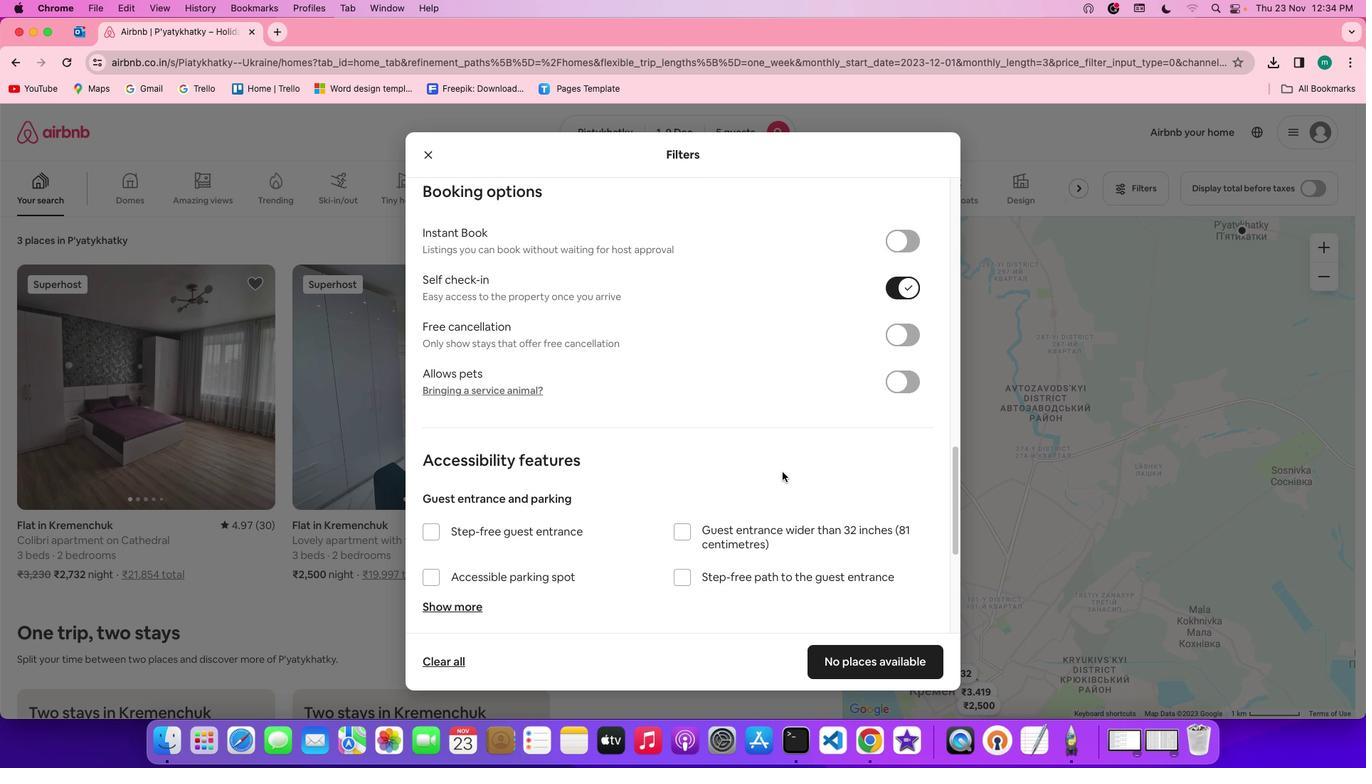 
Action: Mouse scrolled (782, 472) with delta (0, 0)
Screenshot: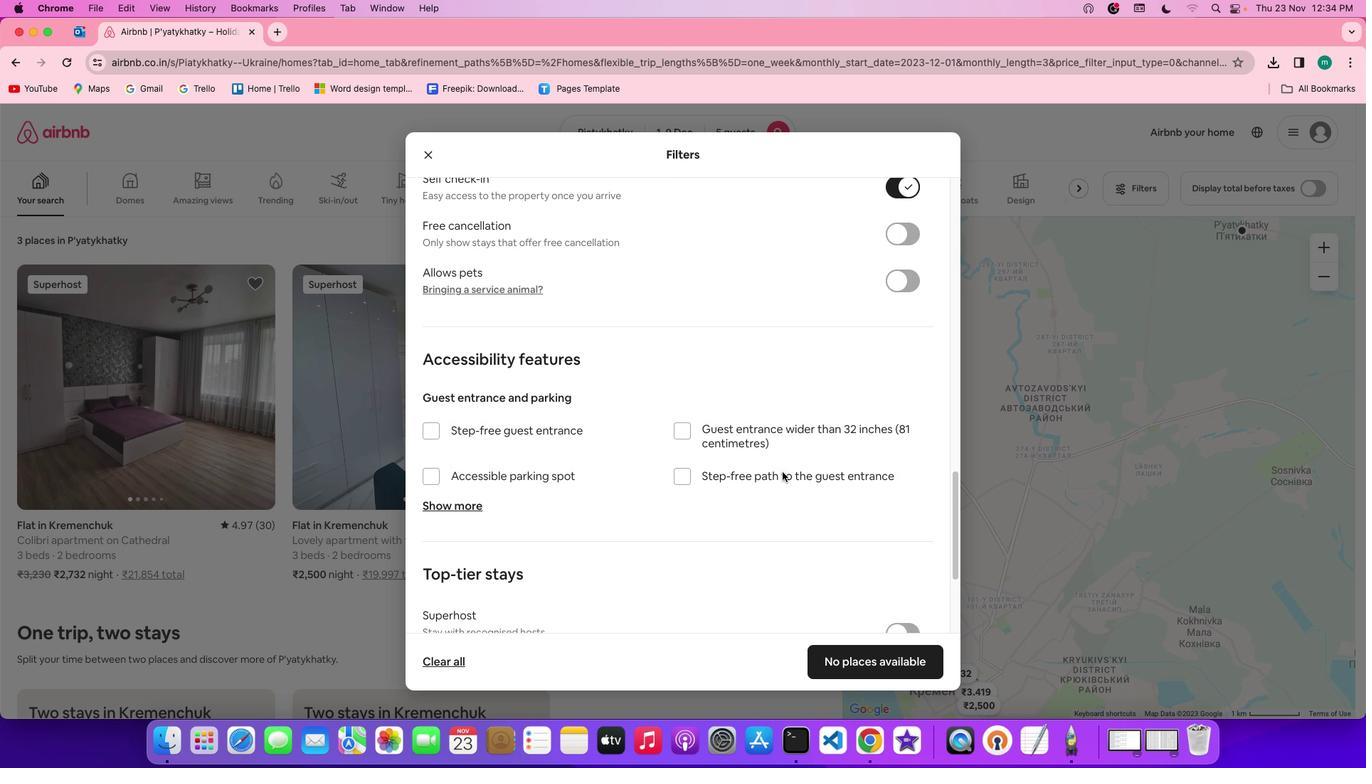 
Action: Mouse scrolled (782, 472) with delta (0, 0)
Screenshot: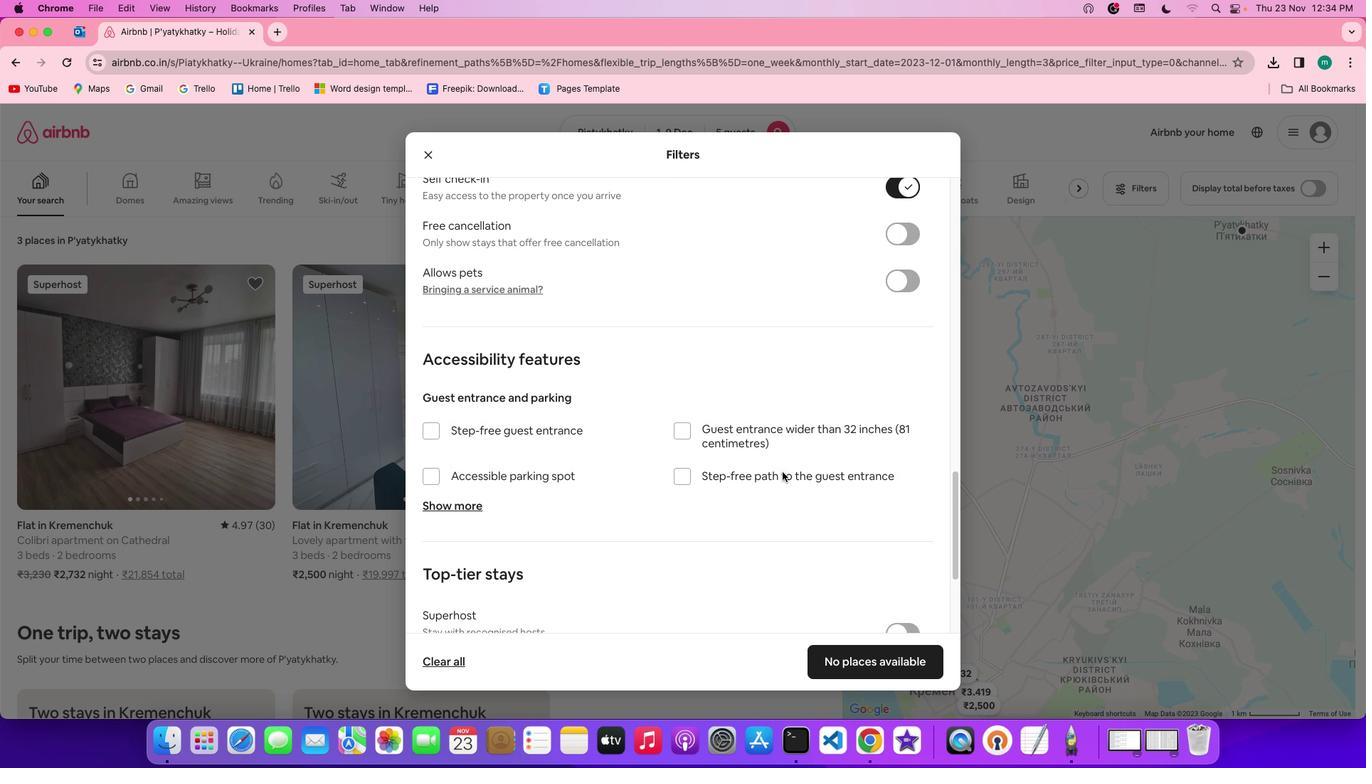 
Action: Mouse scrolled (782, 472) with delta (0, -2)
Screenshot: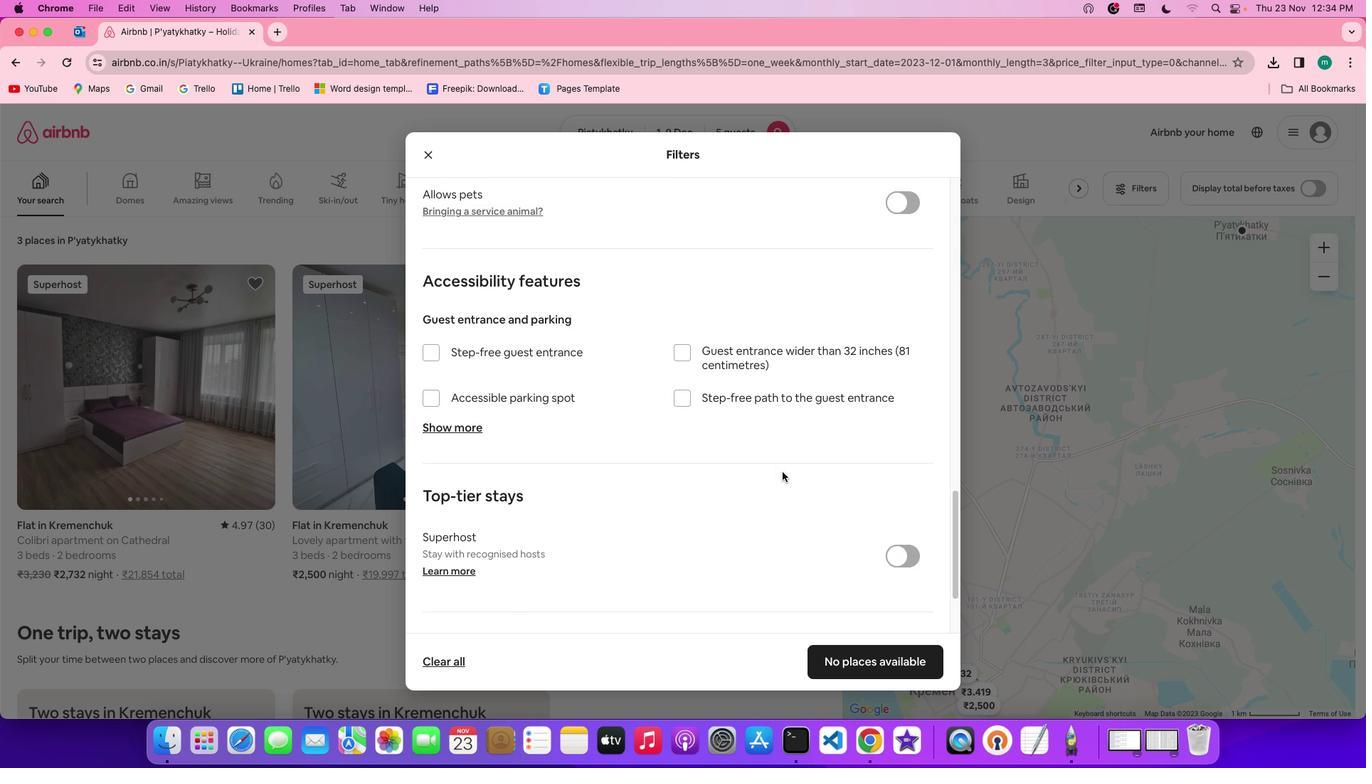 
Action: Mouse scrolled (782, 472) with delta (0, -3)
Screenshot: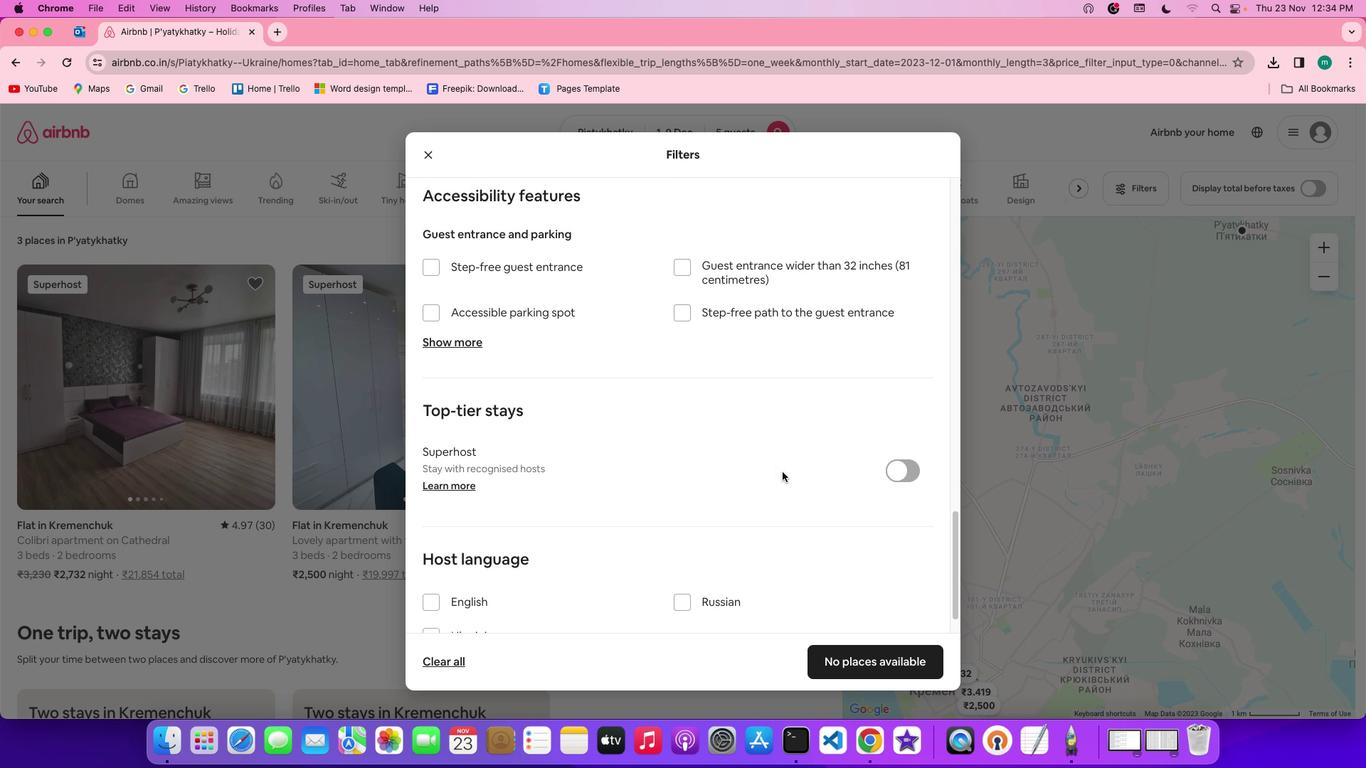 
Action: Mouse scrolled (782, 472) with delta (0, -3)
Screenshot: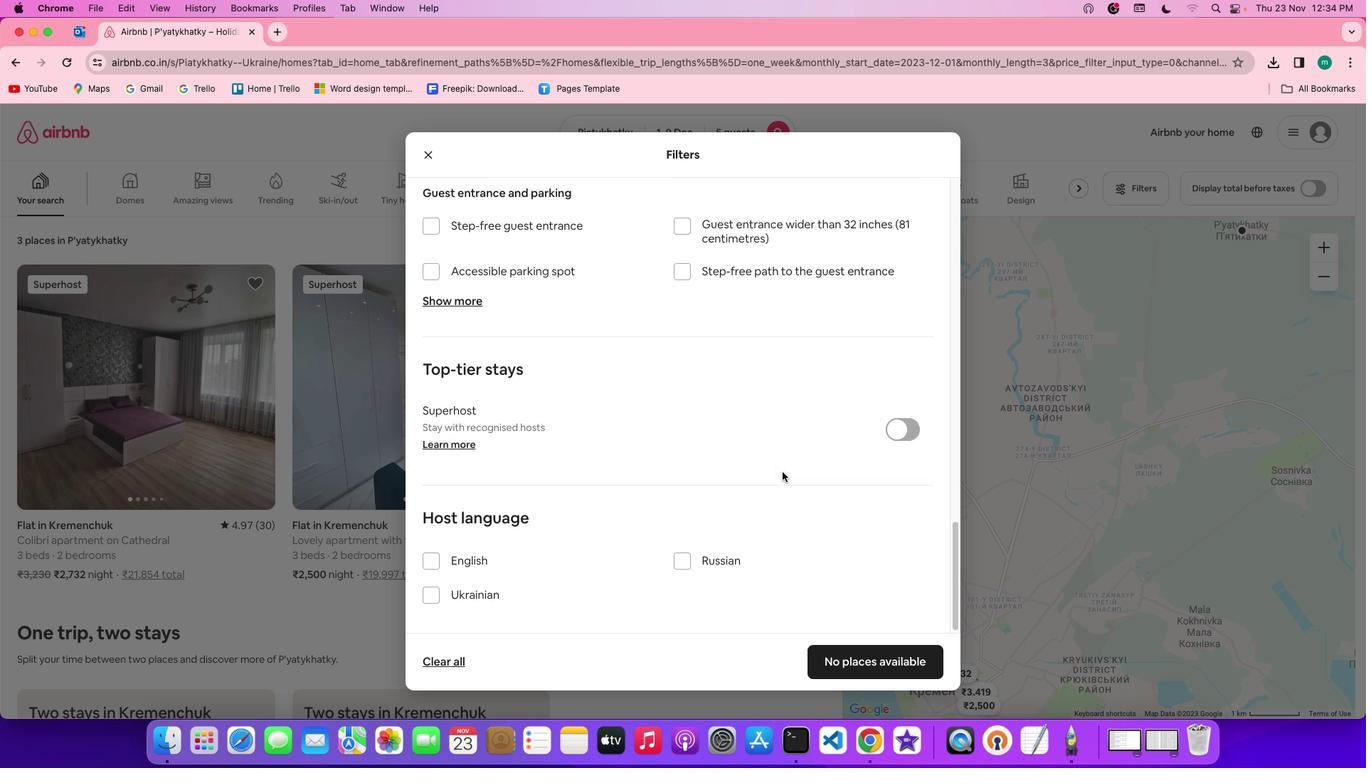 
Action: Mouse scrolled (782, 472) with delta (0, 0)
Screenshot: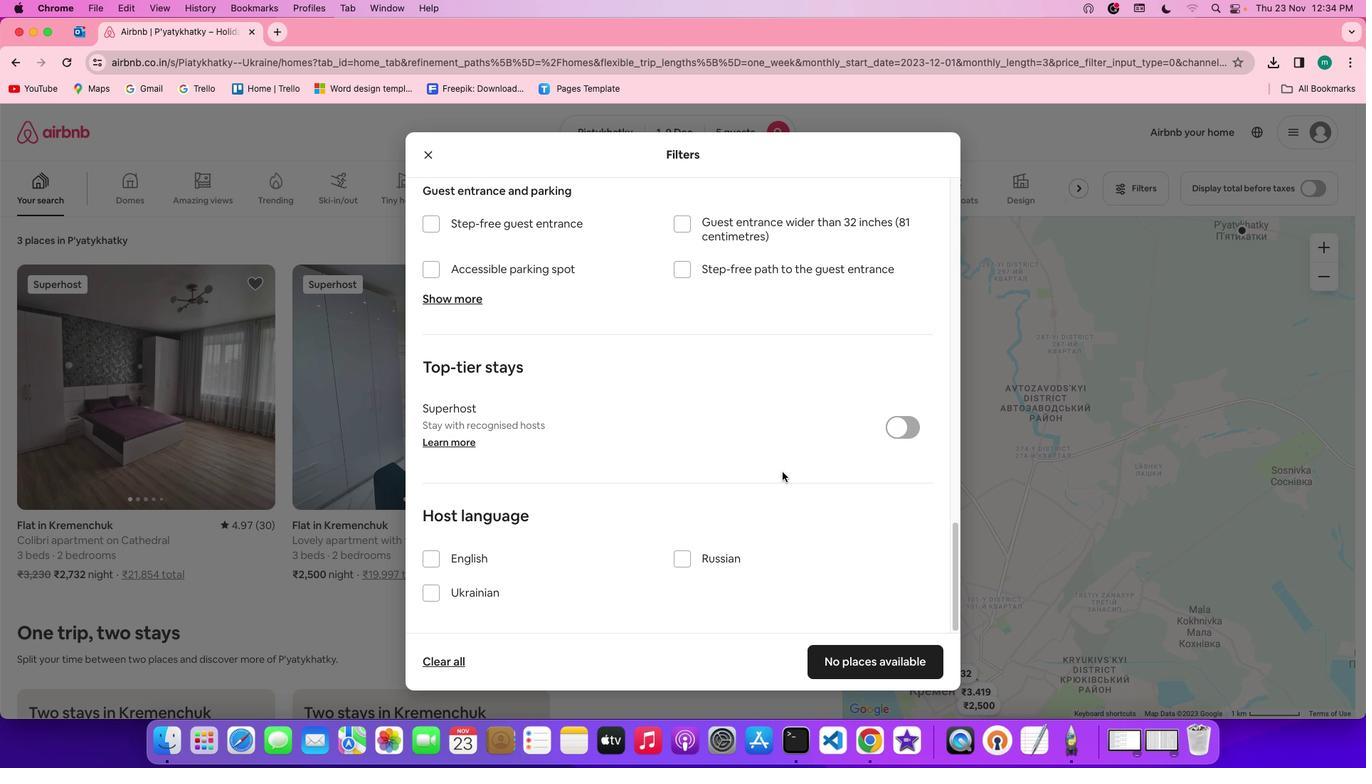 
Action: Mouse scrolled (782, 472) with delta (0, 0)
Screenshot: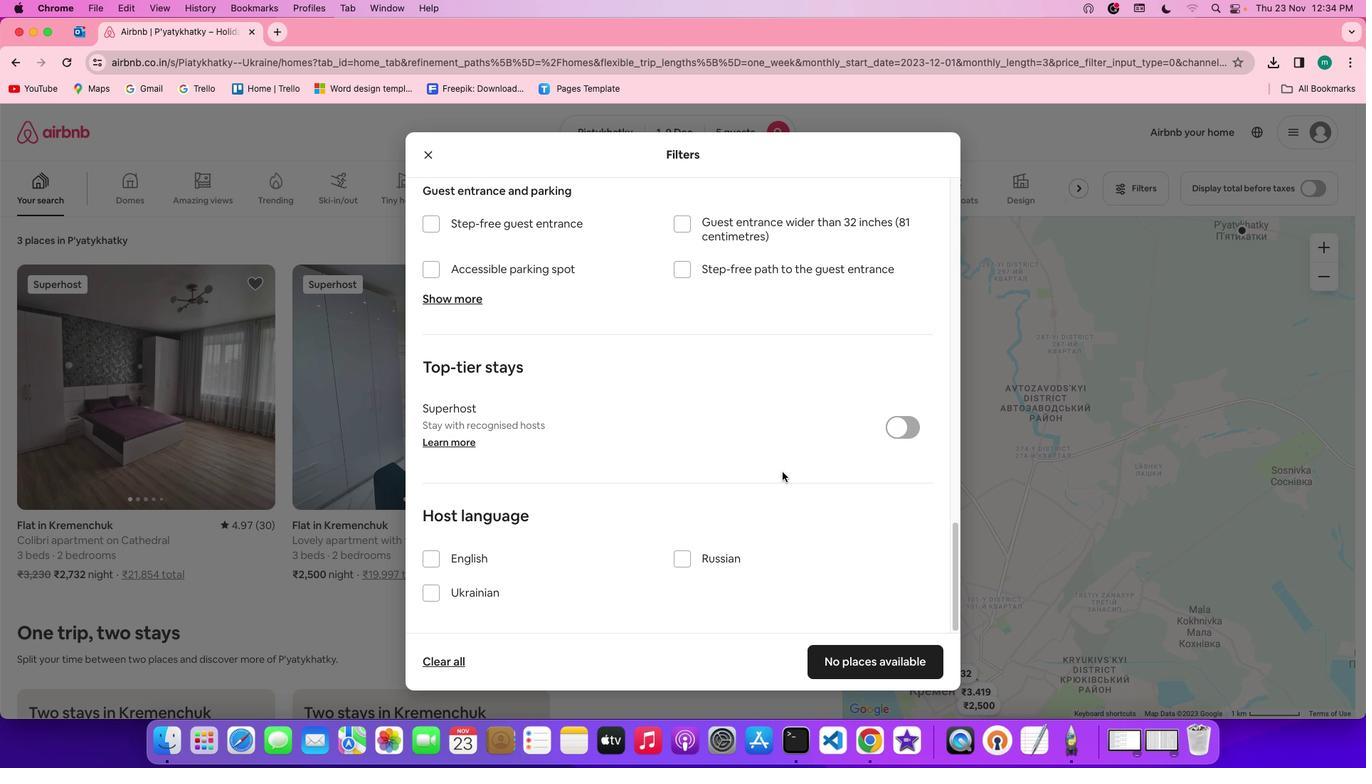 
Action: Mouse scrolled (782, 472) with delta (0, -2)
Screenshot: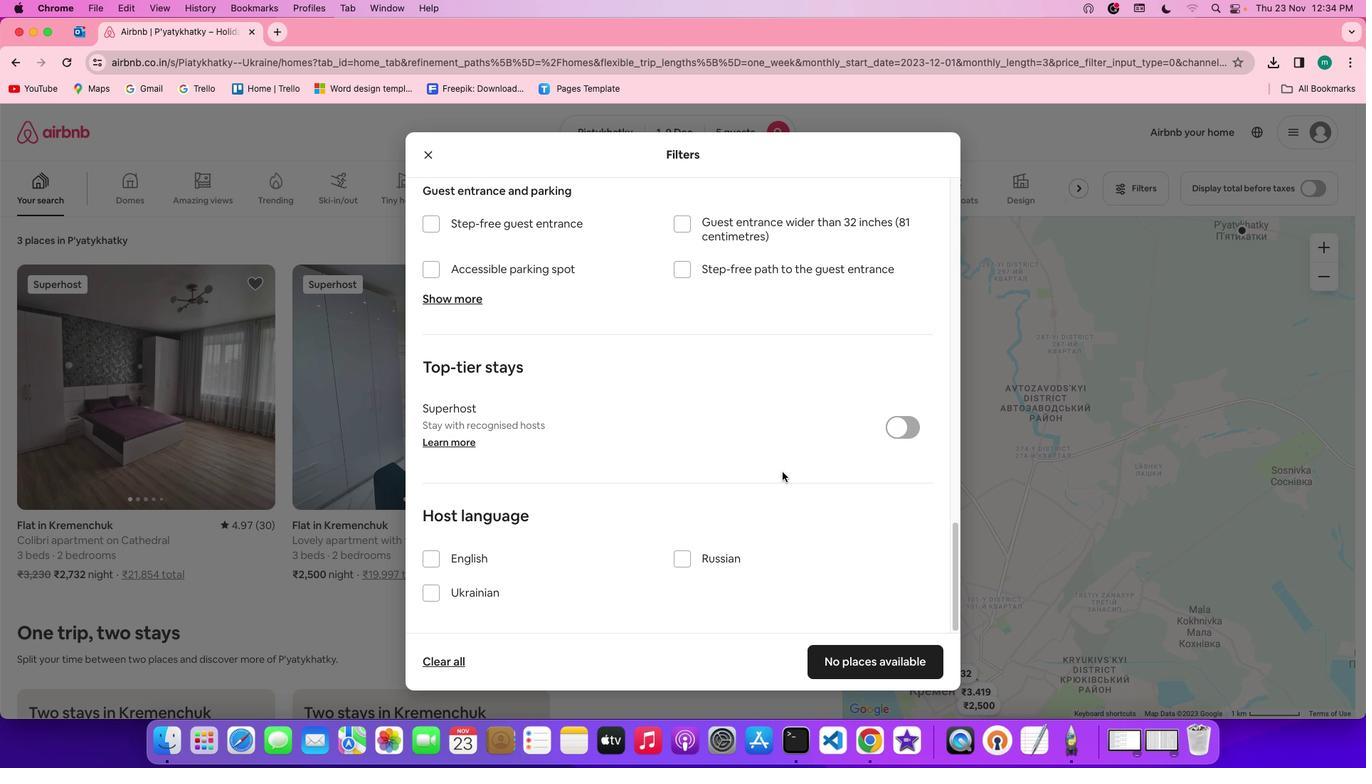 
Action: Mouse scrolled (782, 472) with delta (0, -3)
Screenshot: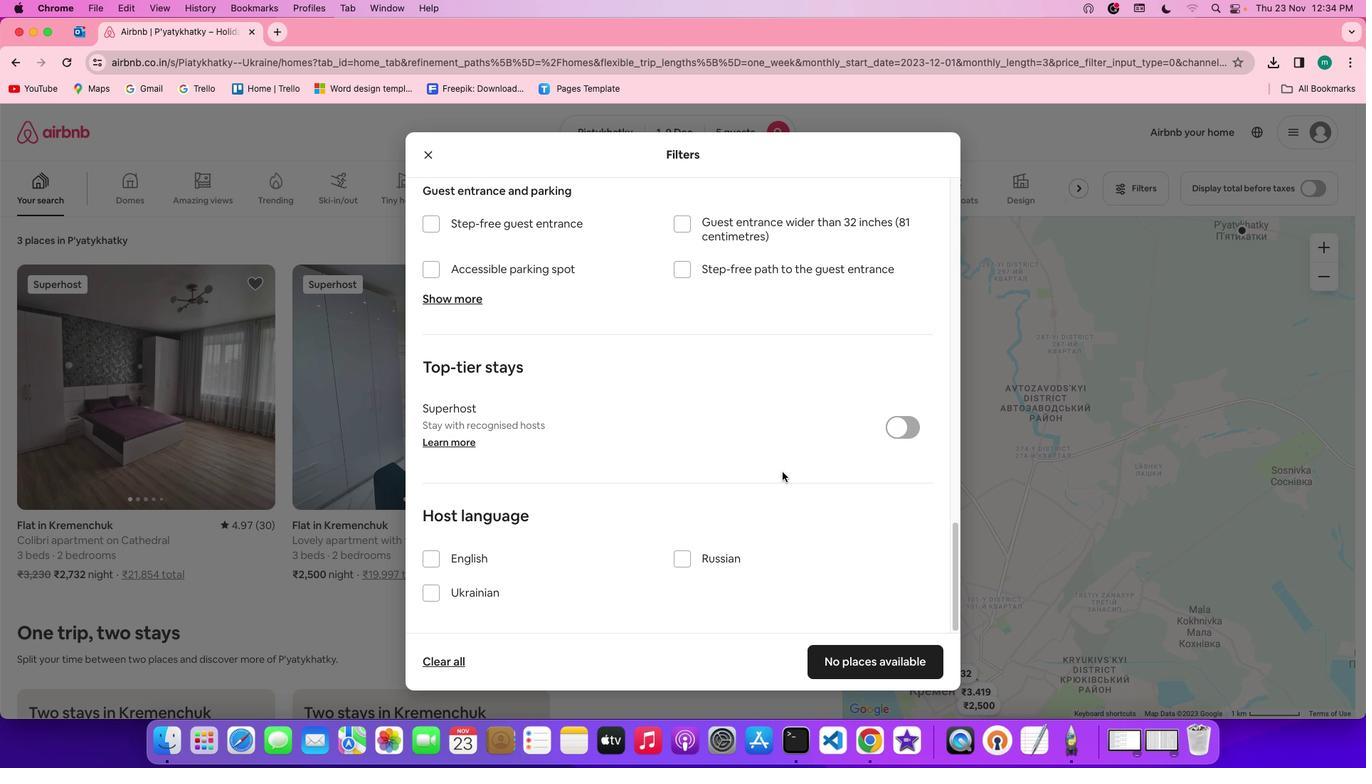 
Action: Mouse scrolled (782, 472) with delta (0, -4)
Screenshot: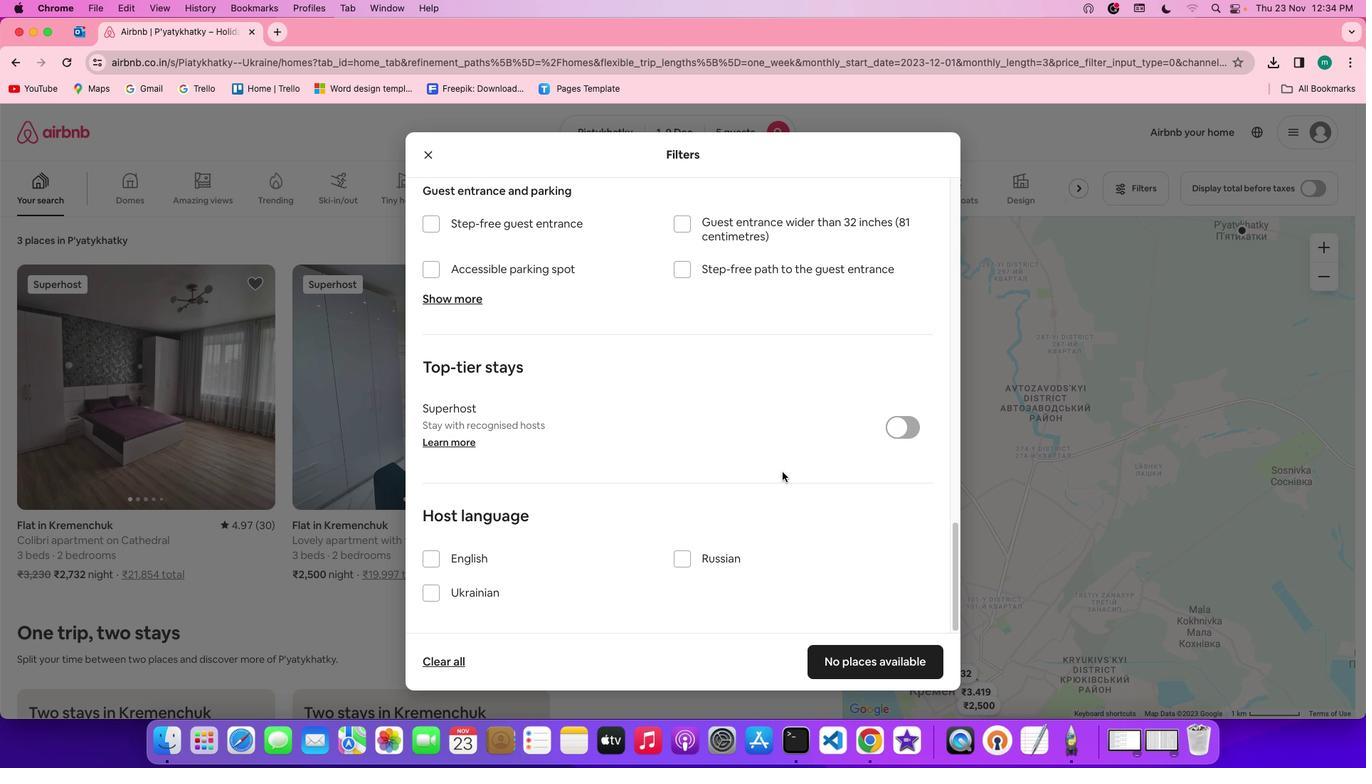 
Action: Mouse scrolled (782, 472) with delta (0, -4)
Screenshot: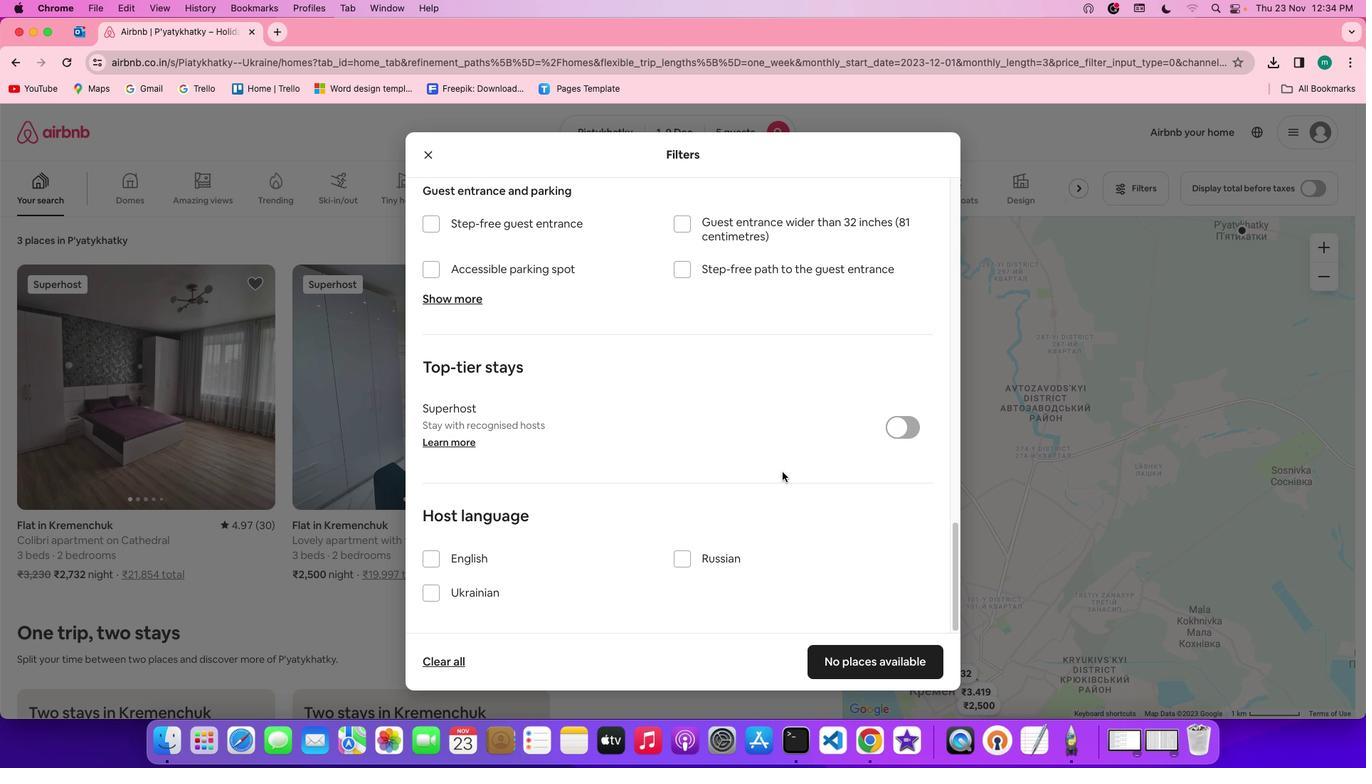 
Action: Mouse moved to (858, 647)
Screenshot: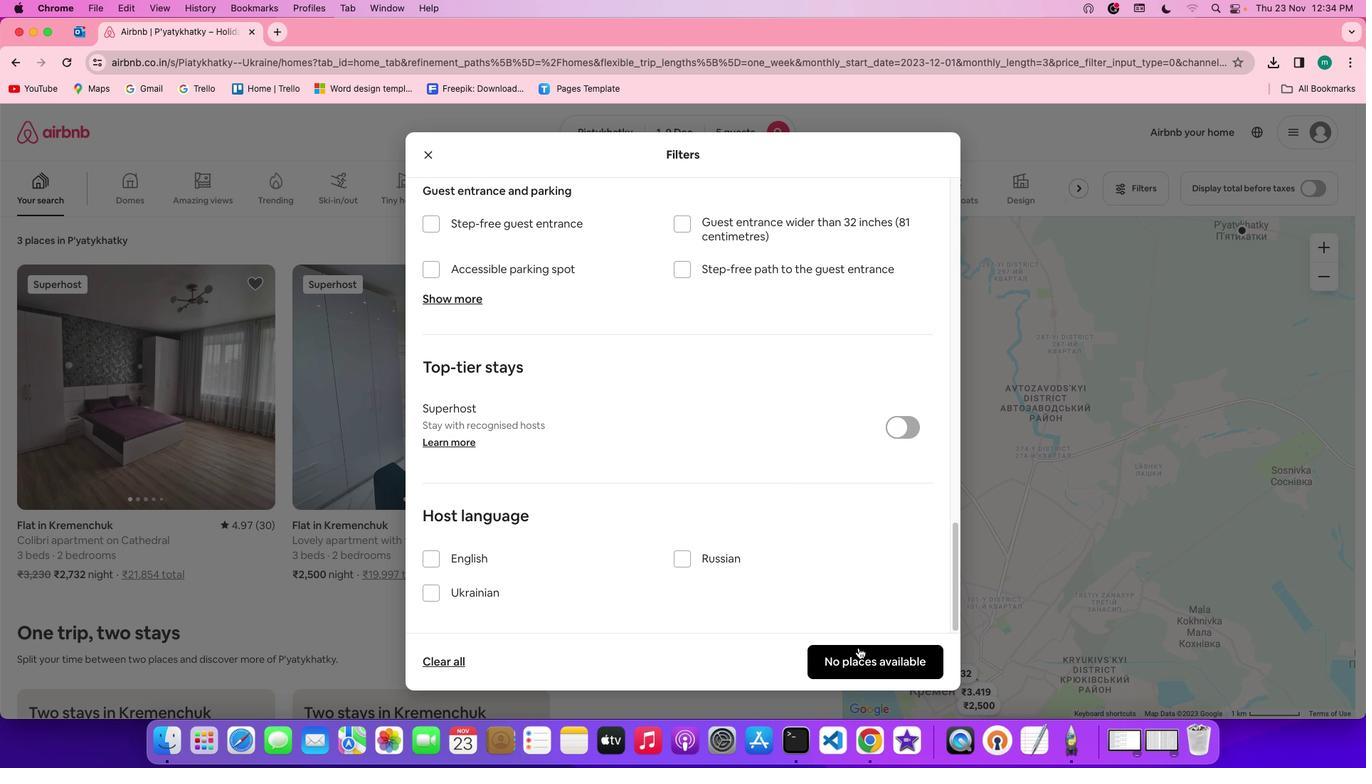 
Action: Mouse pressed left at (858, 647)
Screenshot: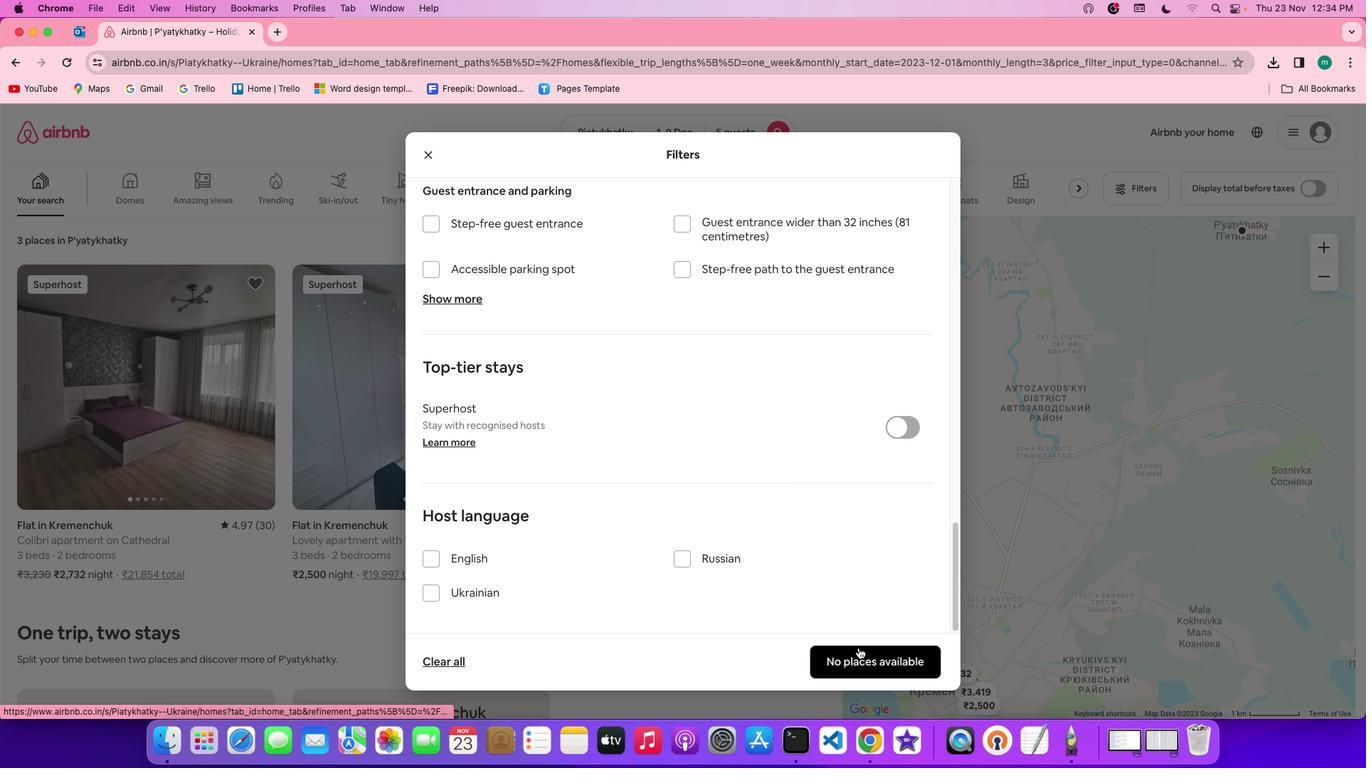 
Action: Mouse moved to (451, 433)
Screenshot: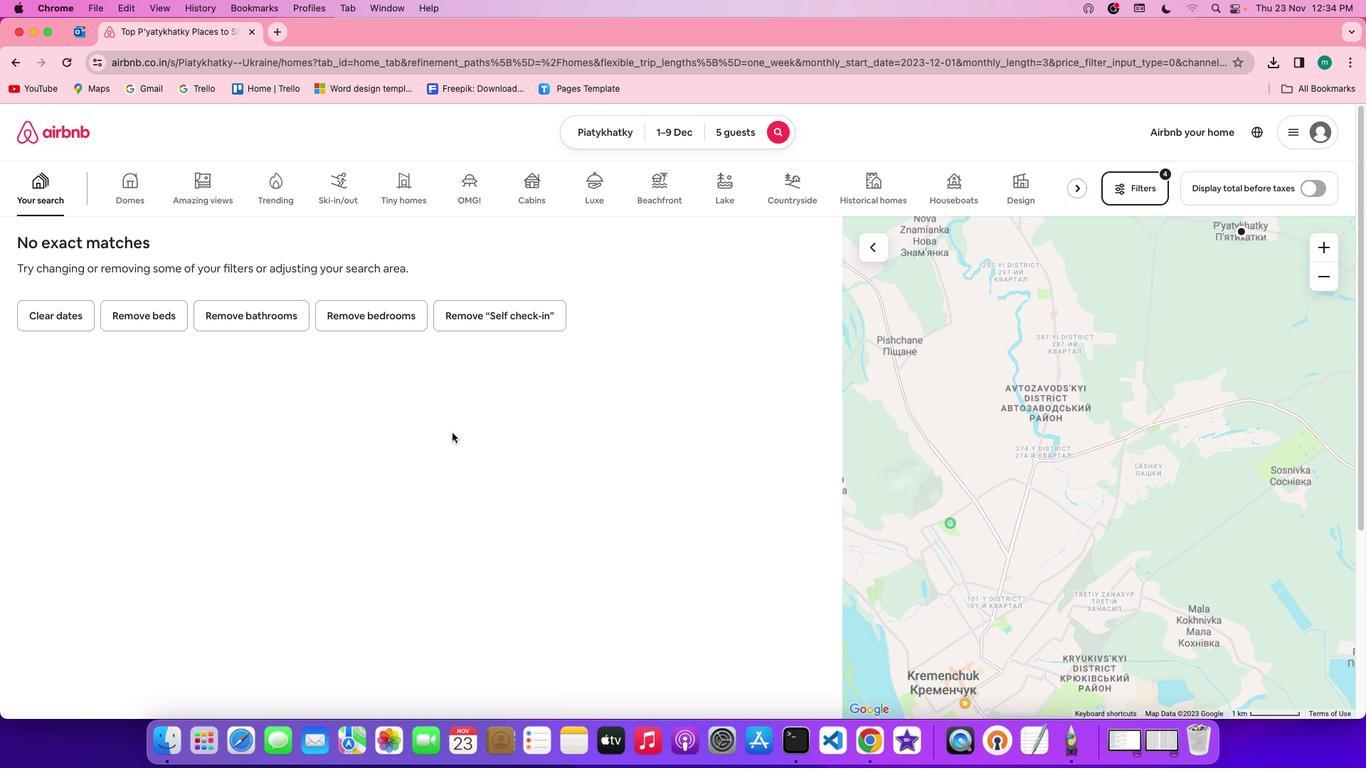 
